 Task: Explore Airbnb accommodation in Tartu, Estonia from 10th December, 2023 to 25th December, 2023 for 3 adults, 1 child. Place can be shared room with 2 bedrooms having 3 beds and 2 bathrooms. Property type can be guest house. Amenities needed are: wifi, TV, free parkinig on premises, gym, breakfast. Booking option can be shelf check-in. Look for 3 properties as per requirement.
Action: Mouse moved to (550, 85)
Screenshot: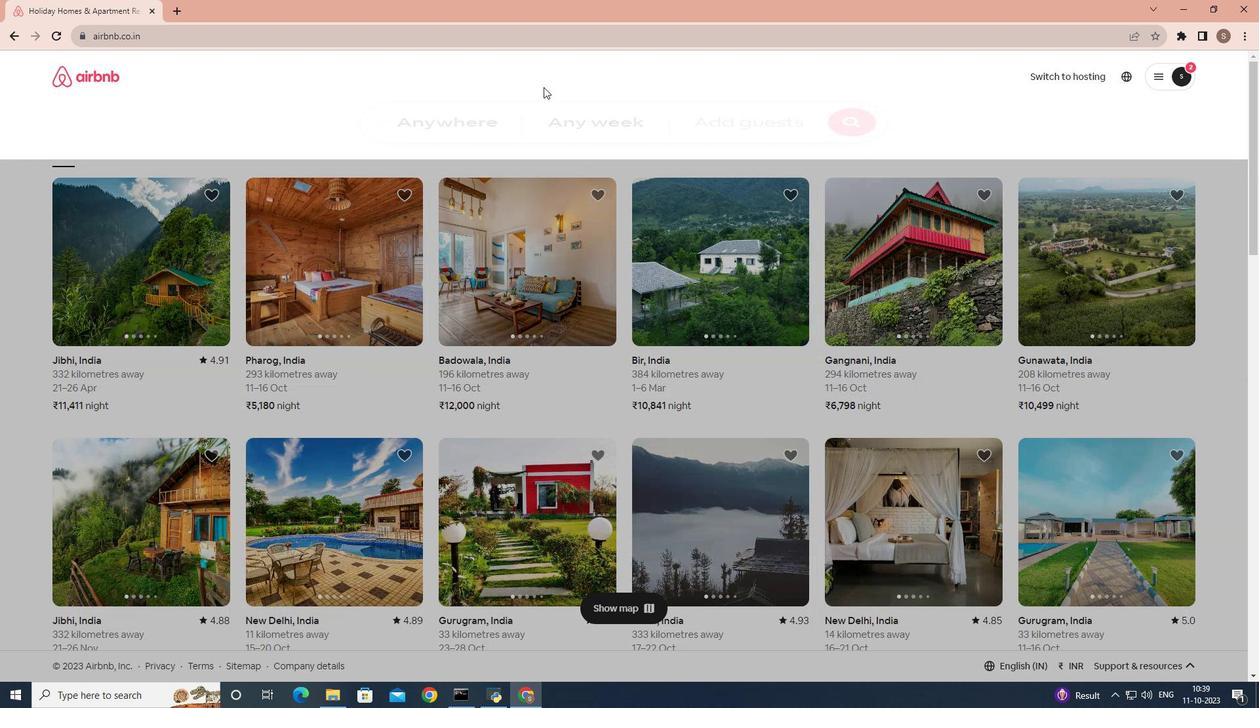 
Action: Mouse pressed left at (550, 85)
Screenshot: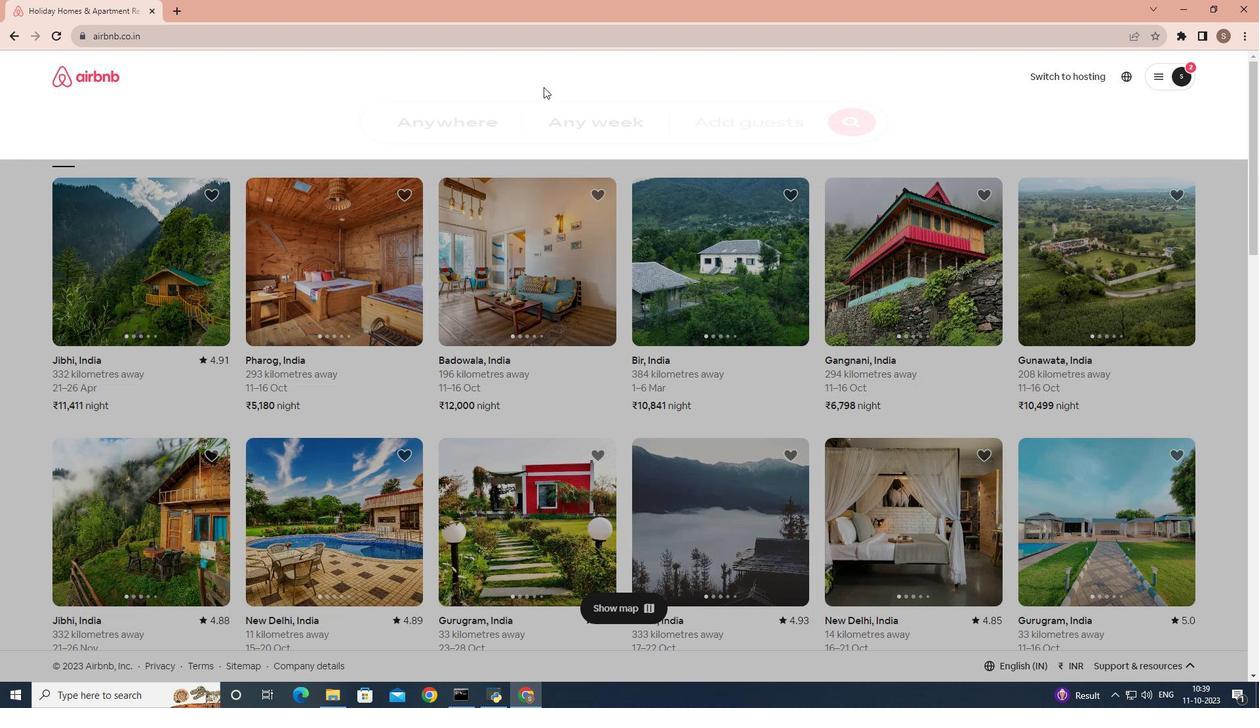 
Action: Mouse moved to (435, 139)
Screenshot: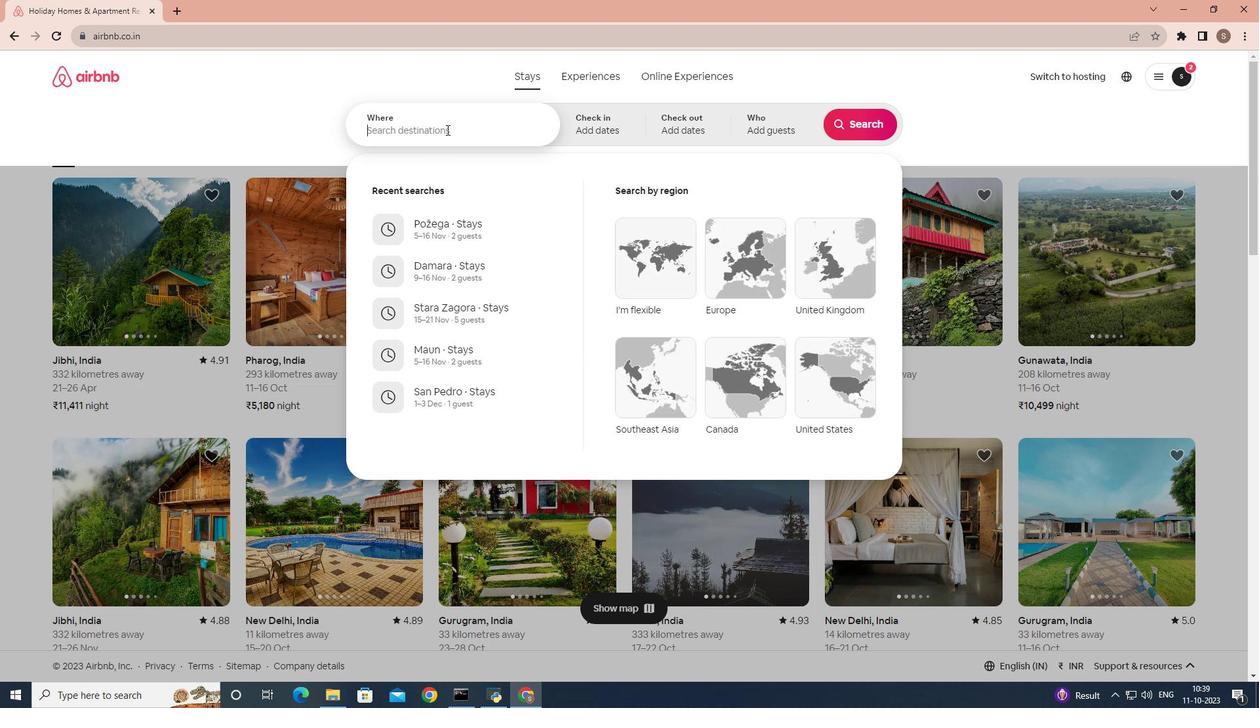 
Action: Mouse pressed left at (435, 139)
Screenshot: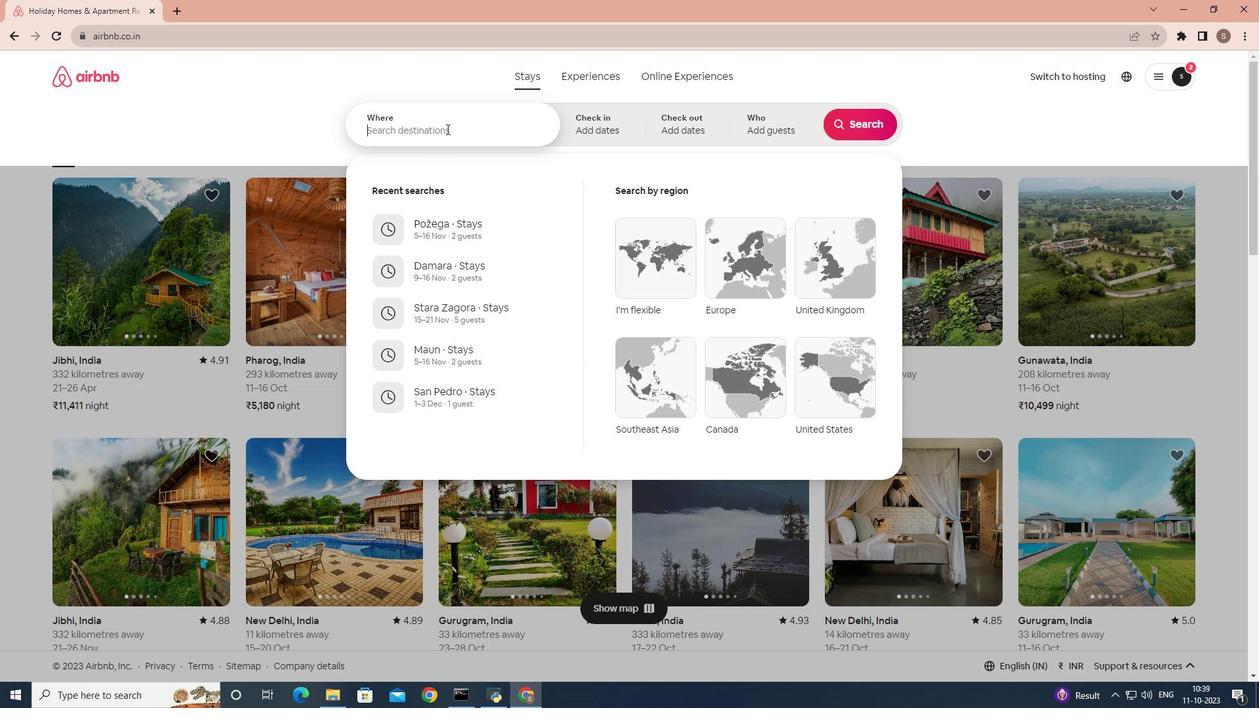
Action: Mouse moved to (446, 129)
Screenshot: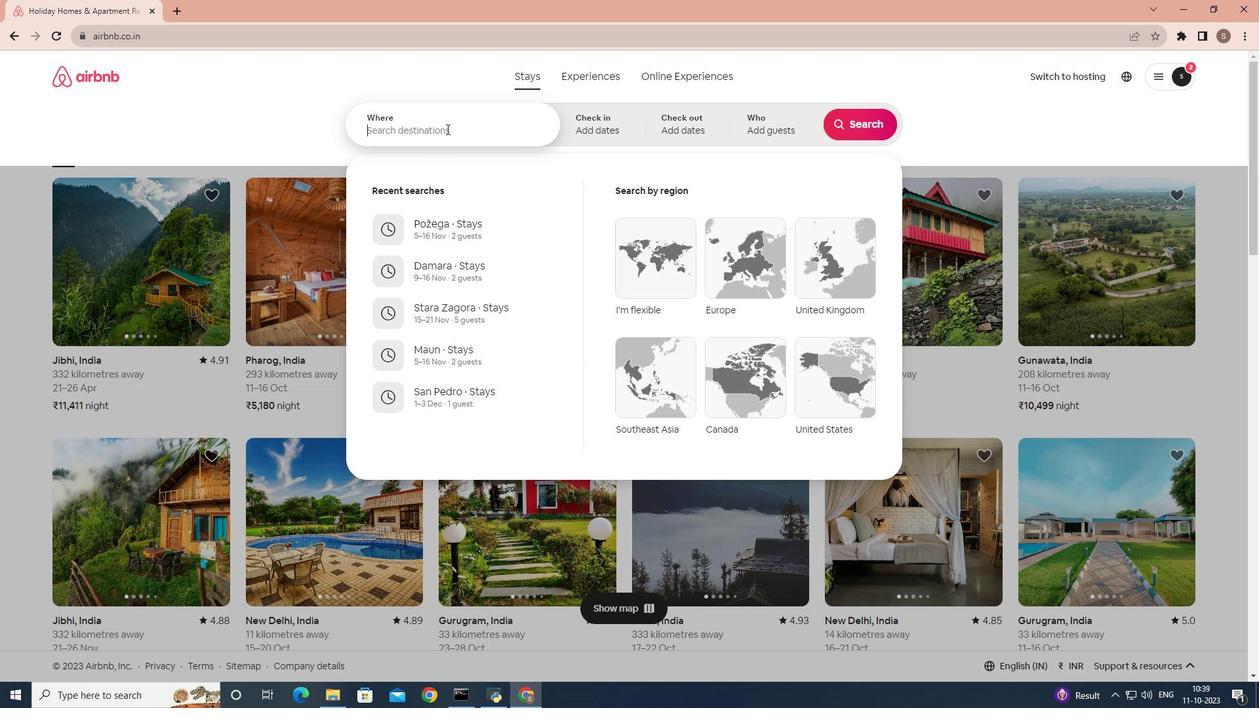 
Action: Mouse pressed left at (446, 129)
Screenshot: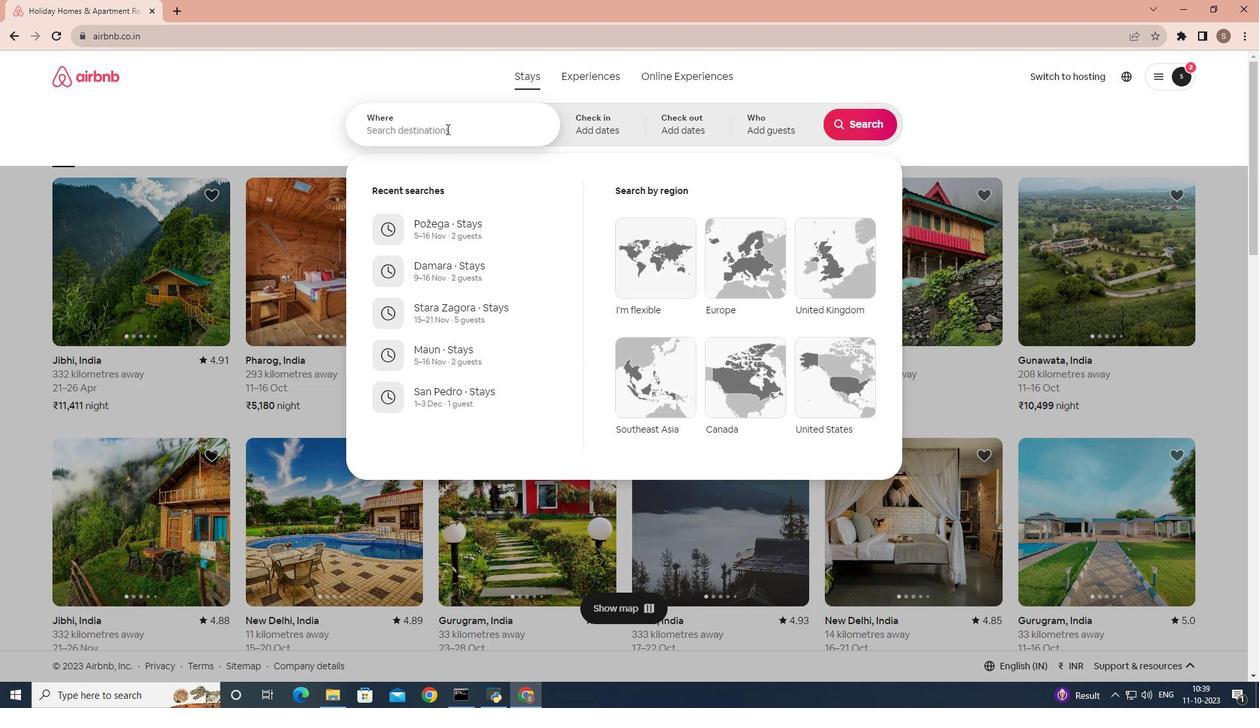 
Action: Key pressed tartu
Screenshot: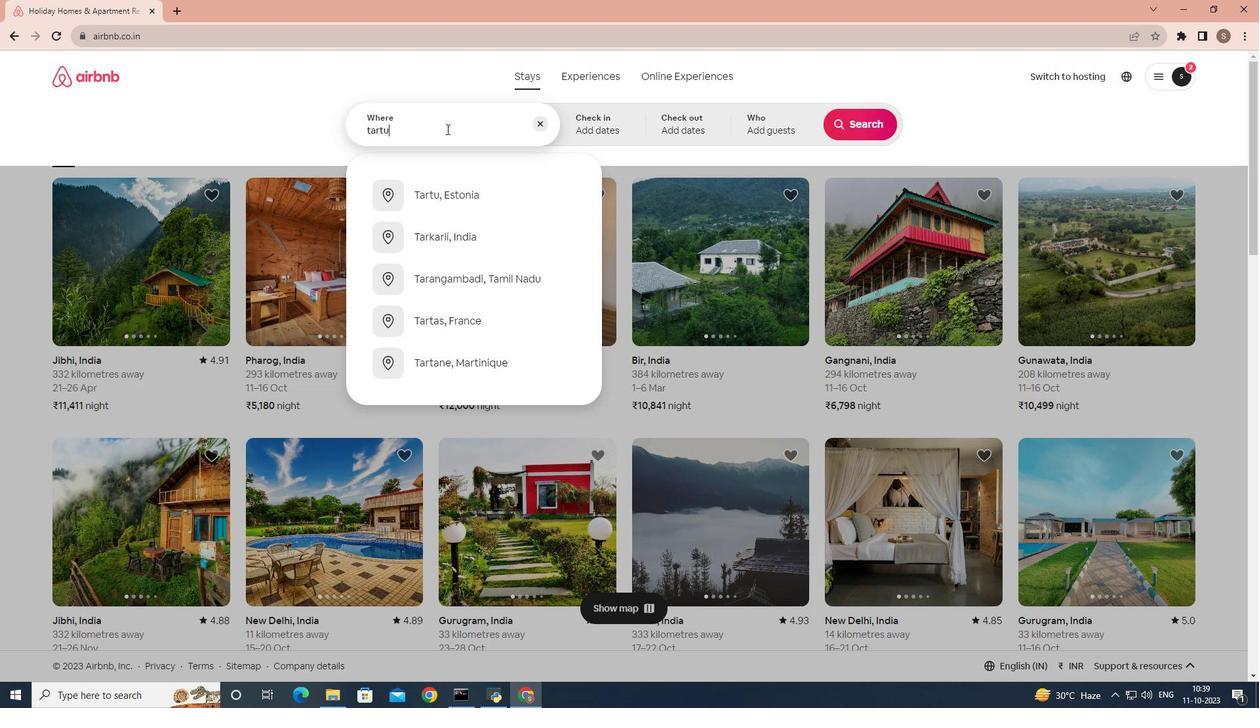 
Action: Mouse moved to (434, 209)
Screenshot: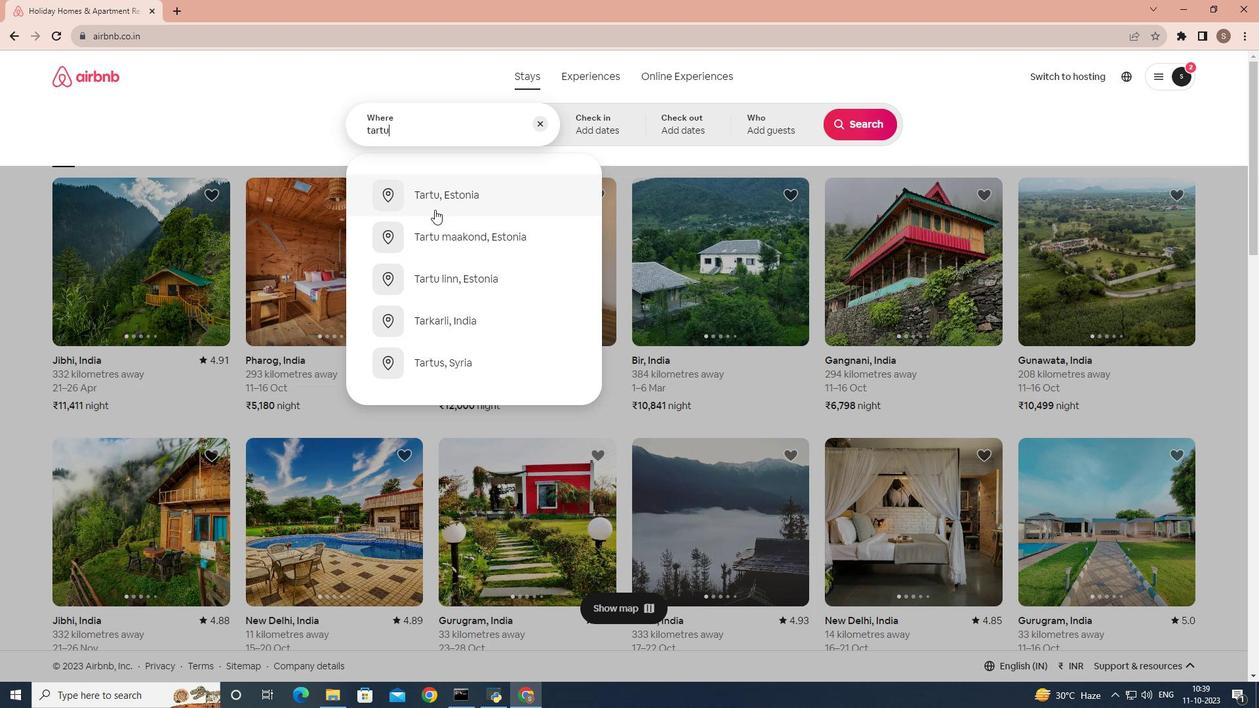 
Action: Mouse pressed left at (434, 209)
Screenshot: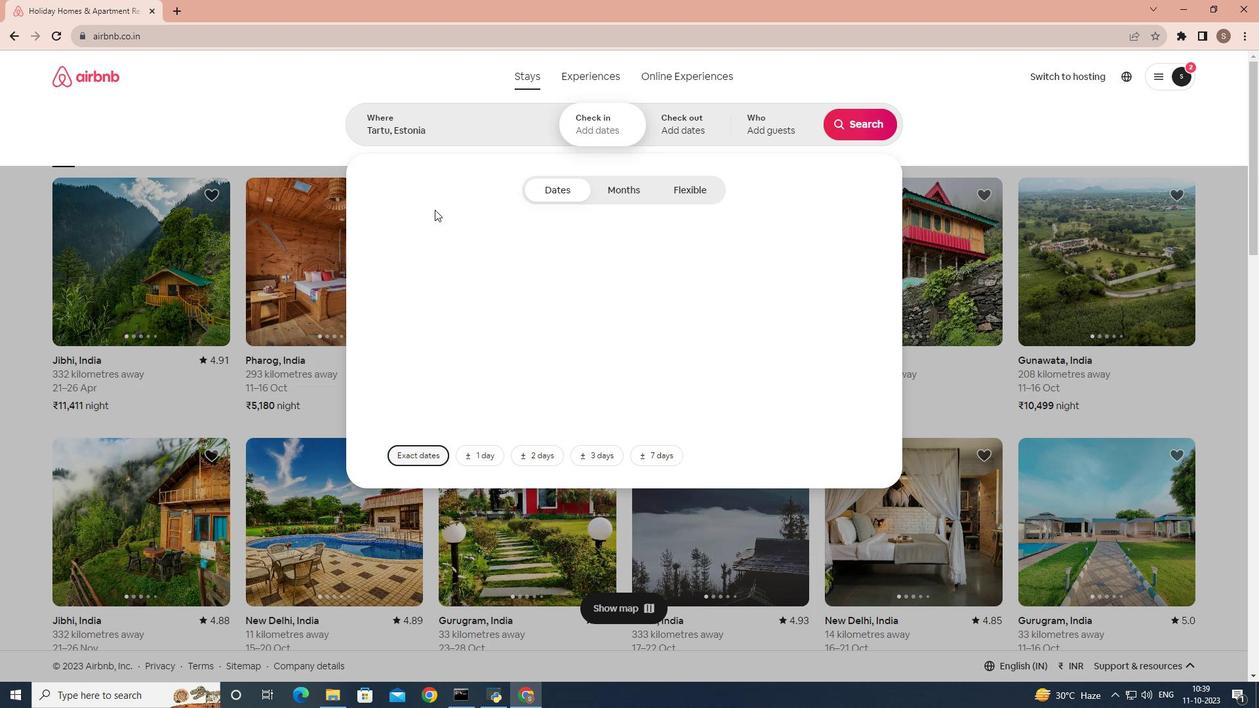 
Action: Mouse moved to (856, 238)
Screenshot: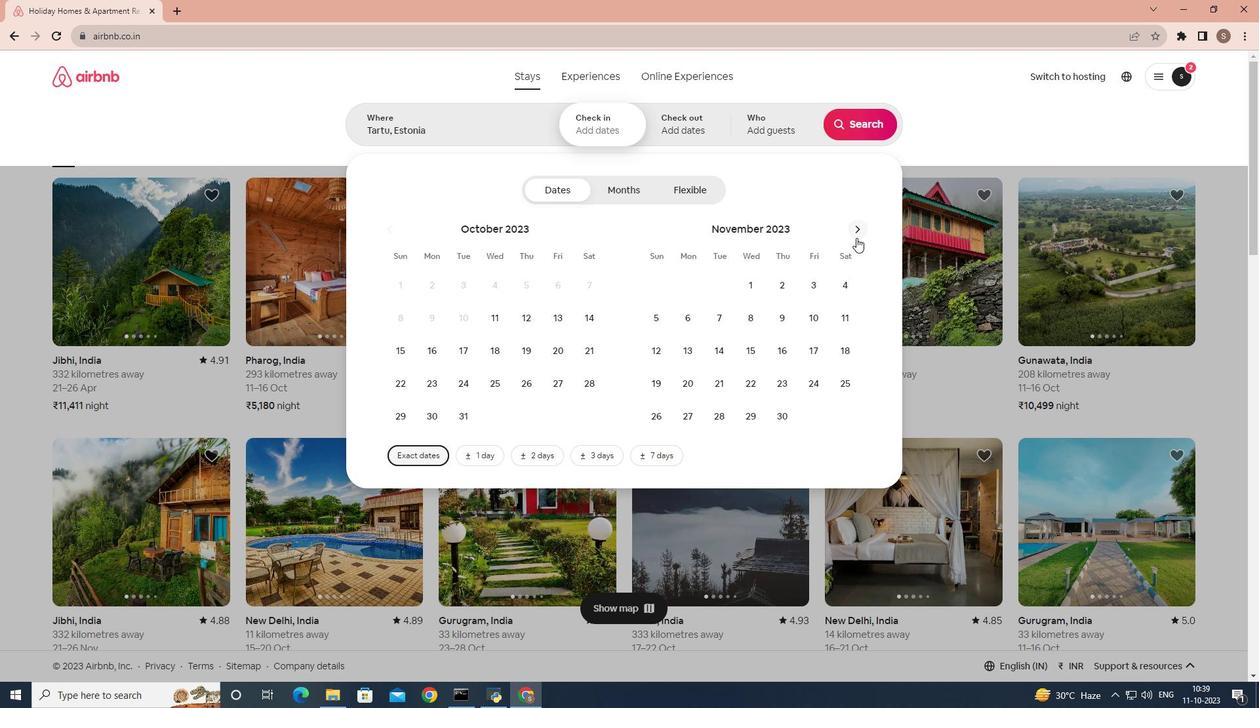 
Action: Mouse pressed left at (856, 238)
Screenshot: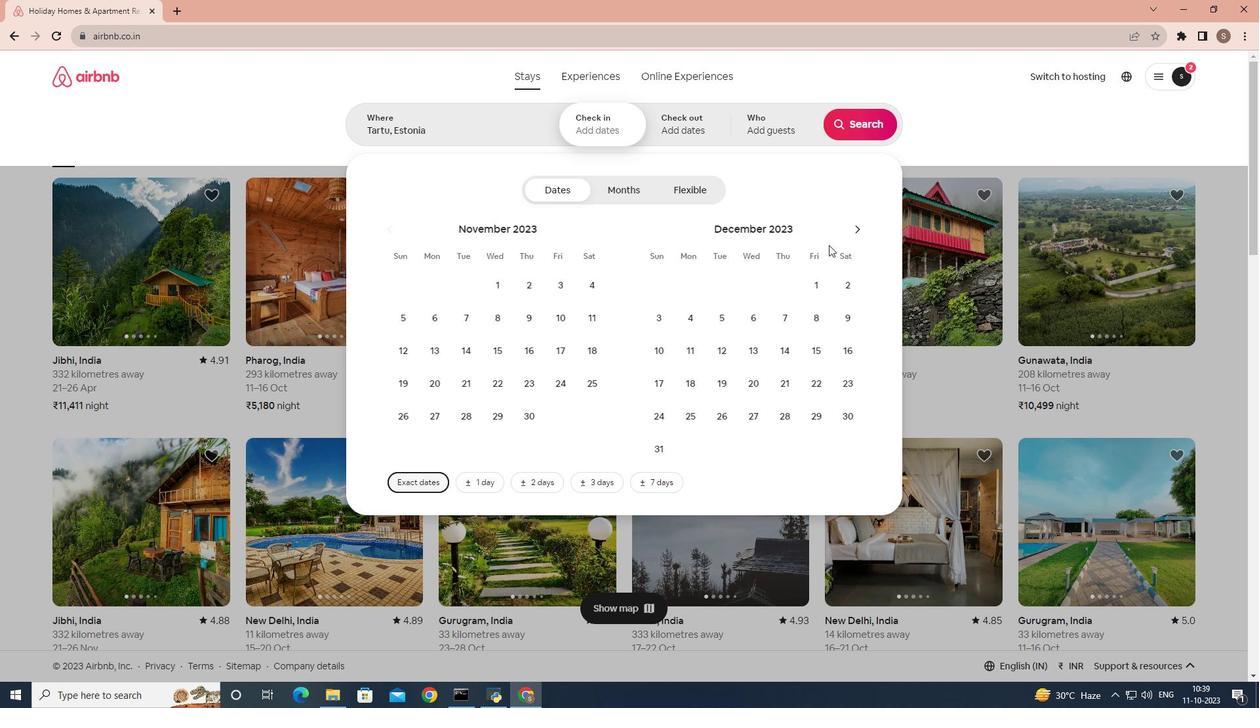 
Action: Mouse moved to (663, 348)
Screenshot: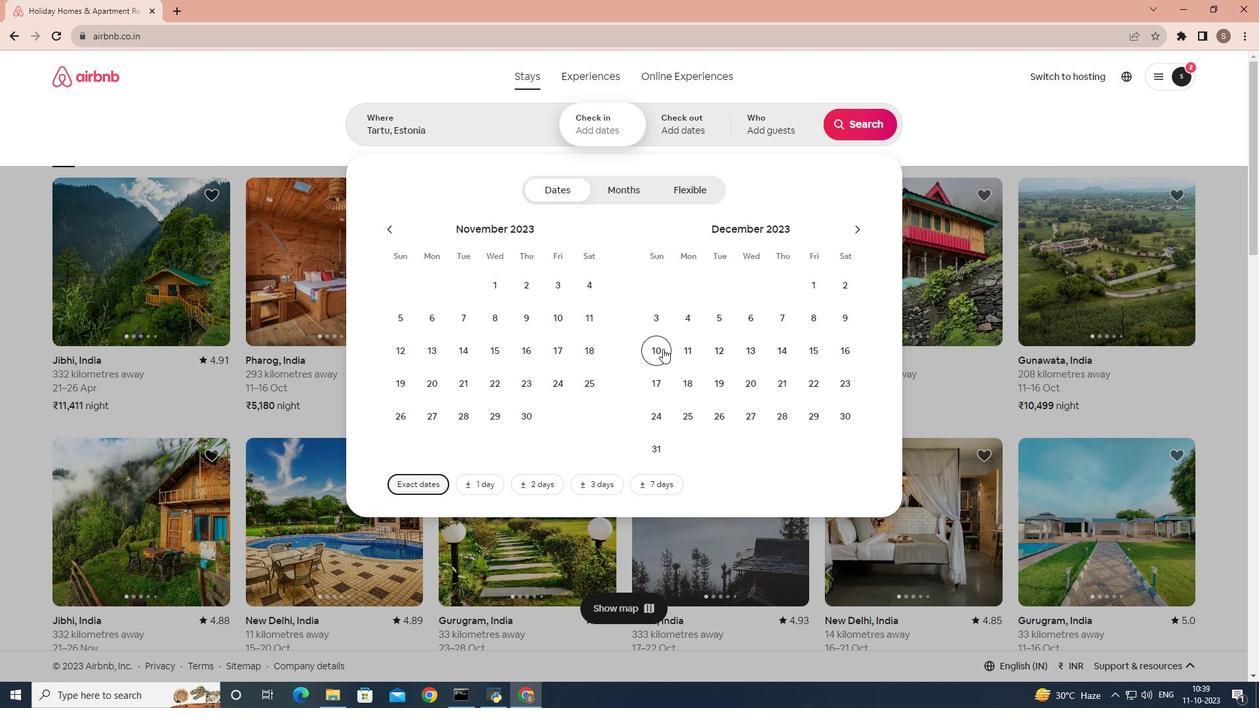 
Action: Mouse pressed left at (663, 348)
Screenshot: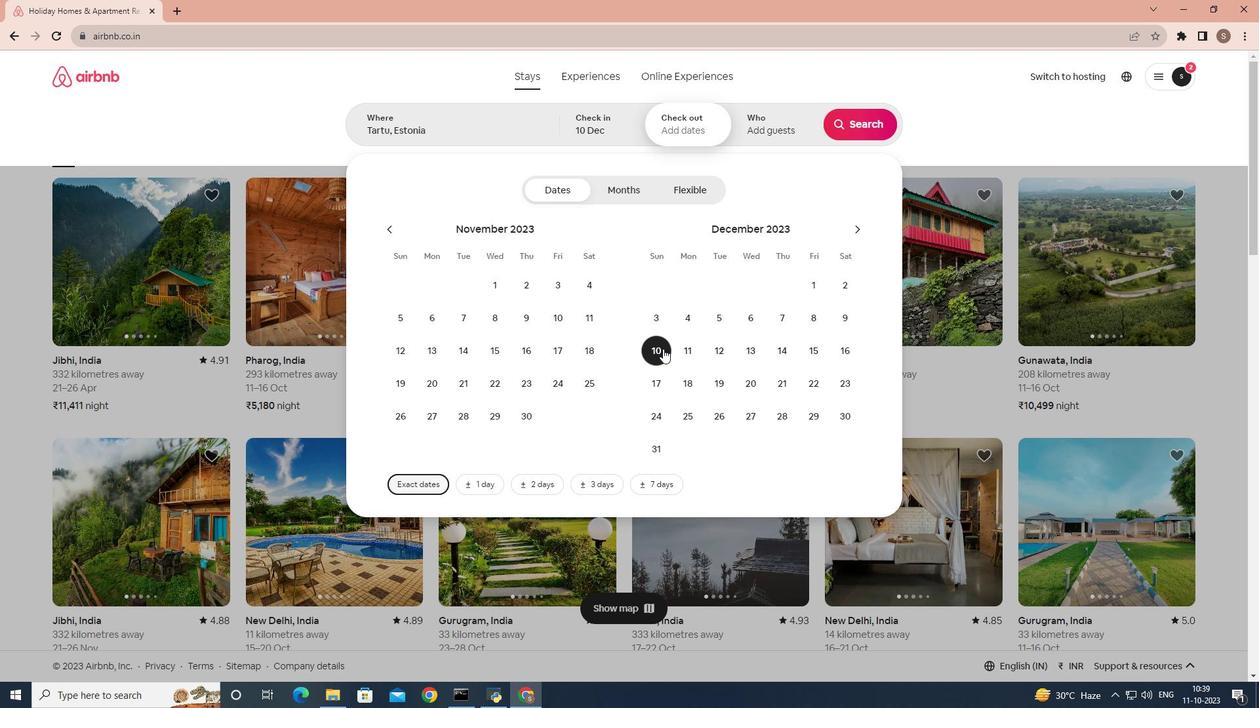 
Action: Mouse moved to (680, 423)
Screenshot: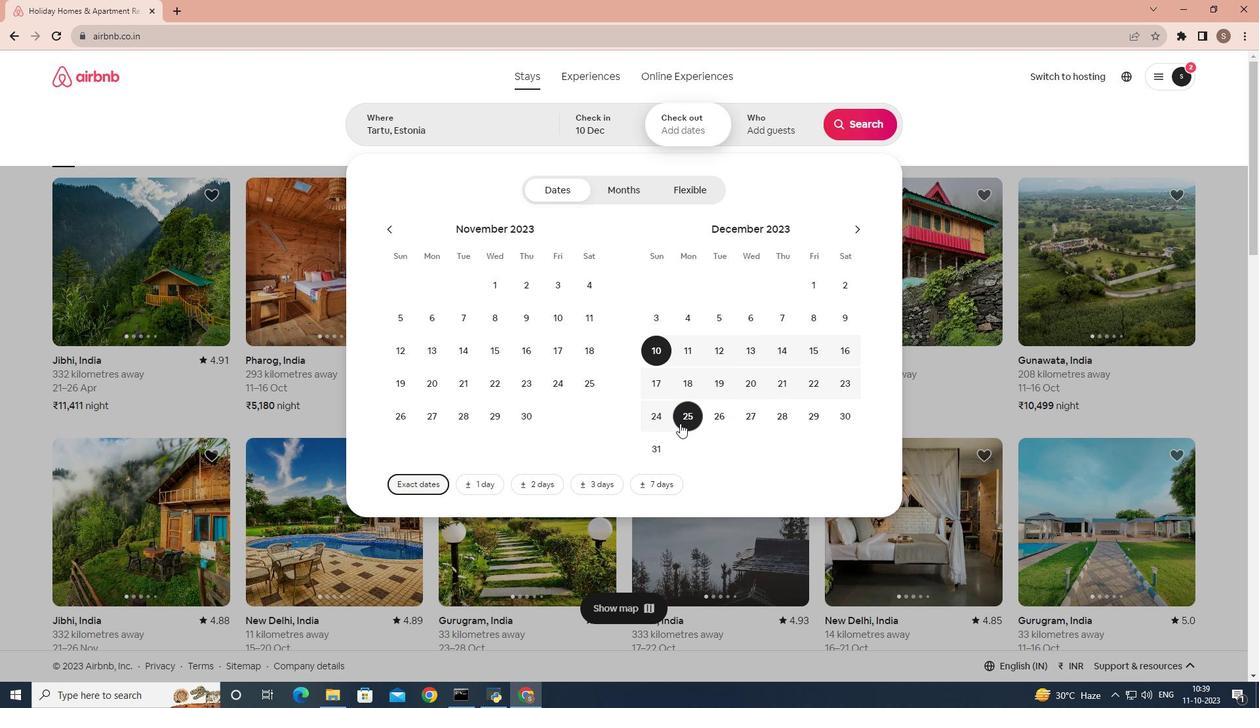 
Action: Mouse pressed left at (680, 423)
Screenshot: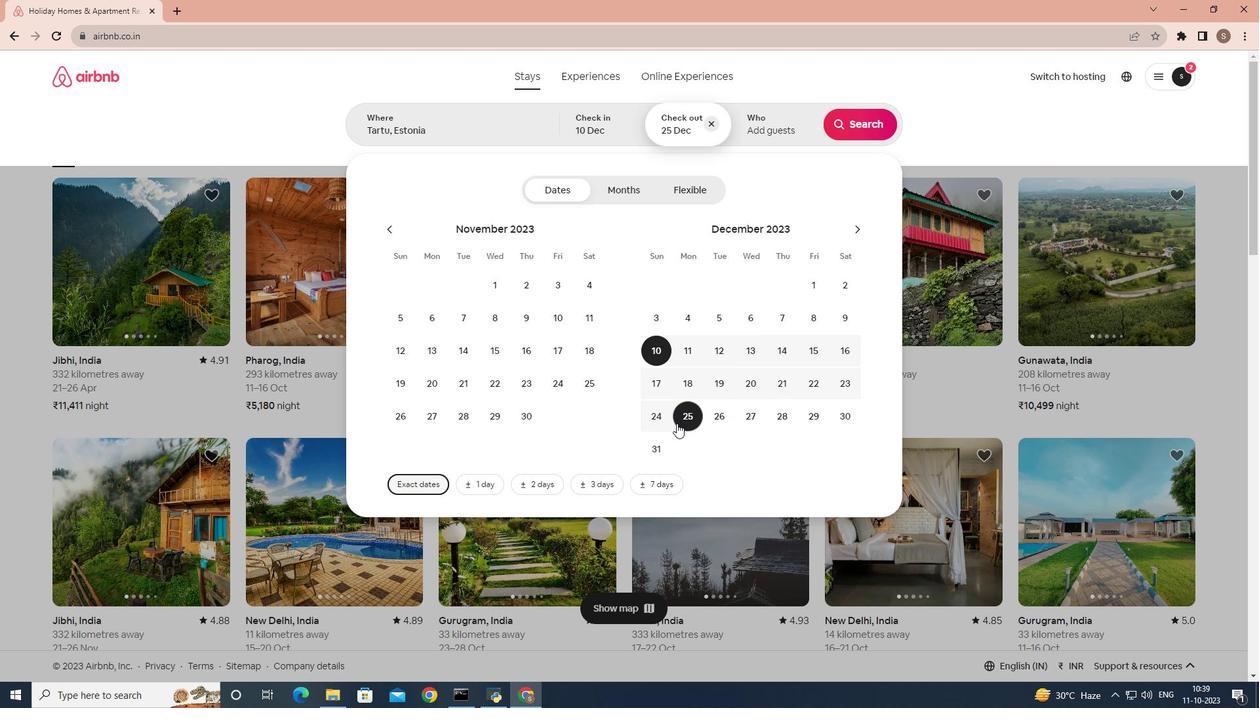 
Action: Mouse moved to (795, 135)
Screenshot: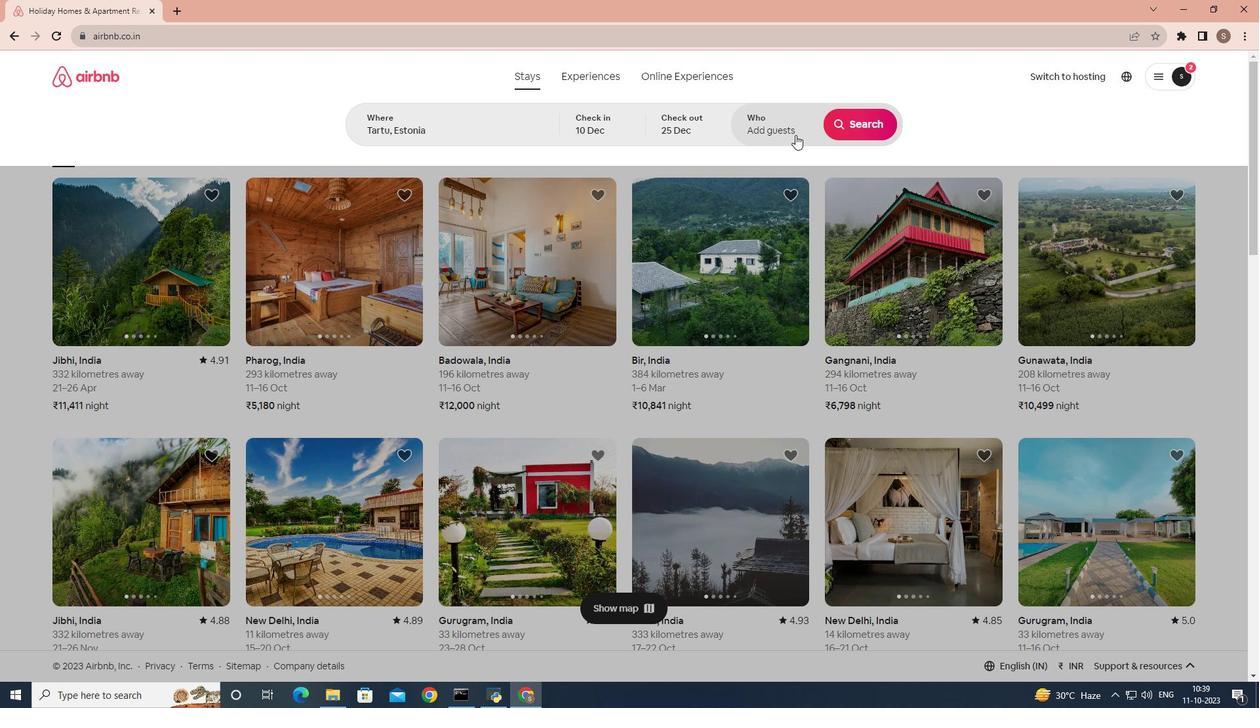 
Action: Mouse pressed left at (795, 135)
Screenshot: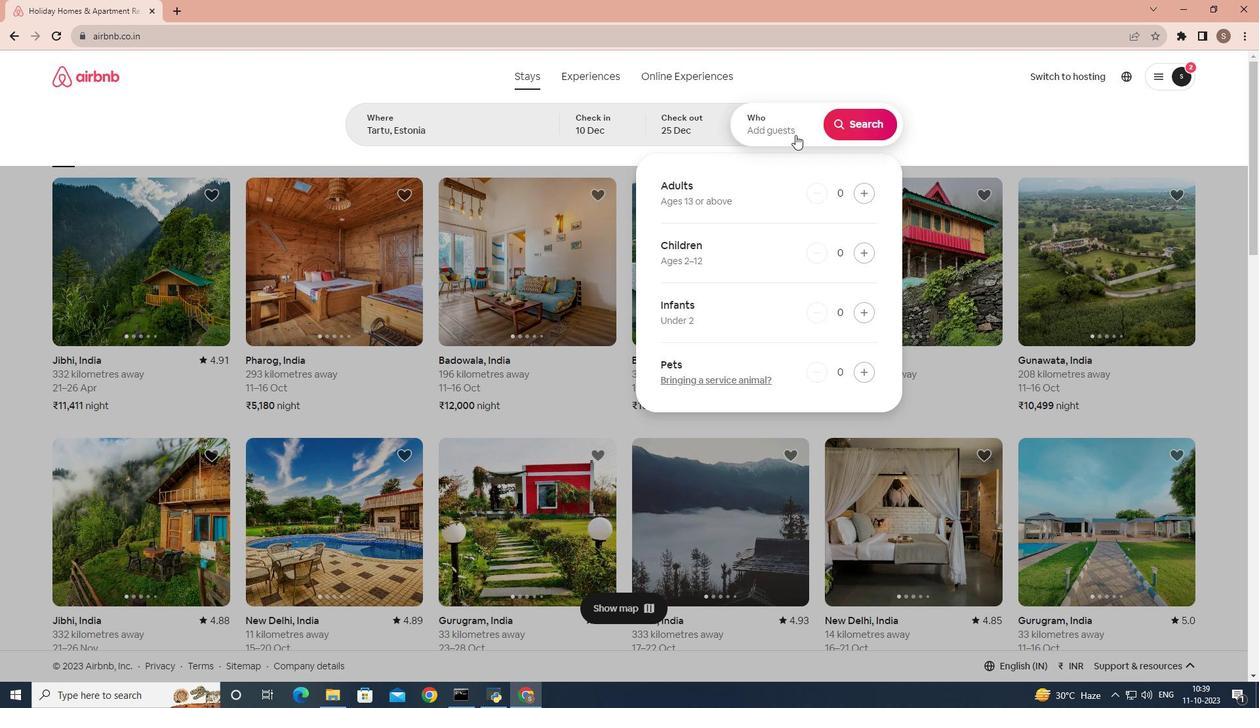 
Action: Mouse moved to (868, 201)
Screenshot: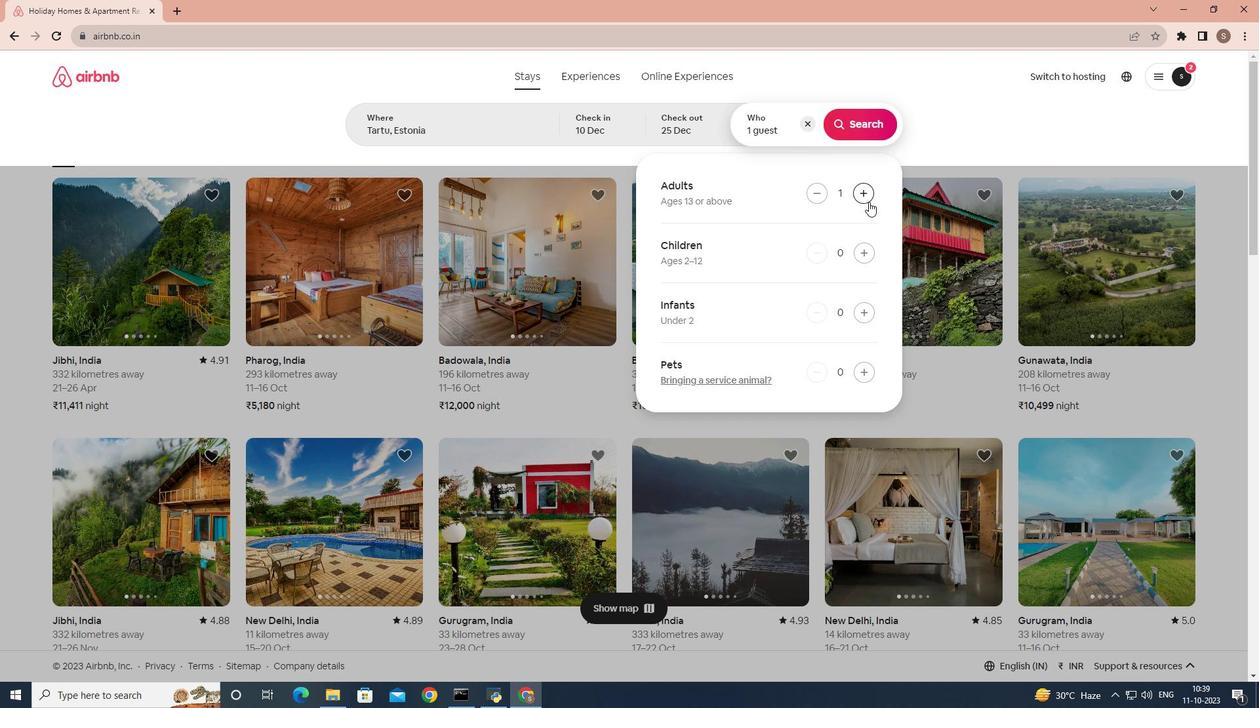 
Action: Mouse pressed left at (868, 201)
Screenshot: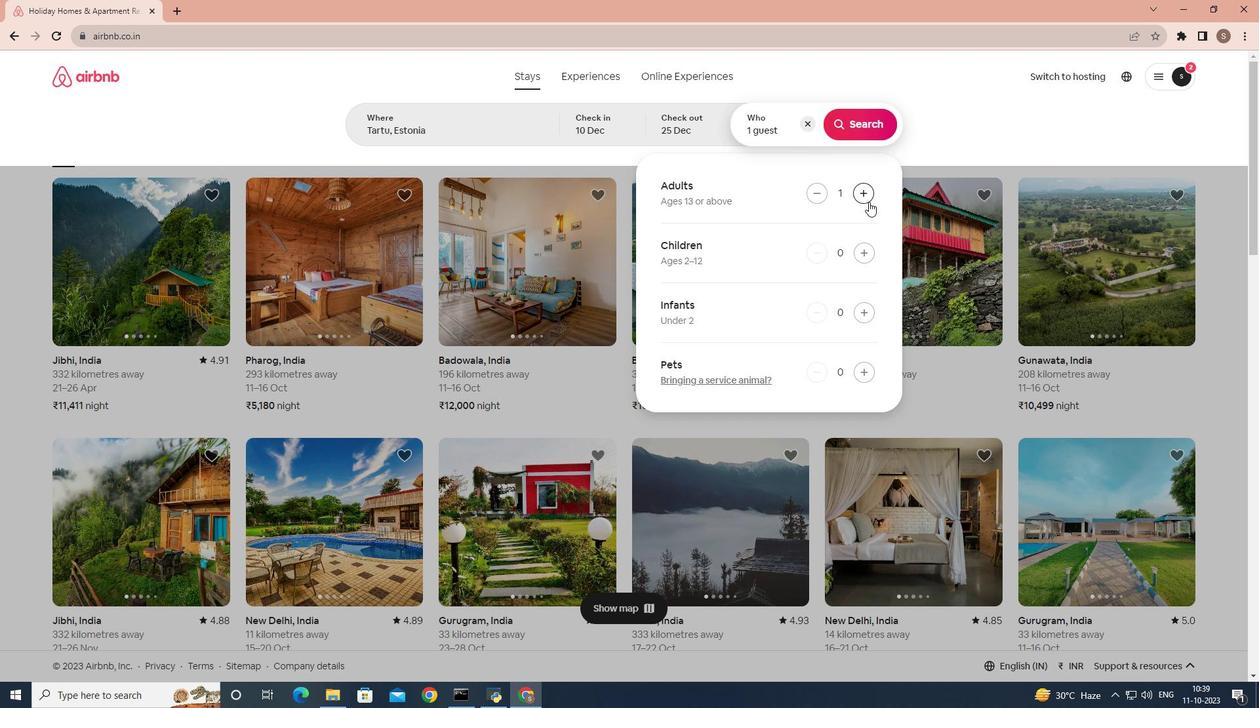 
Action: Mouse pressed left at (868, 201)
Screenshot: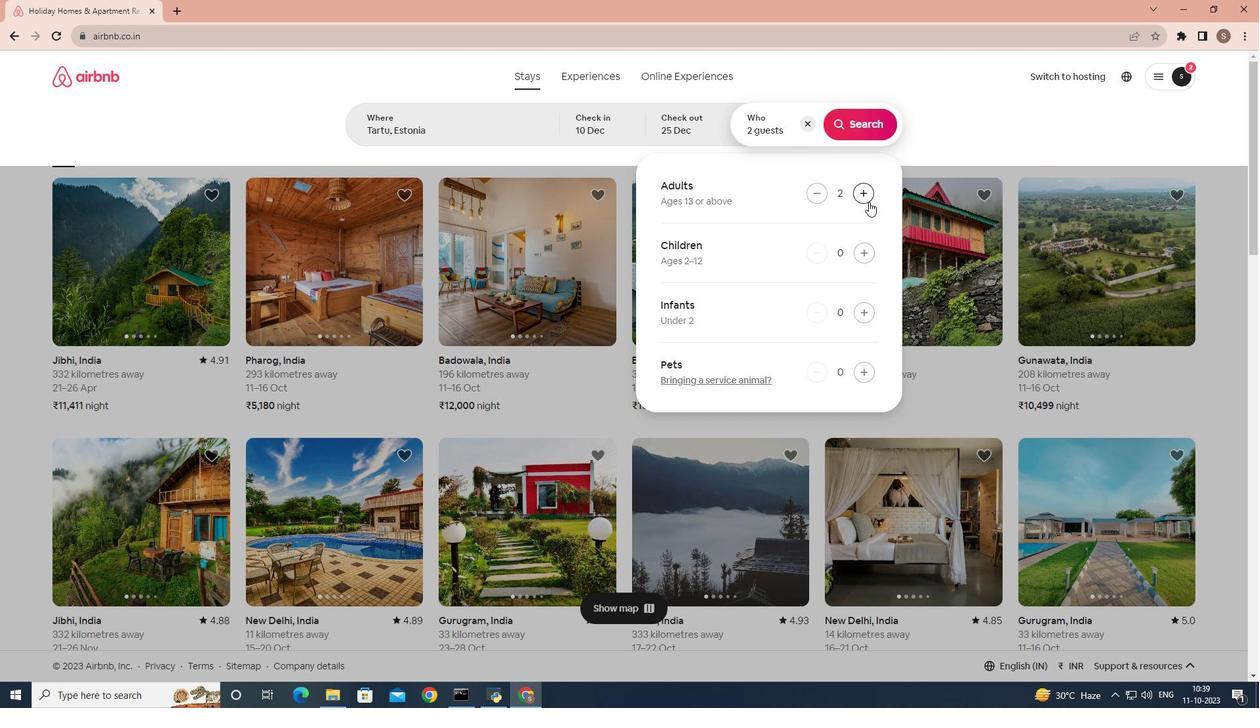
Action: Mouse pressed left at (868, 201)
Screenshot: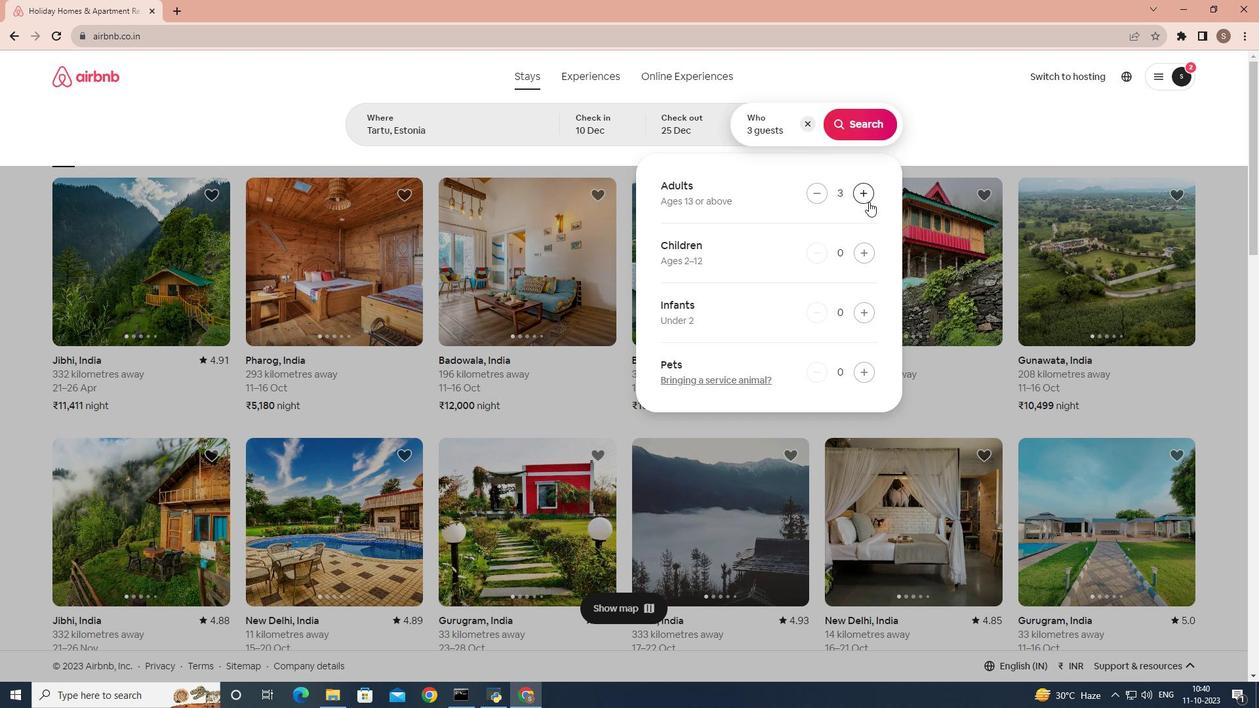 
Action: Mouse pressed left at (868, 201)
Screenshot: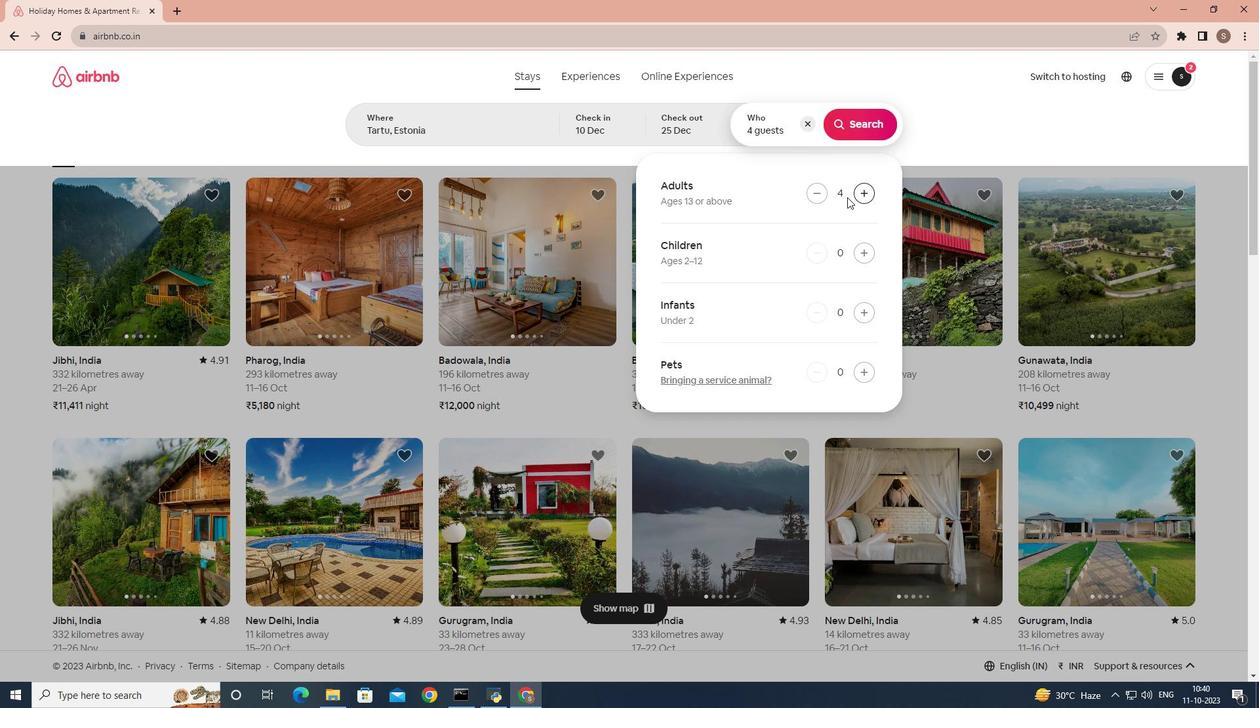 
Action: Mouse moved to (823, 192)
Screenshot: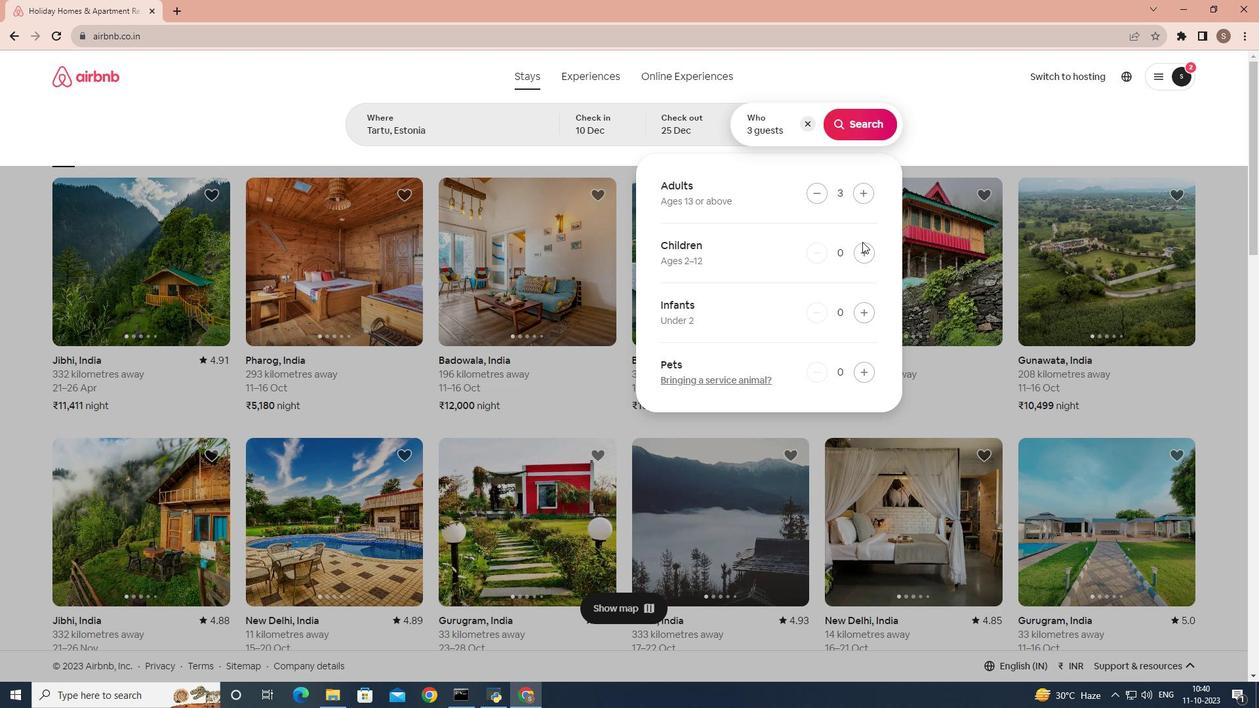 
Action: Mouse pressed left at (823, 192)
Screenshot: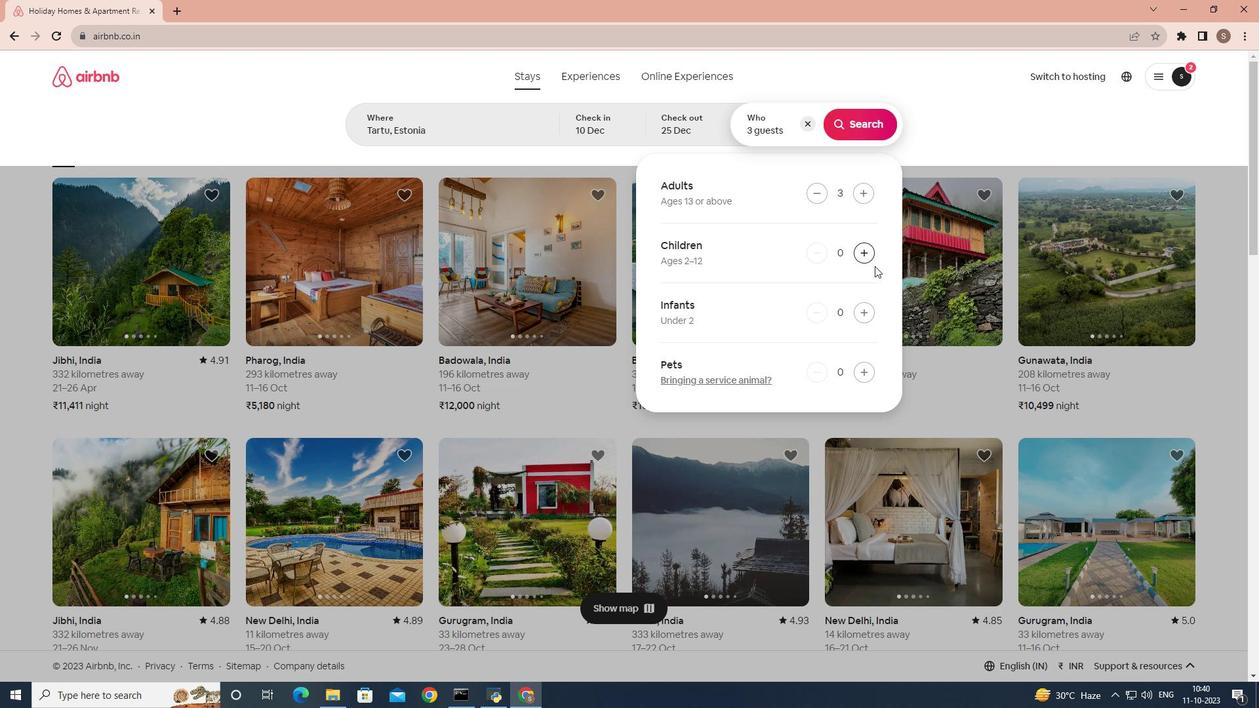 
Action: Mouse moved to (868, 253)
Screenshot: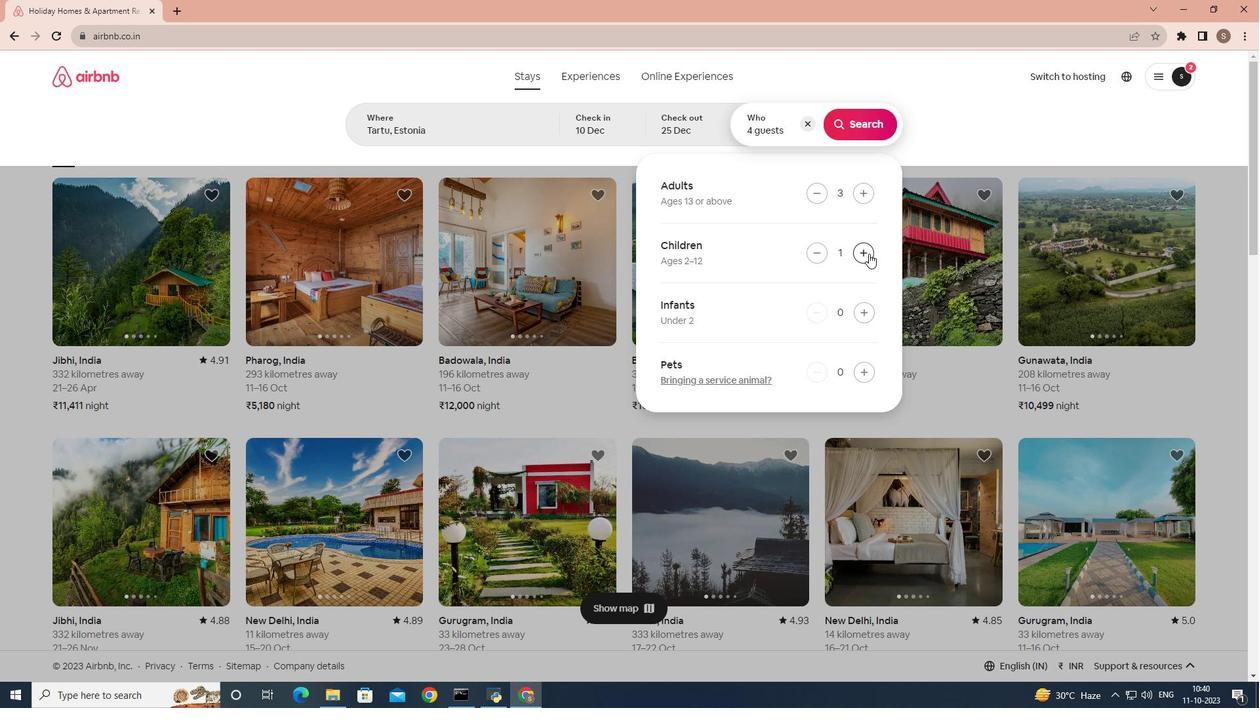 
Action: Mouse pressed left at (868, 253)
Screenshot: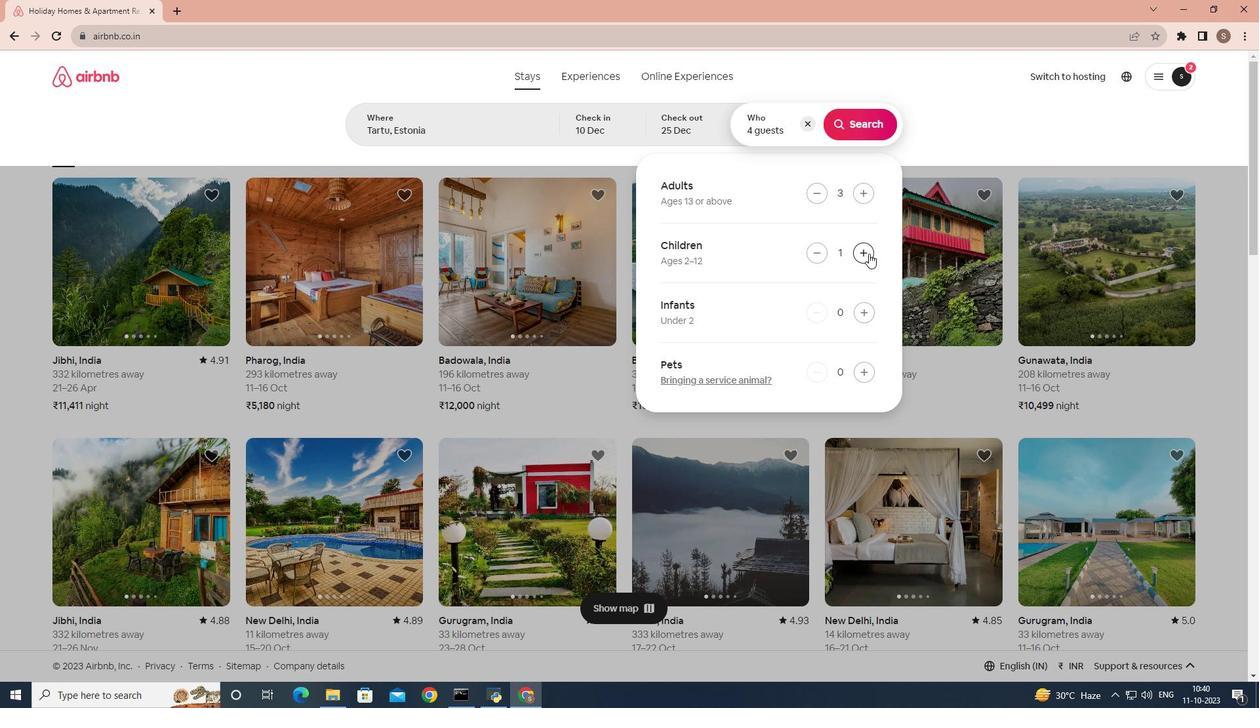 
Action: Mouse moved to (880, 142)
Screenshot: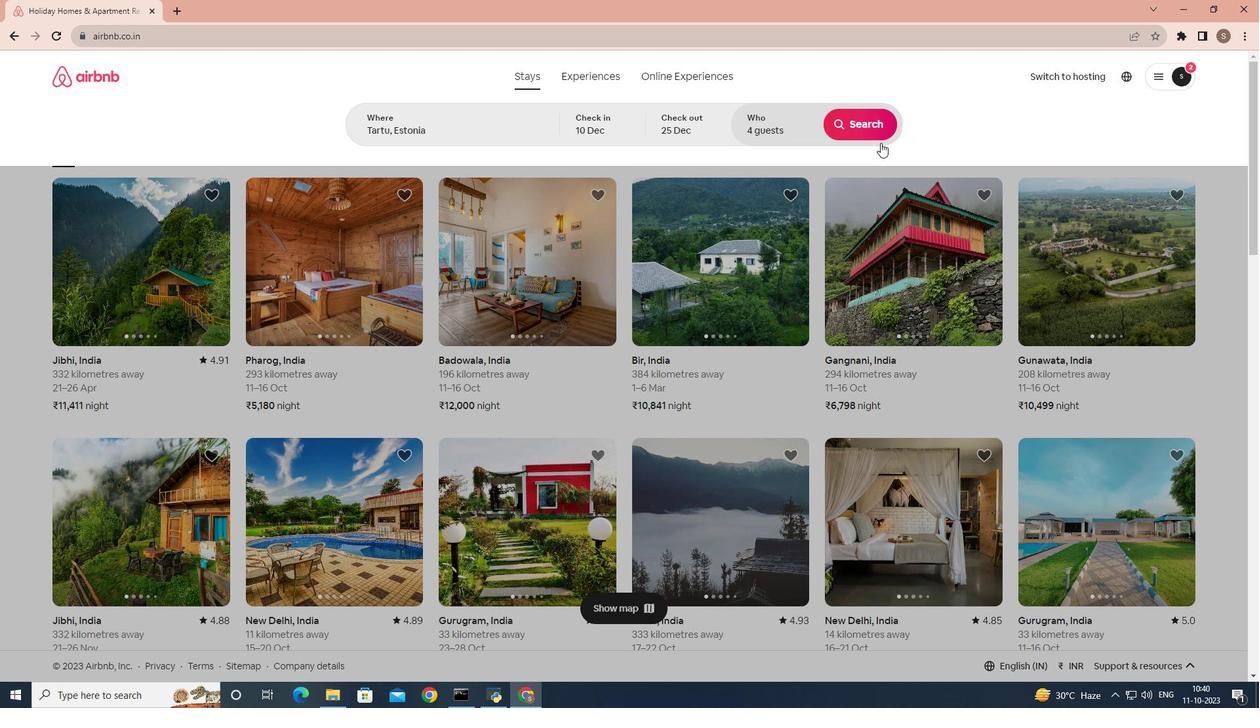 
Action: Mouse pressed left at (880, 142)
Screenshot: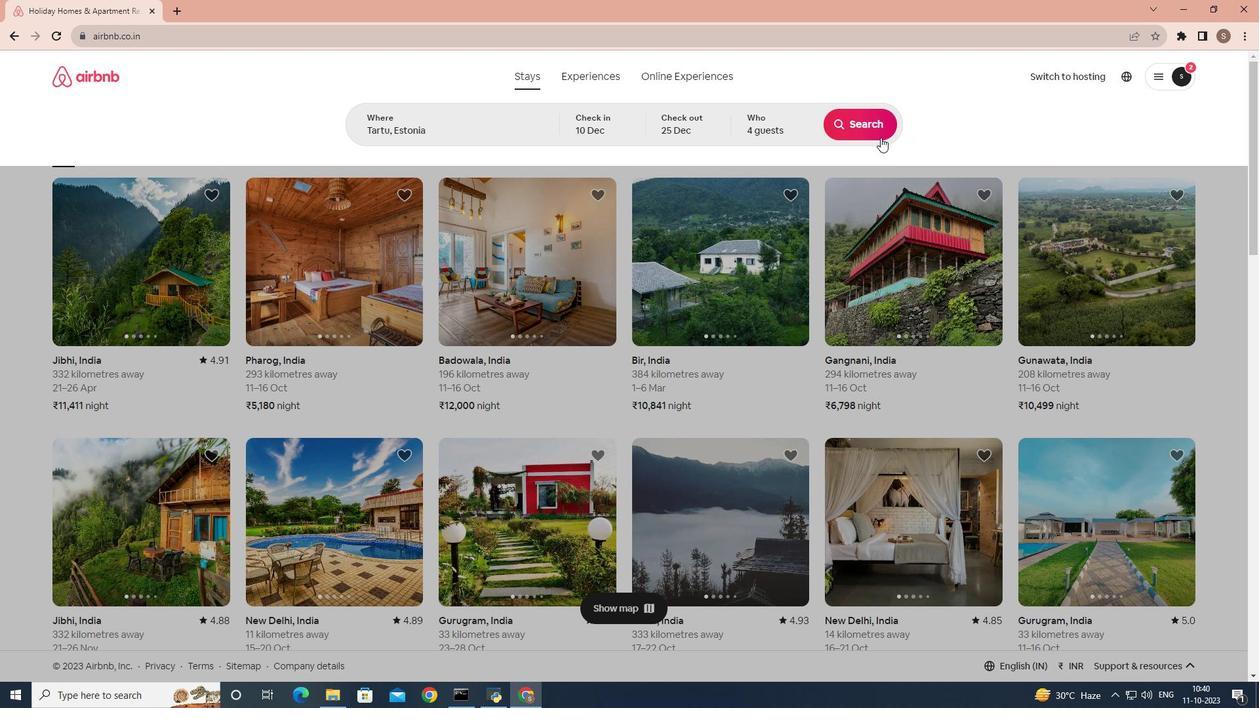 
Action: Mouse moved to (880, 133)
Screenshot: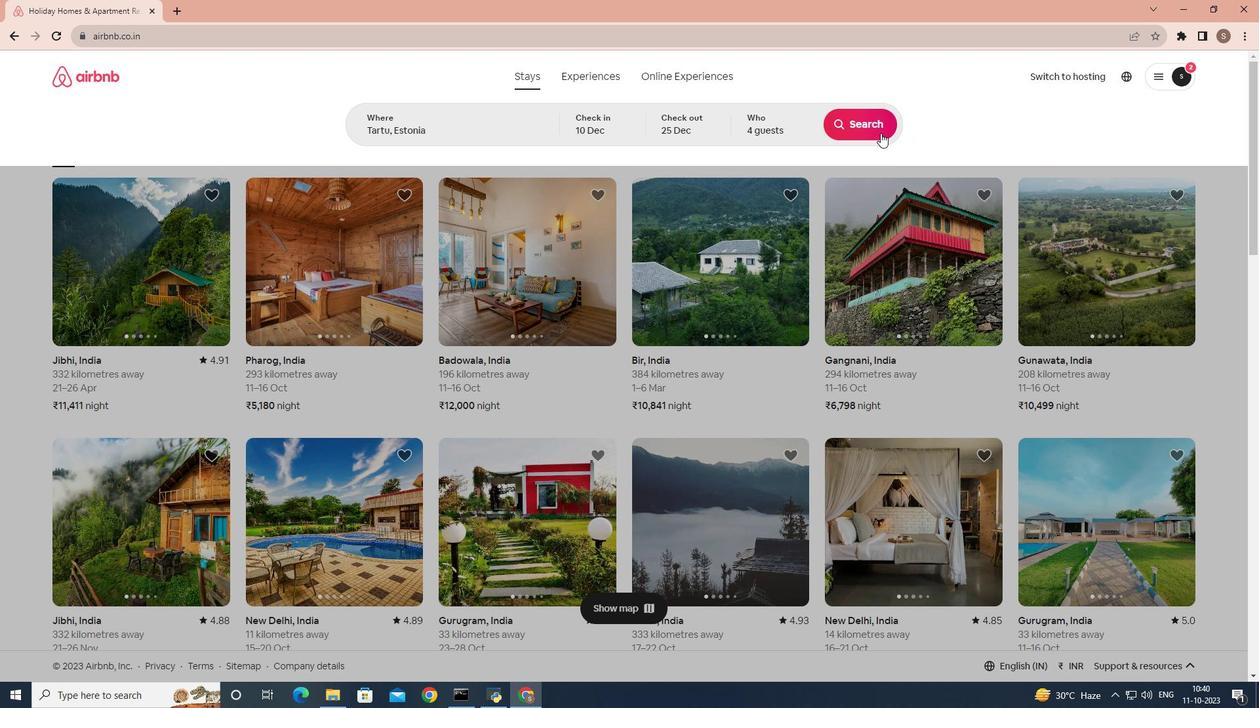 
Action: Mouse pressed left at (880, 133)
Screenshot: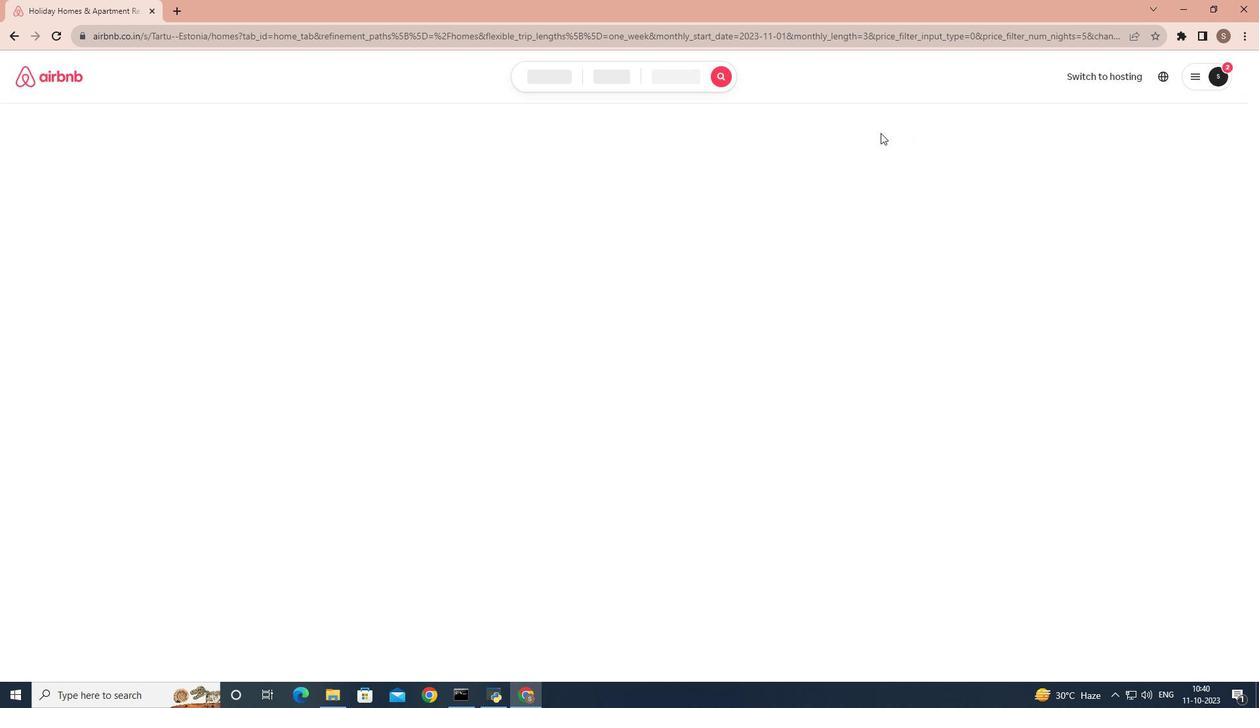 
Action: Mouse moved to (1042, 132)
Screenshot: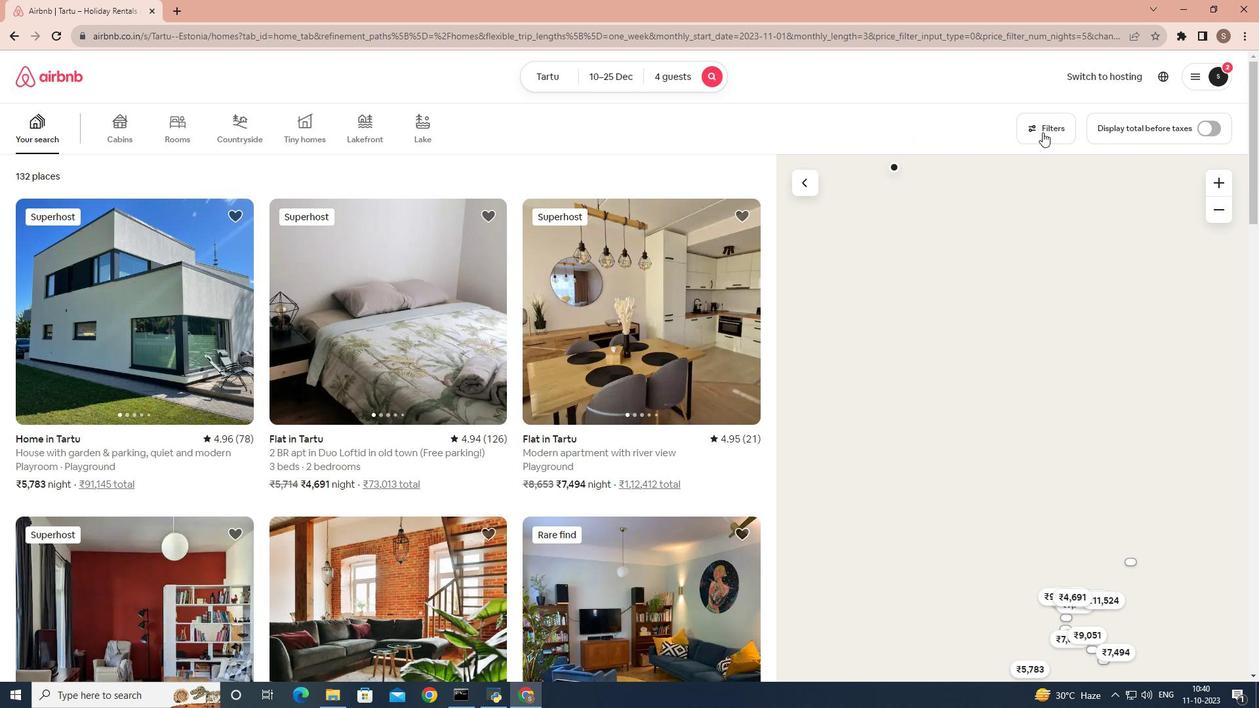 
Action: Mouse pressed left at (1042, 132)
Screenshot: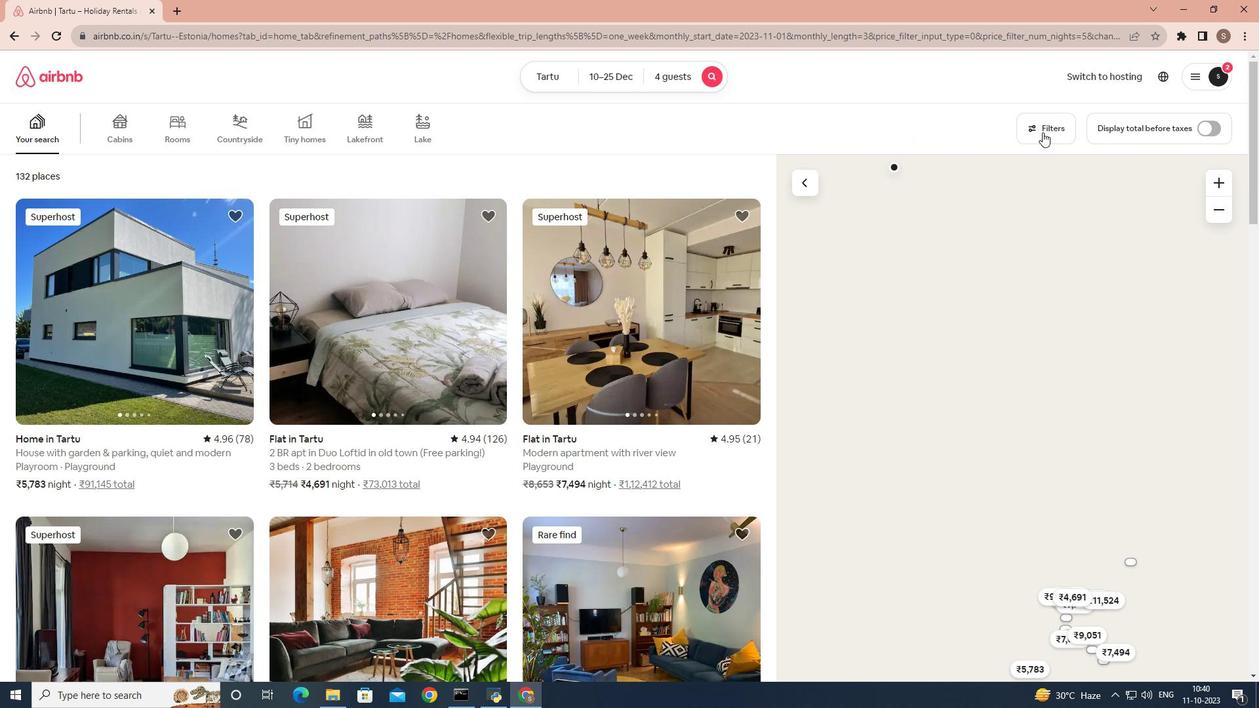
Action: Mouse moved to (599, 357)
Screenshot: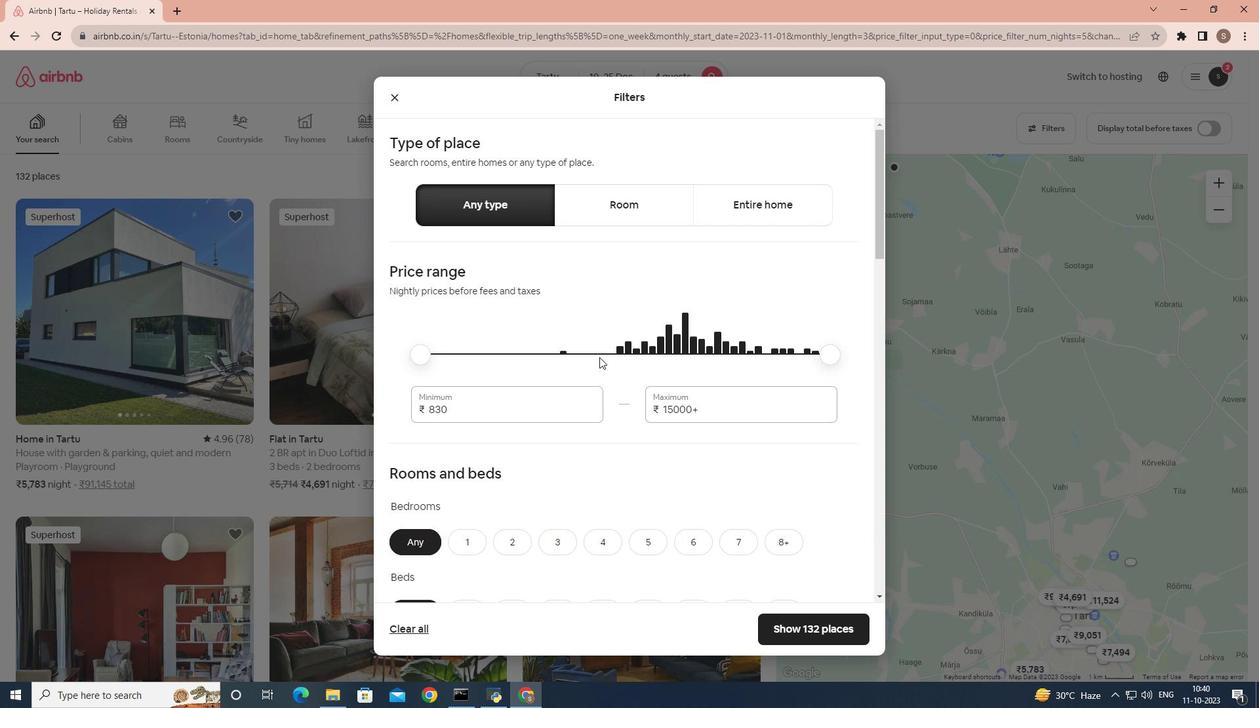 
Action: Mouse scrolled (599, 356) with delta (0, 0)
Screenshot: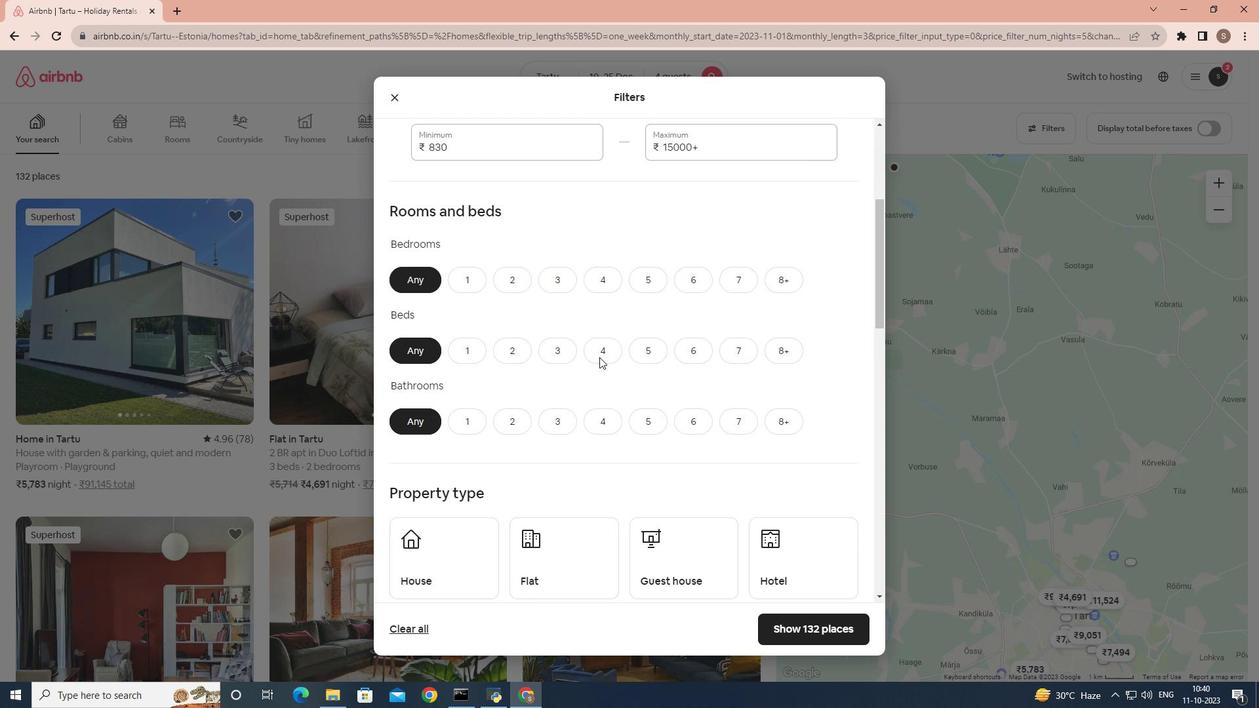 
Action: Mouse scrolled (599, 356) with delta (0, 0)
Screenshot: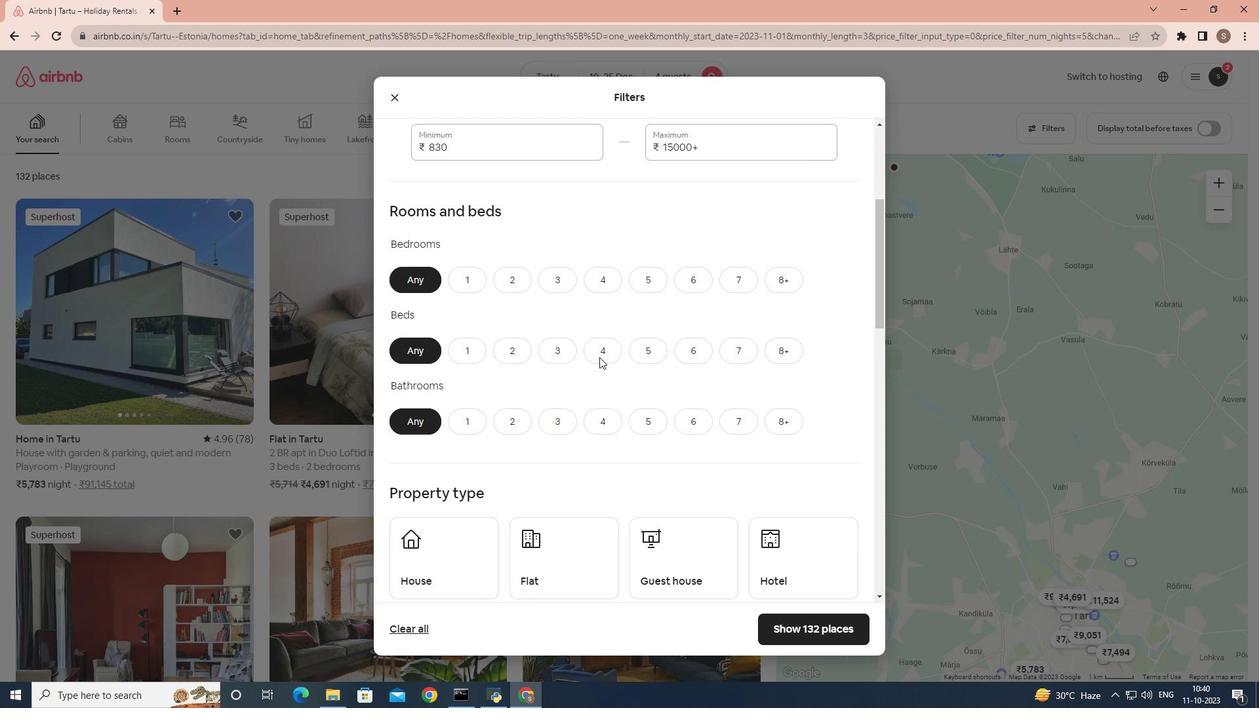 
Action: Mouse scrolled (599, 356) with delta (0, 0)
Screenshot: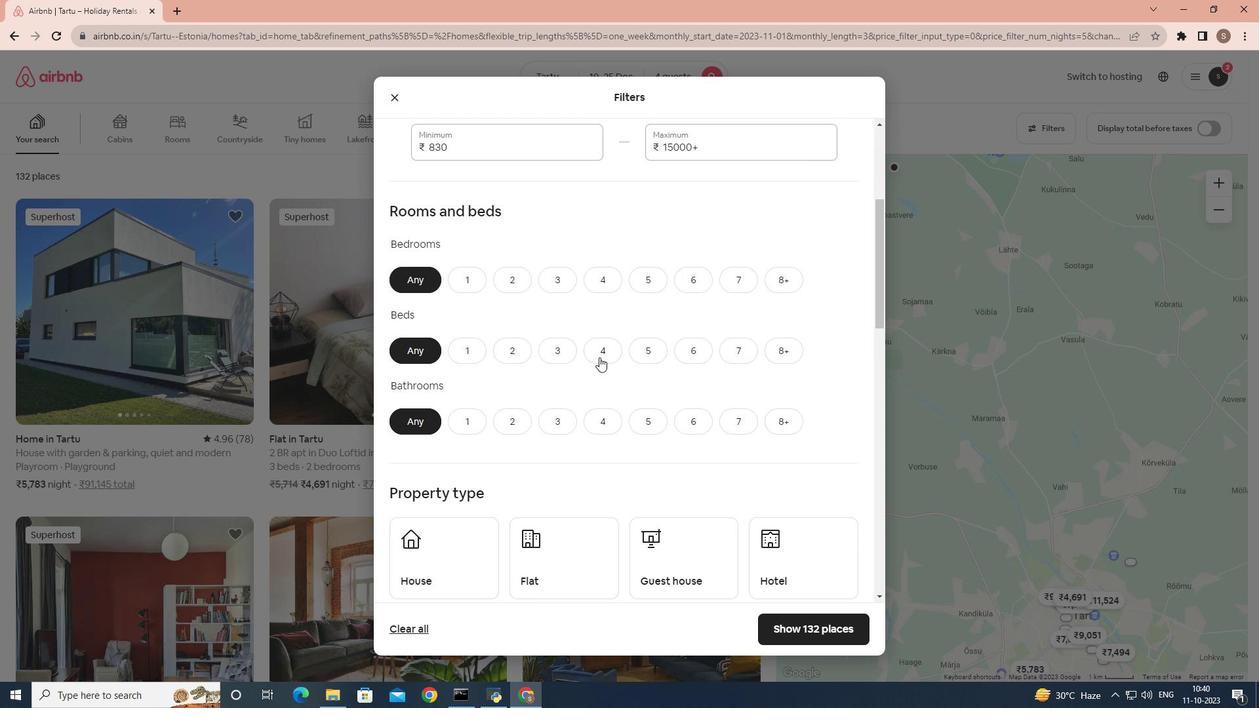 
Action: Mouse scrolled (599, 356) with delta (0, 0)
Screenshot: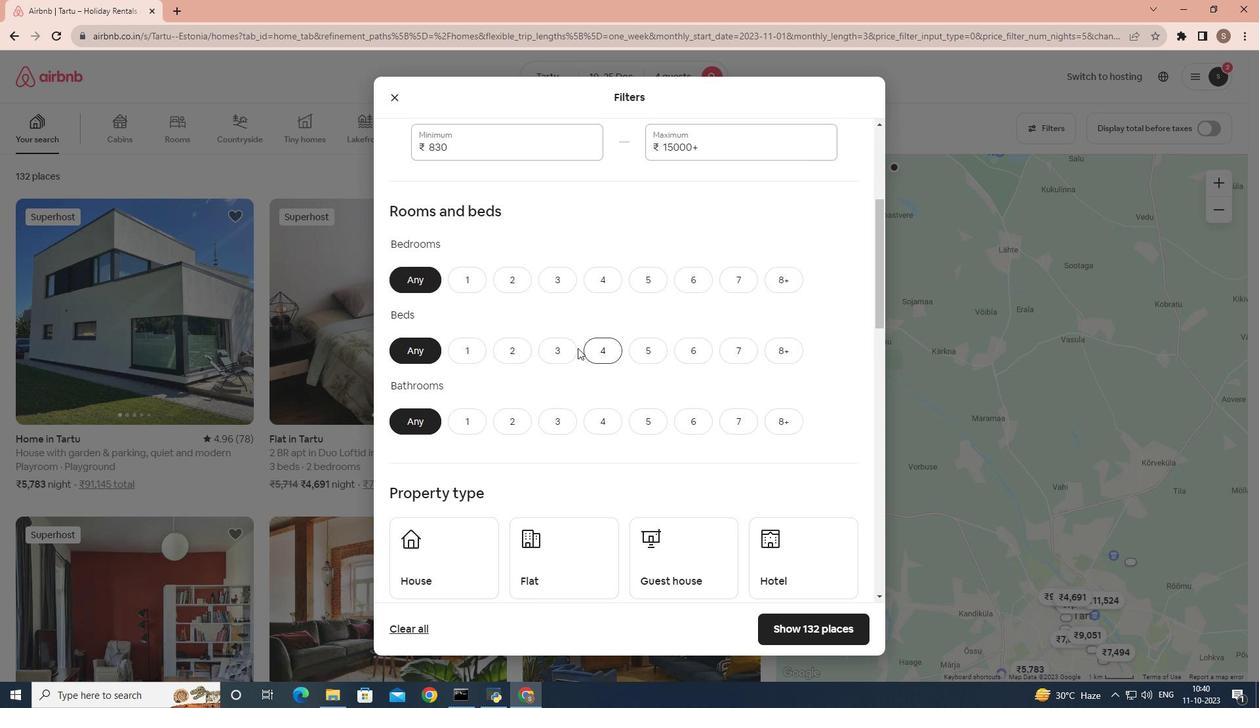 
Action: Mouse moved to (523, 279)
Screenshot: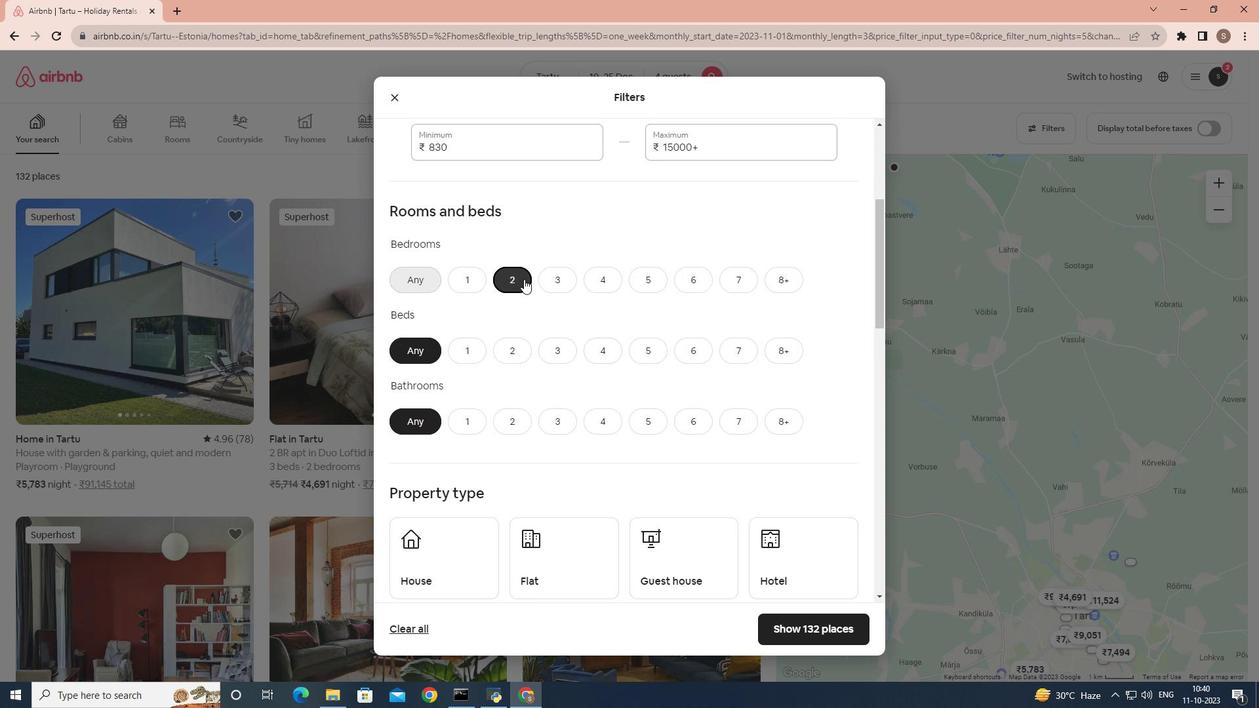 
Action: Mouse pressed left at (523, 279)
Screenshot: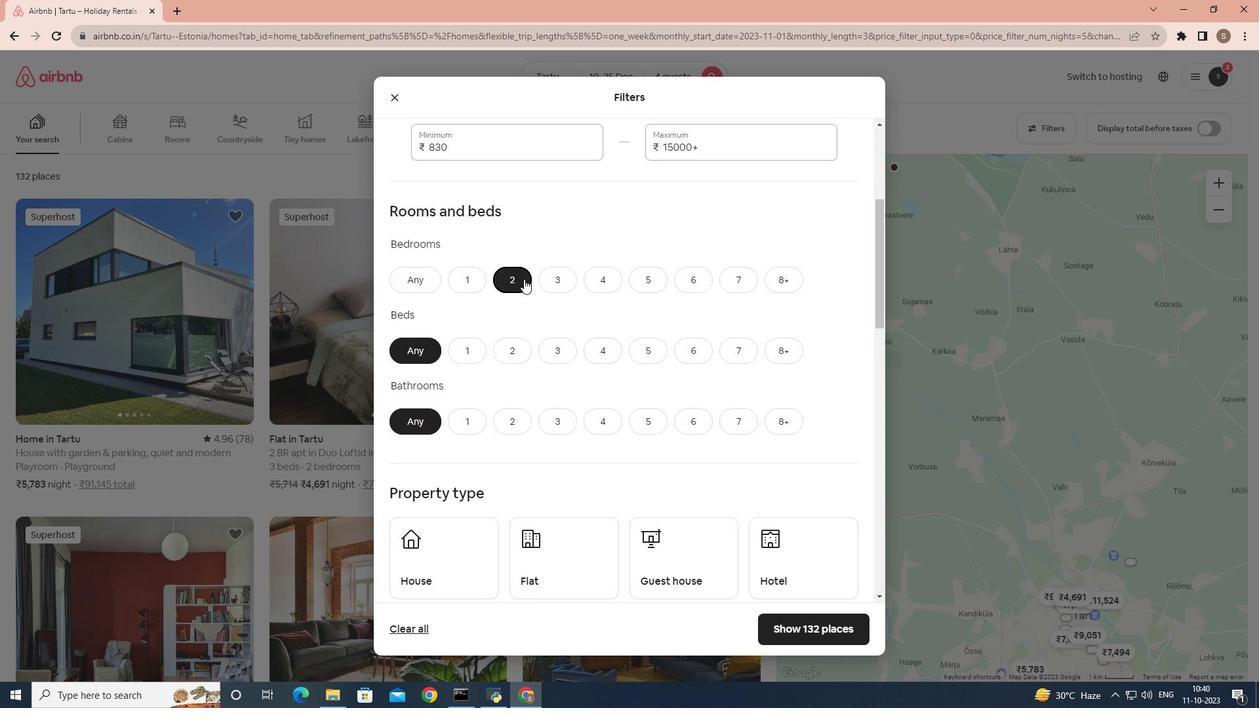 
Action: Mouse scrolled (523, 280) with delta (0, 0)
Screenshot: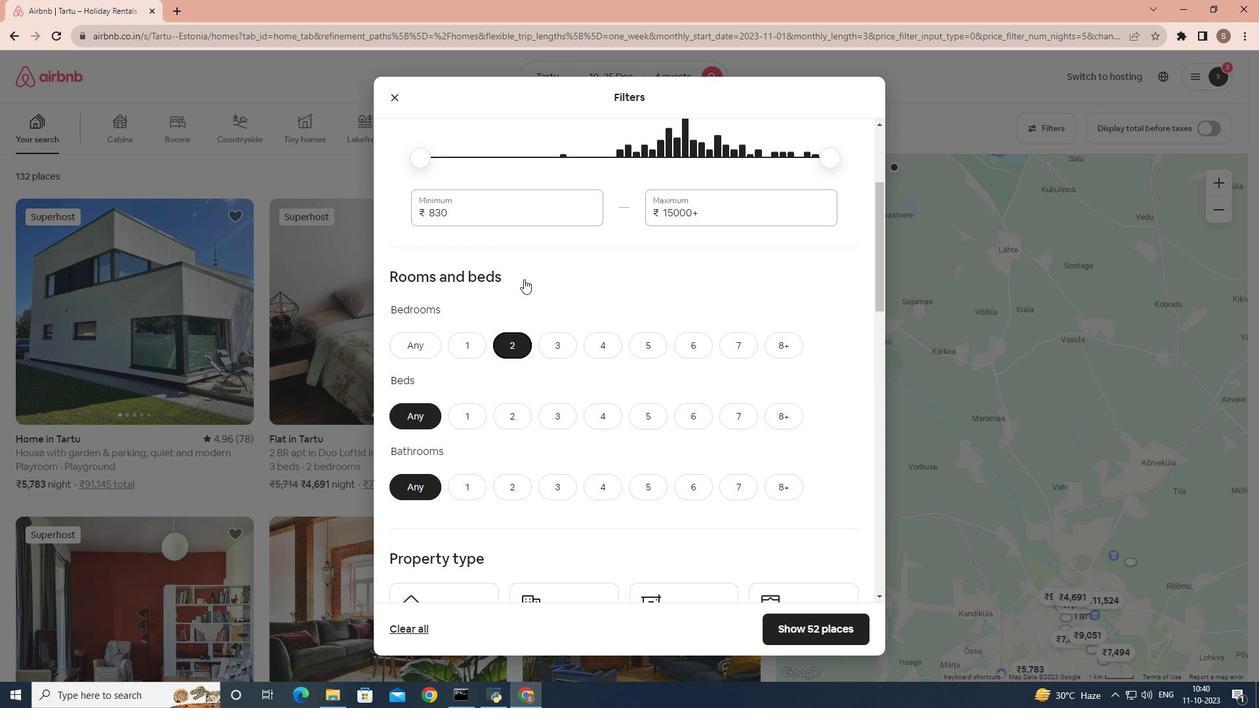 
Action: Mouse scrolled (523, 280) with delta (0, 0)
Screenshot: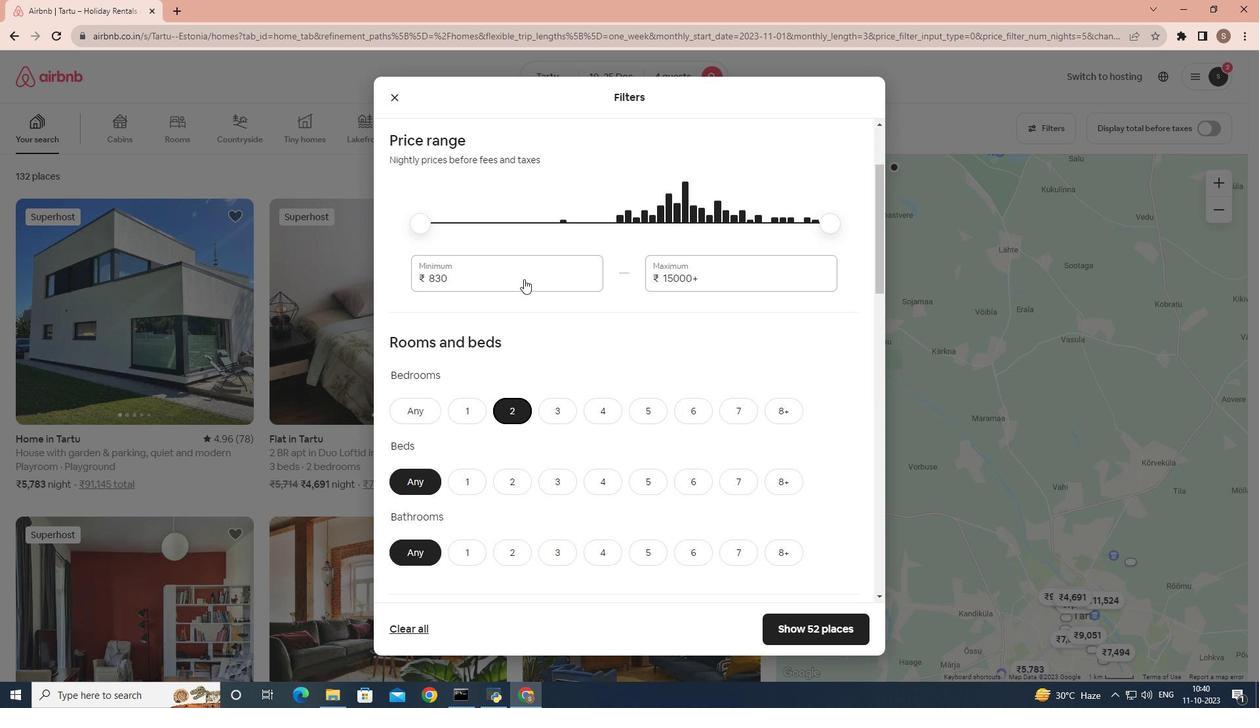 
Action: Mouse scrolled (523, 278) with delta (0, 0)
Screenshot: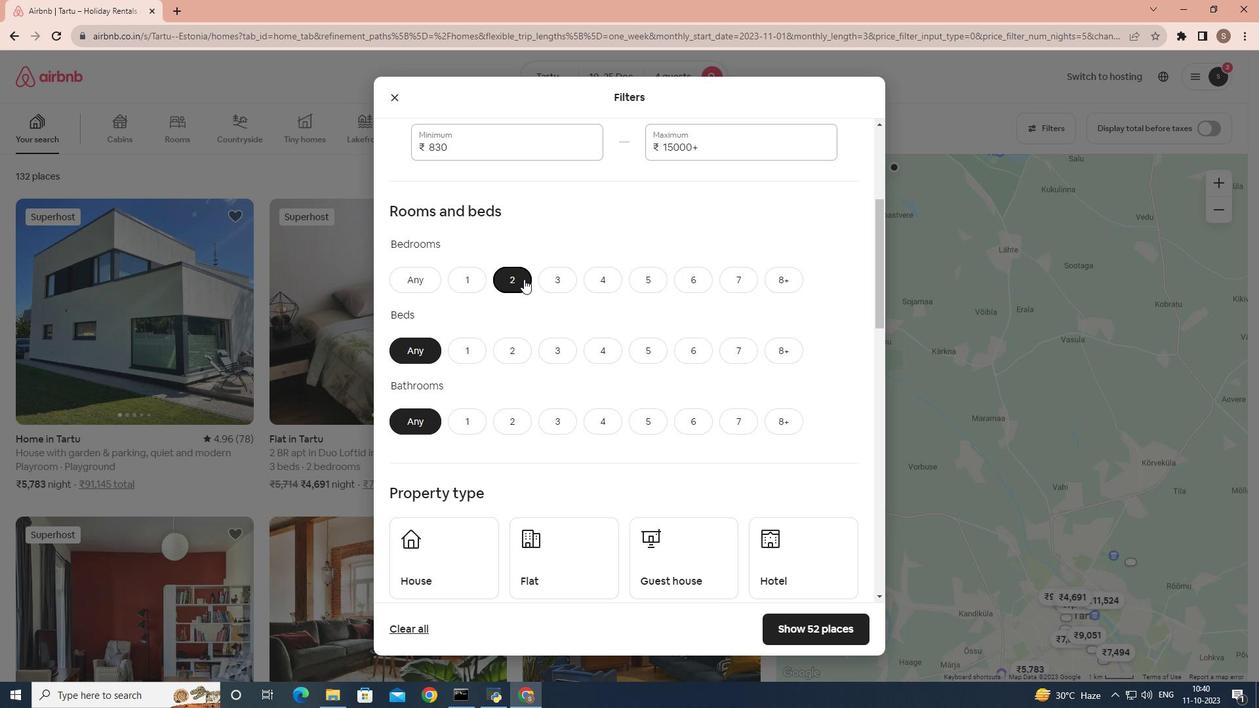 
Action: Mouse scrolled (523, 278) with delta (0, 0)
Screenshot: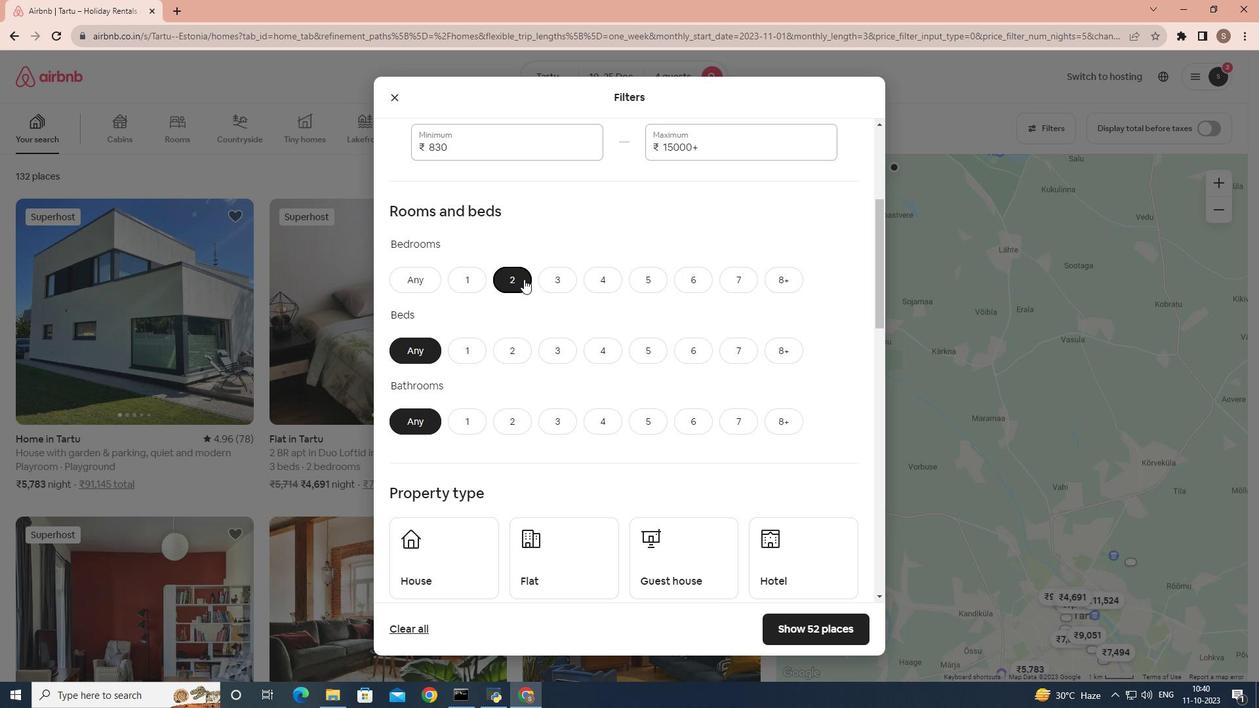 
Action: Mouse moved to (541, 352)
Screenshot: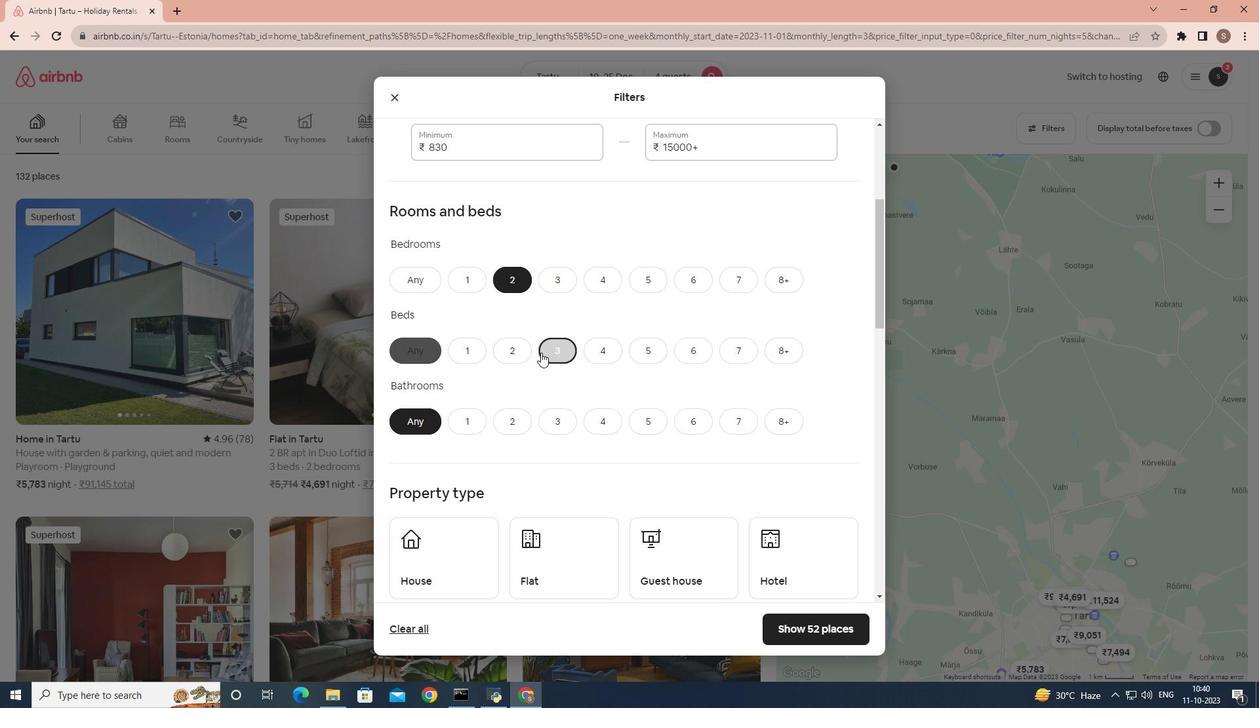 
Action: Mouse pressed left at (541, 352)
Screenshot: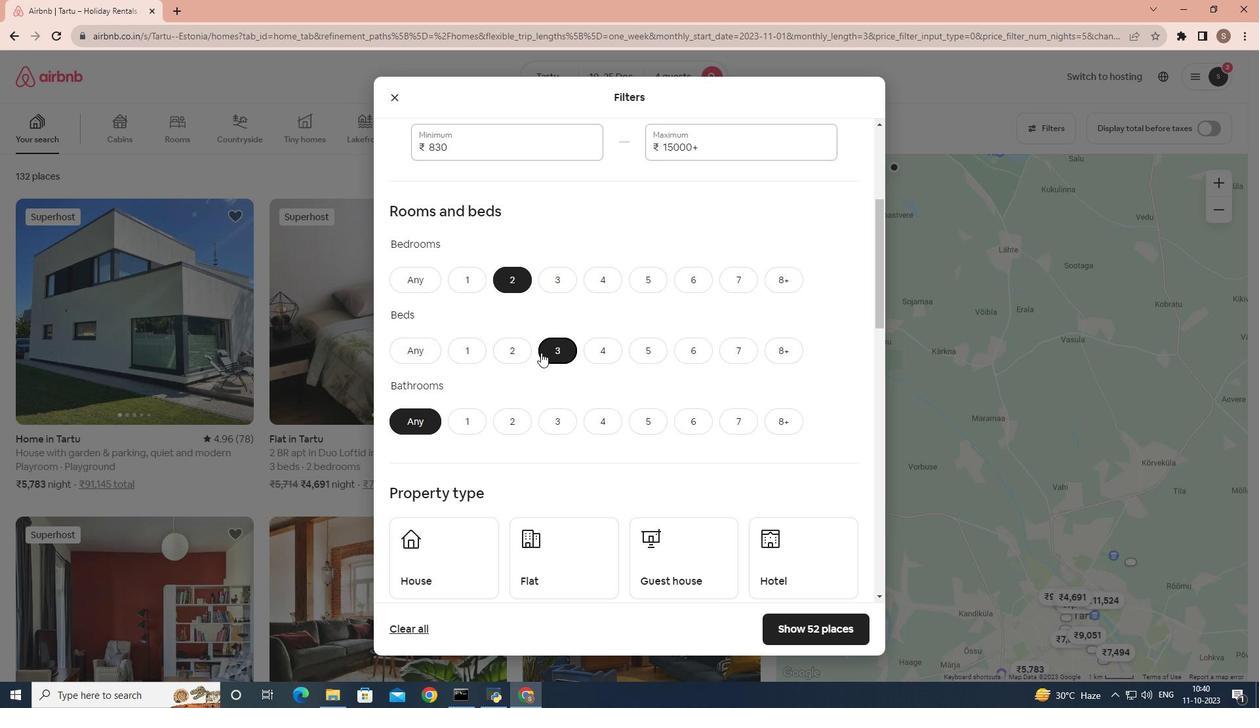 
Action: Mouse moved to (524, 427)
Screenshot: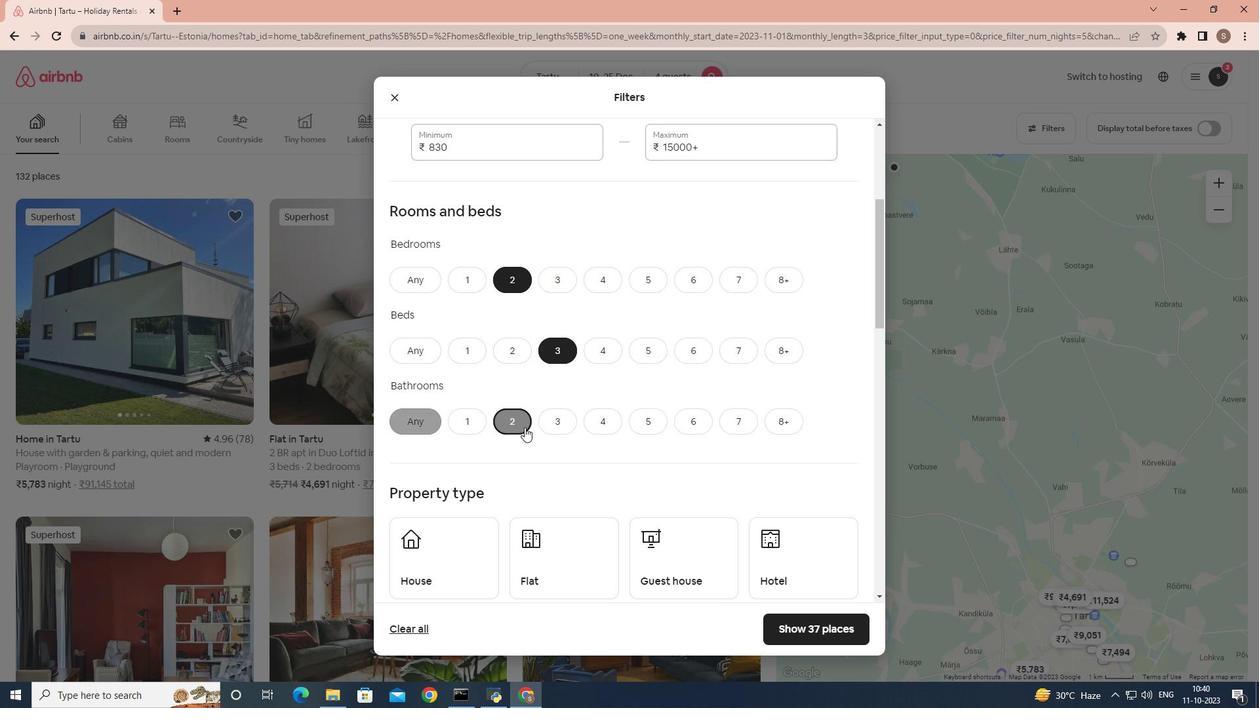 
Action: Mouse pressed left at (524, 427)
Screenshot: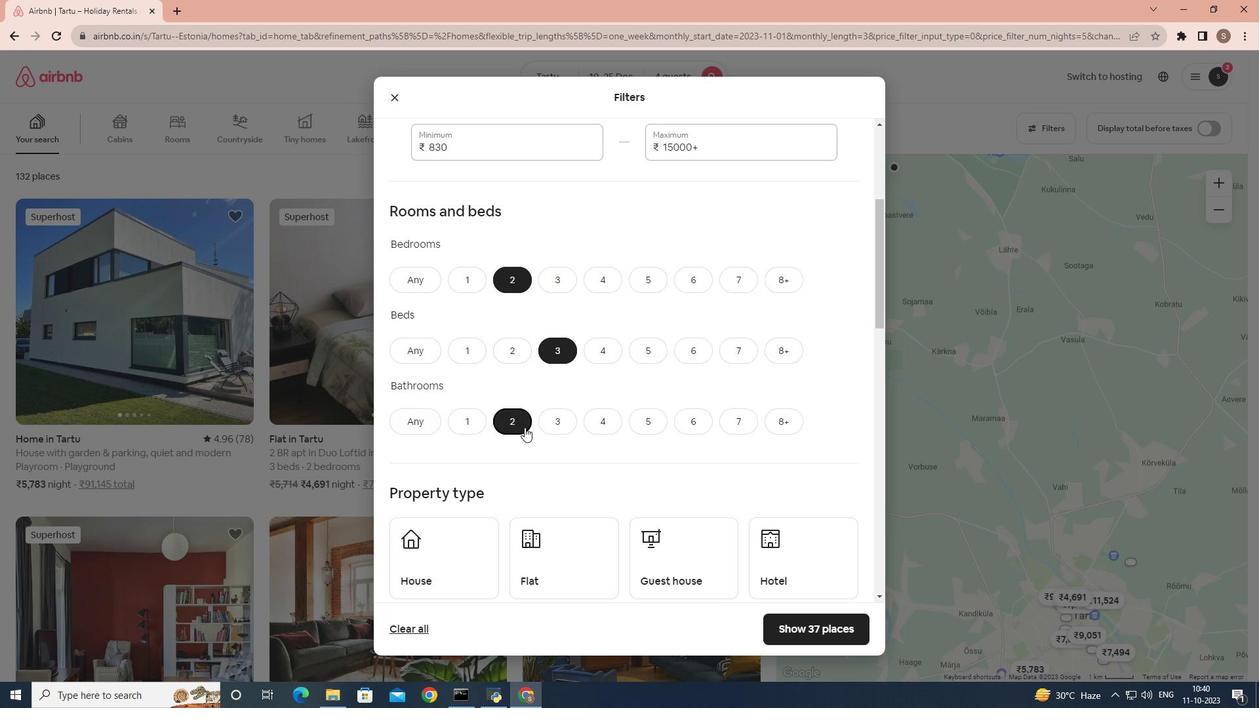 
Action: Mouse moved to (524, 422)
Screenshot: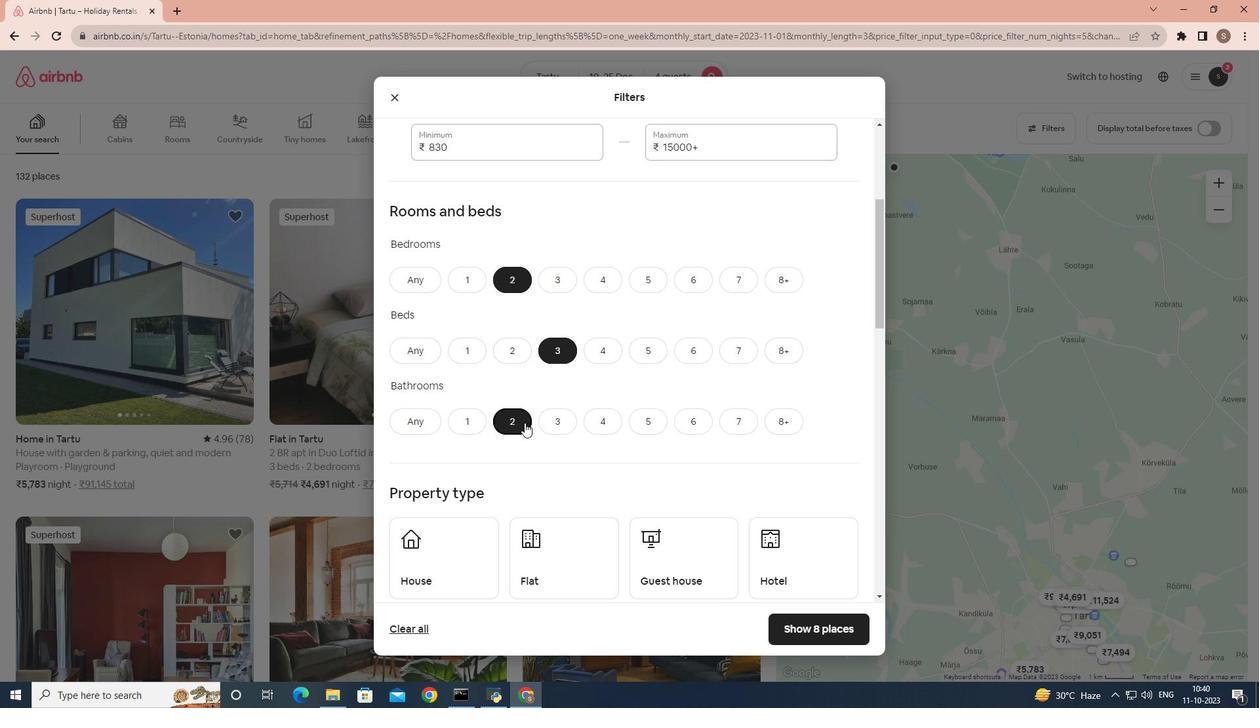 
Action: Mouse scrolled (524, 422) with delta (0, 0)
Screenshot: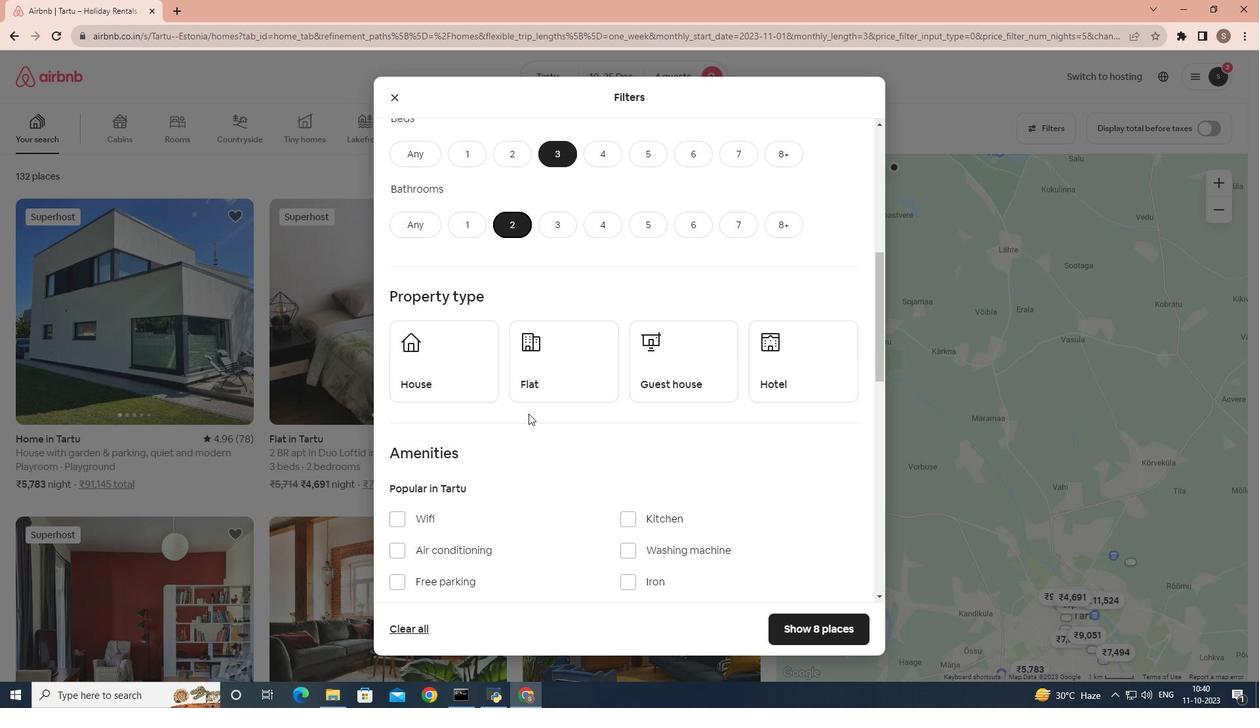 
Action: Mouse scrolled (524, 422) with delta (0, 0)
Screenshot: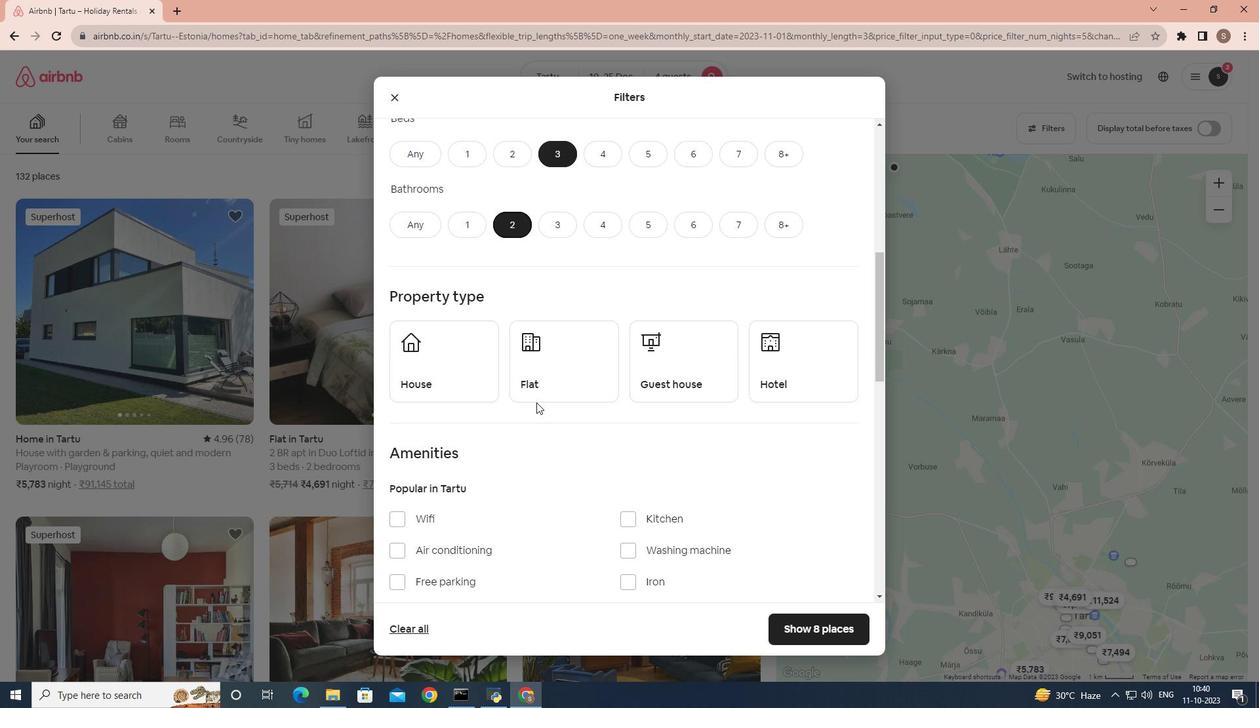 
Action: Mouse scrolled (524, 422) with delta (0, 0)
Screenshot: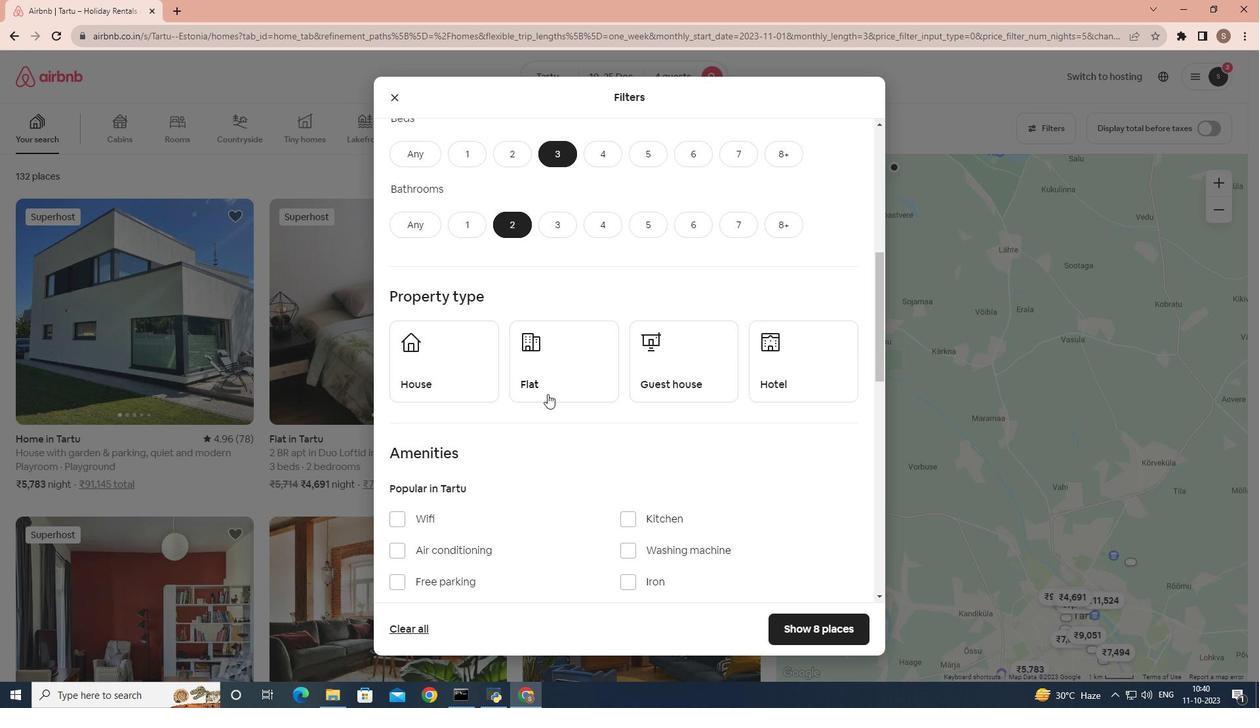 
Action: Mouse moved to (662, 352)
Screenshot: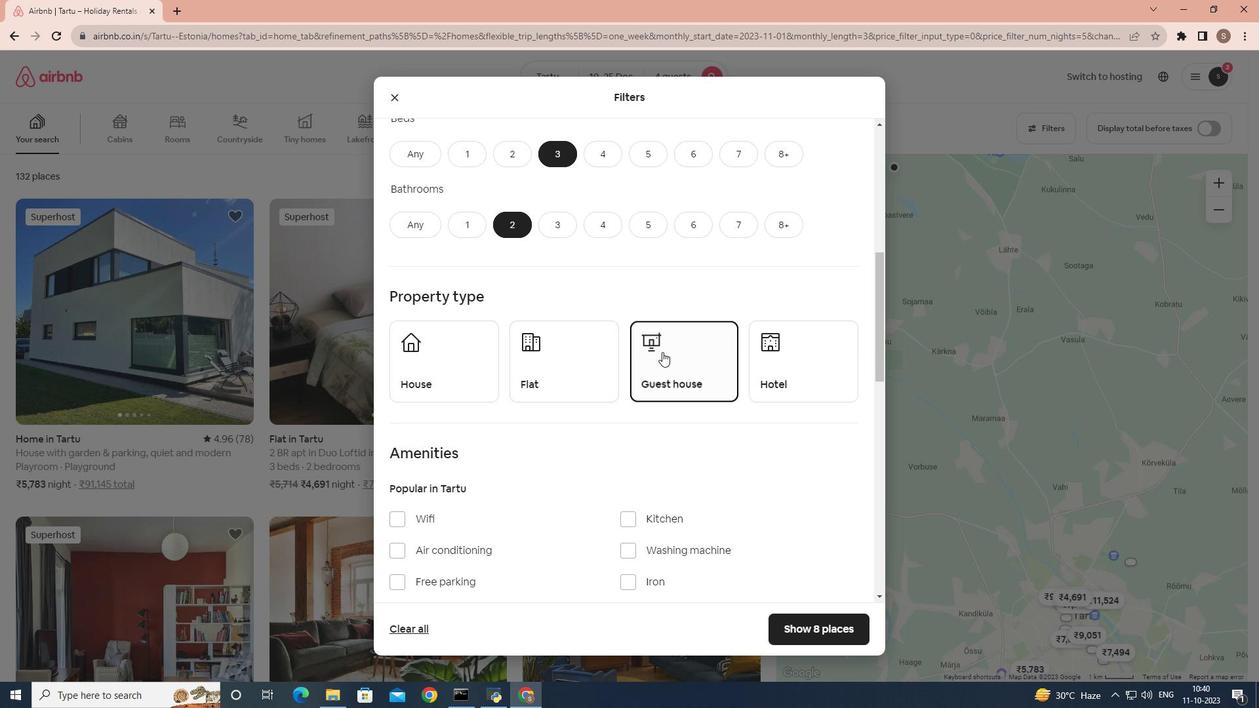 
Action: Mouse pressed left at (662, 352)
Screenshot: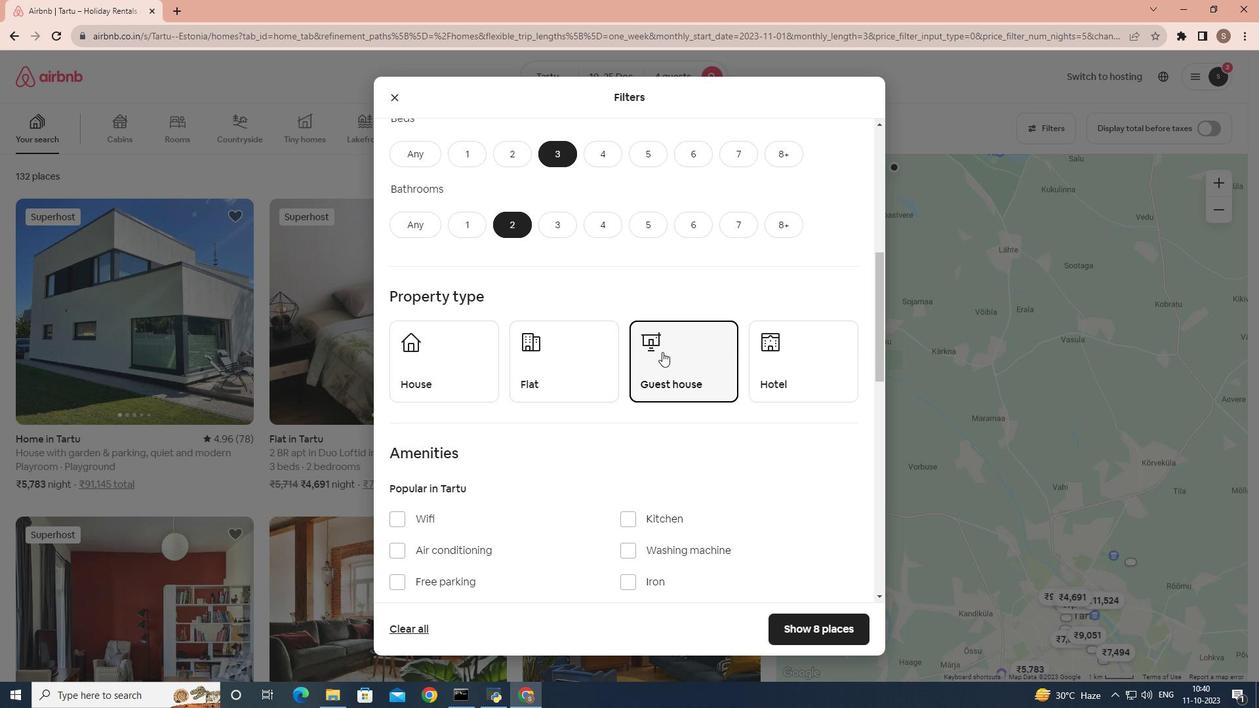 
Action: Mouse moved to (593, 438)
Screenshot: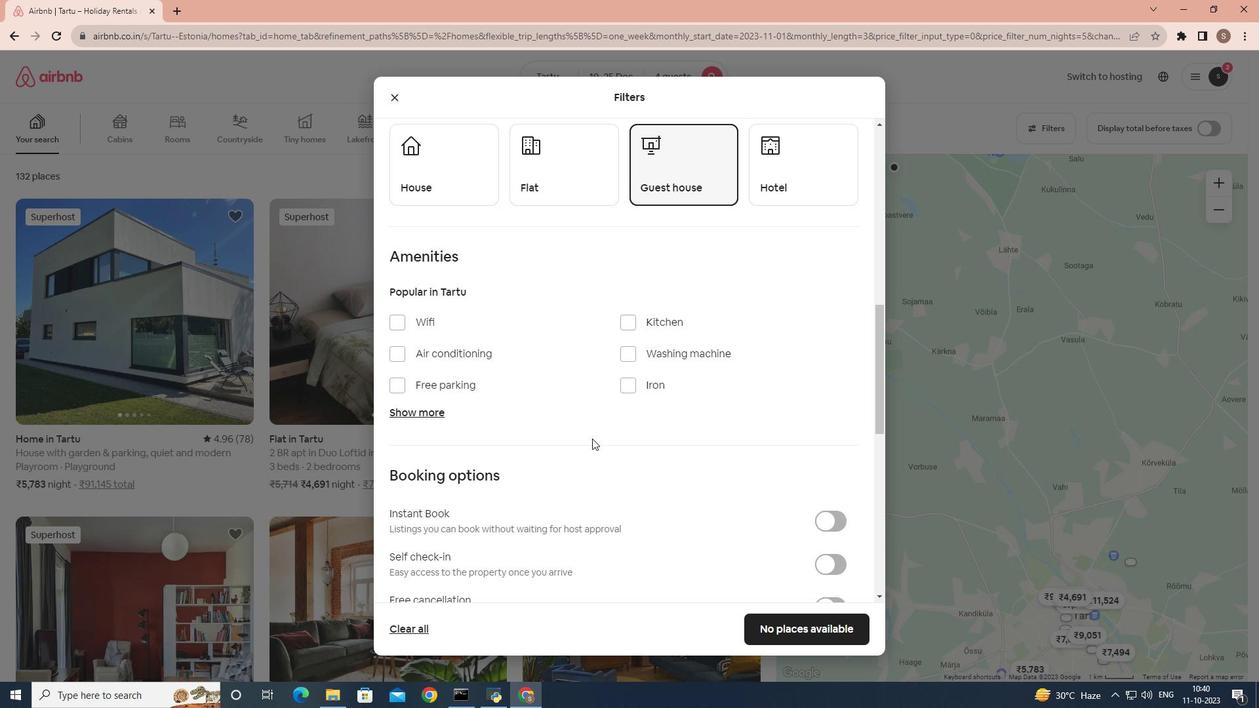
Action: Mouse scrolled (593, 437) with delta (0, 0)
Screenshot: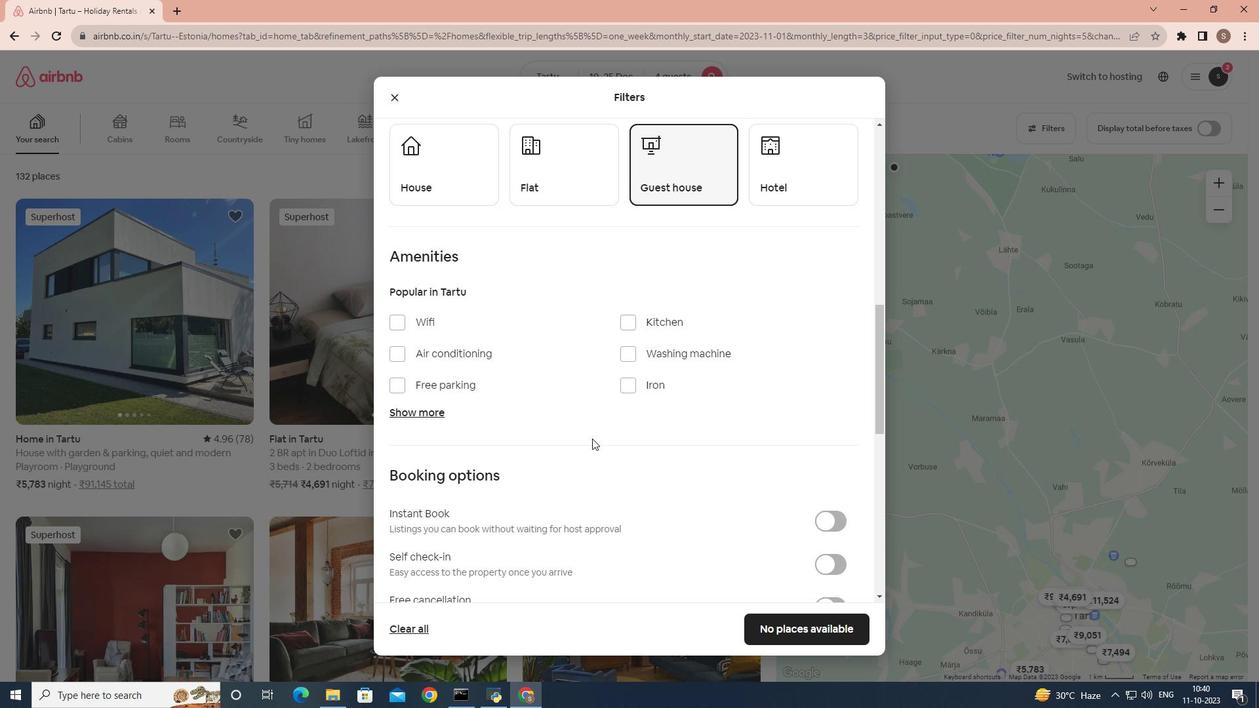 
Action: Mouse moved to (592, 438)
Screenshot: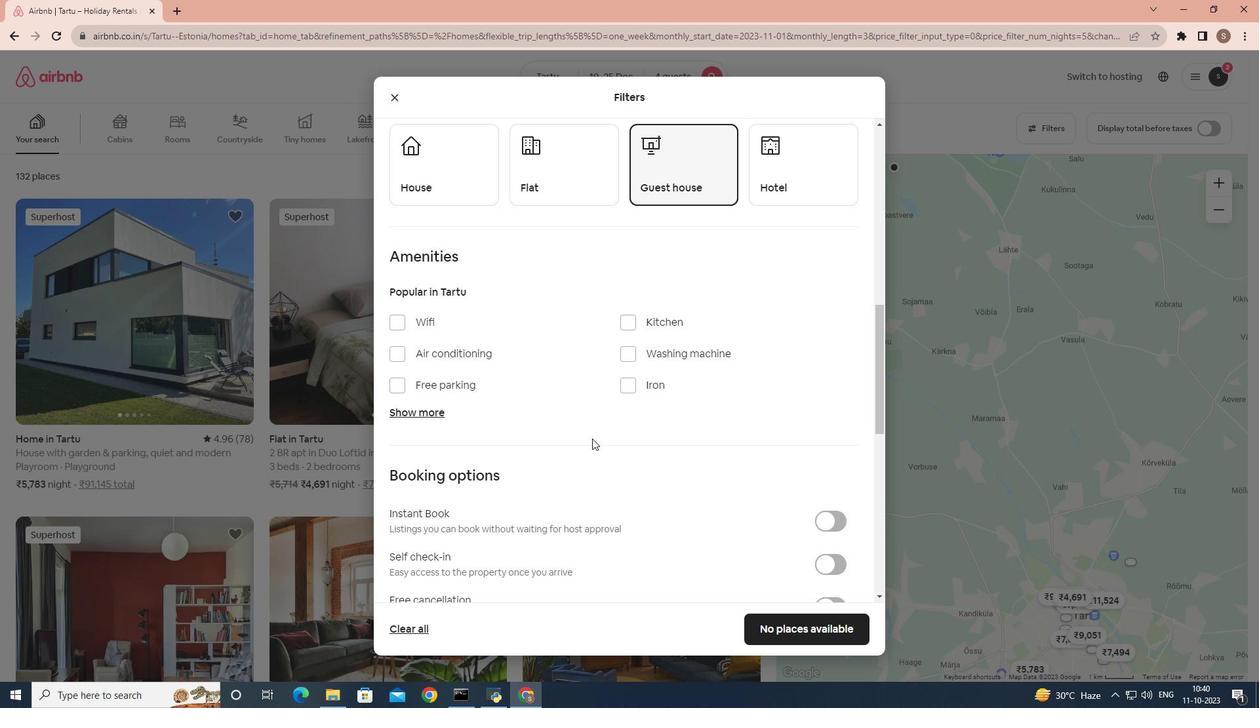 
Action: Mouse scrolled (592, 438) with delta (0, 0)
Screenshot: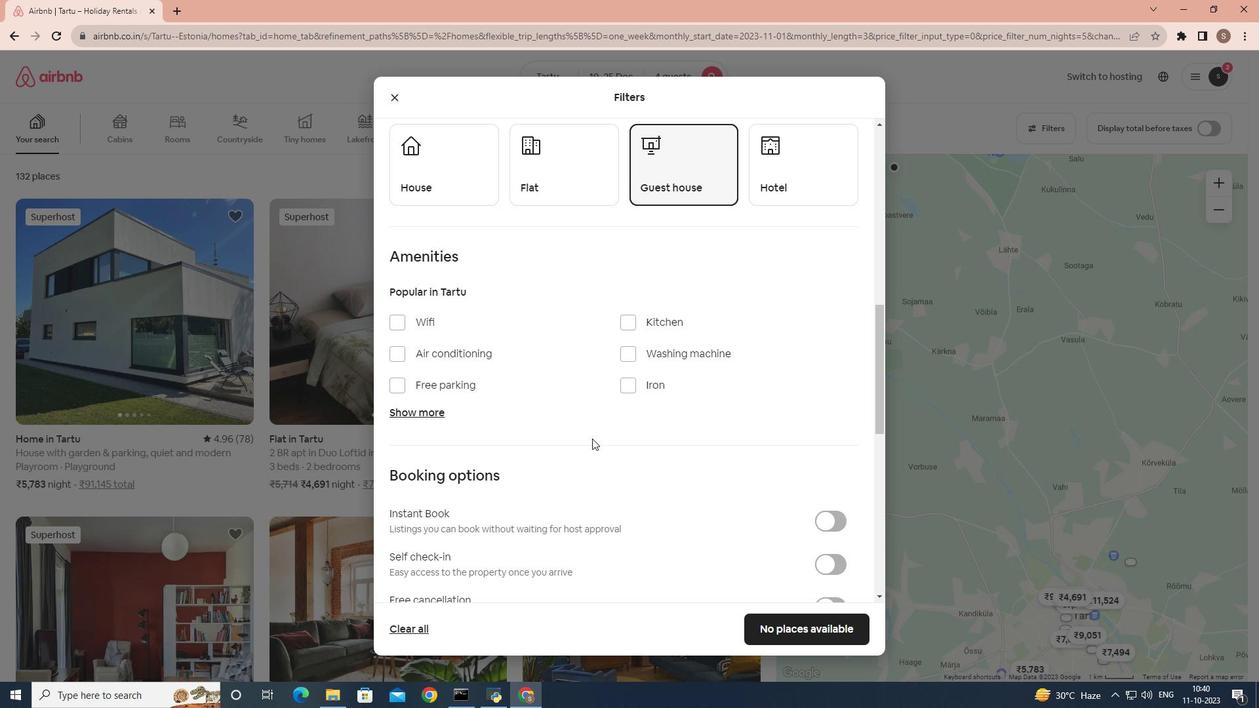 
Action: Mouse scrolled (592, 438) with delta (0, 0)
Screenshot: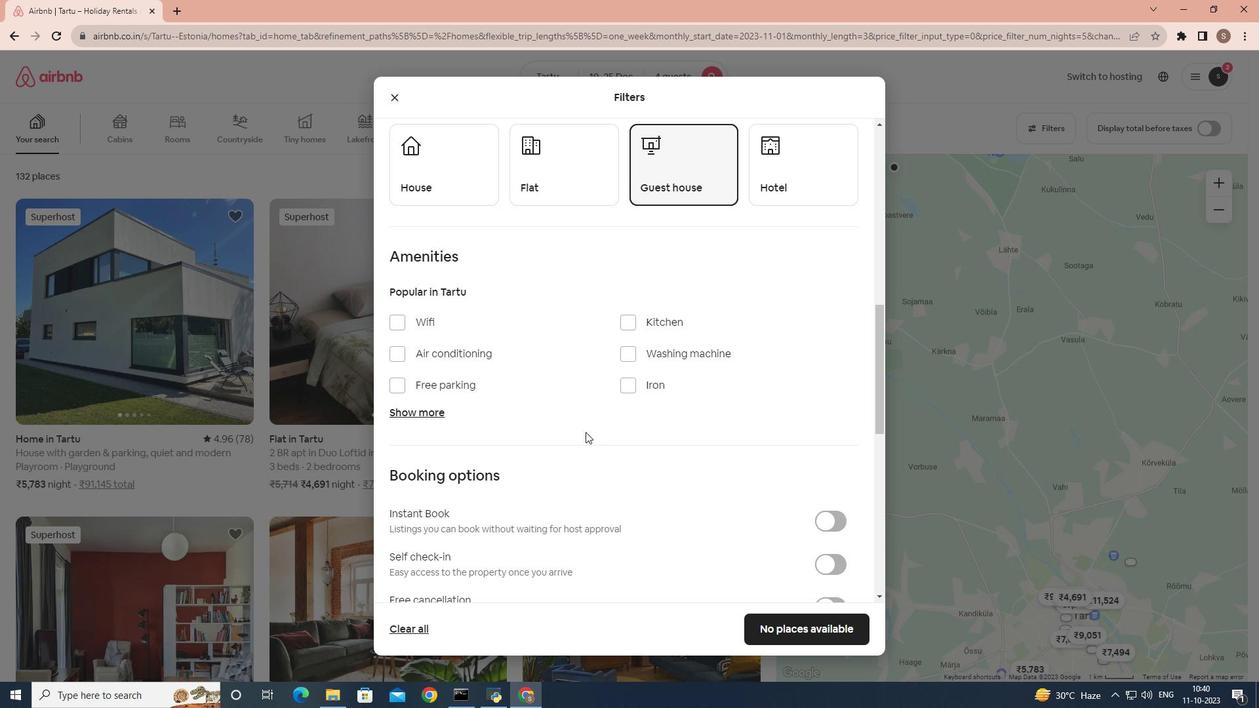 
Action: Mouse moved to (414, 315)
Screenshot: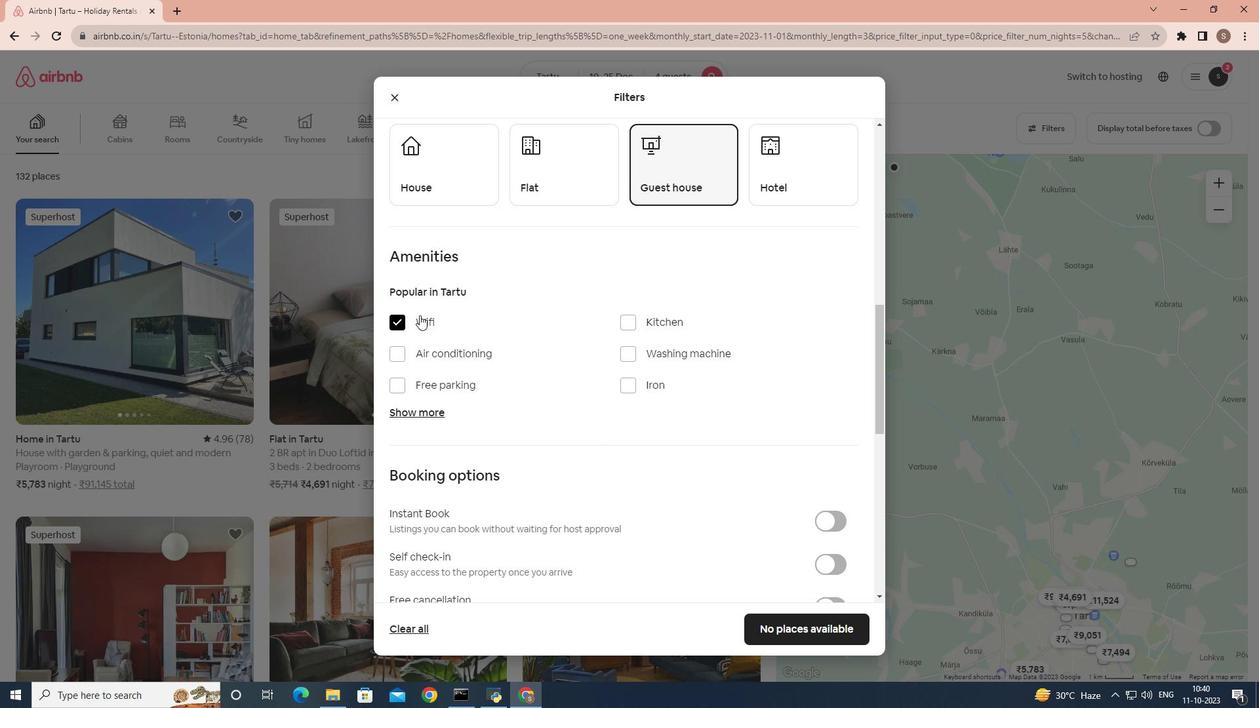 
Action: Mouse pressed left at (414, 315)
Screenshot: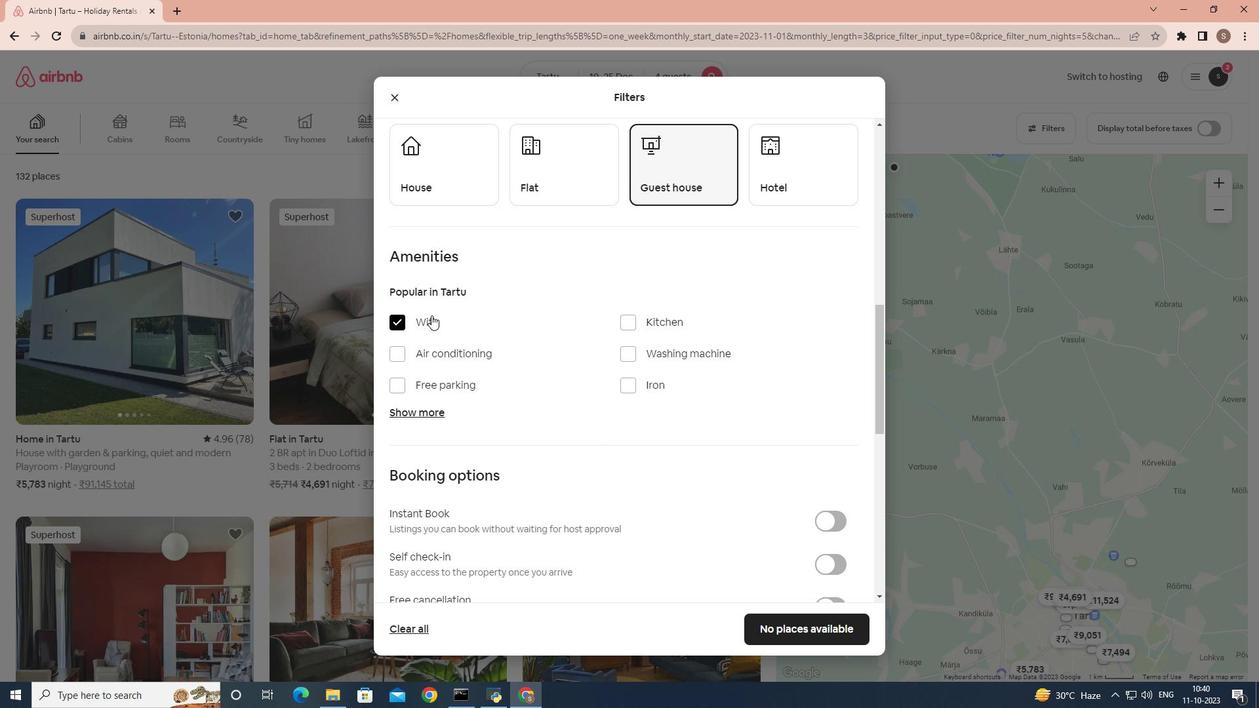
Action: Mouse moved to (416, 407)
Screenshot: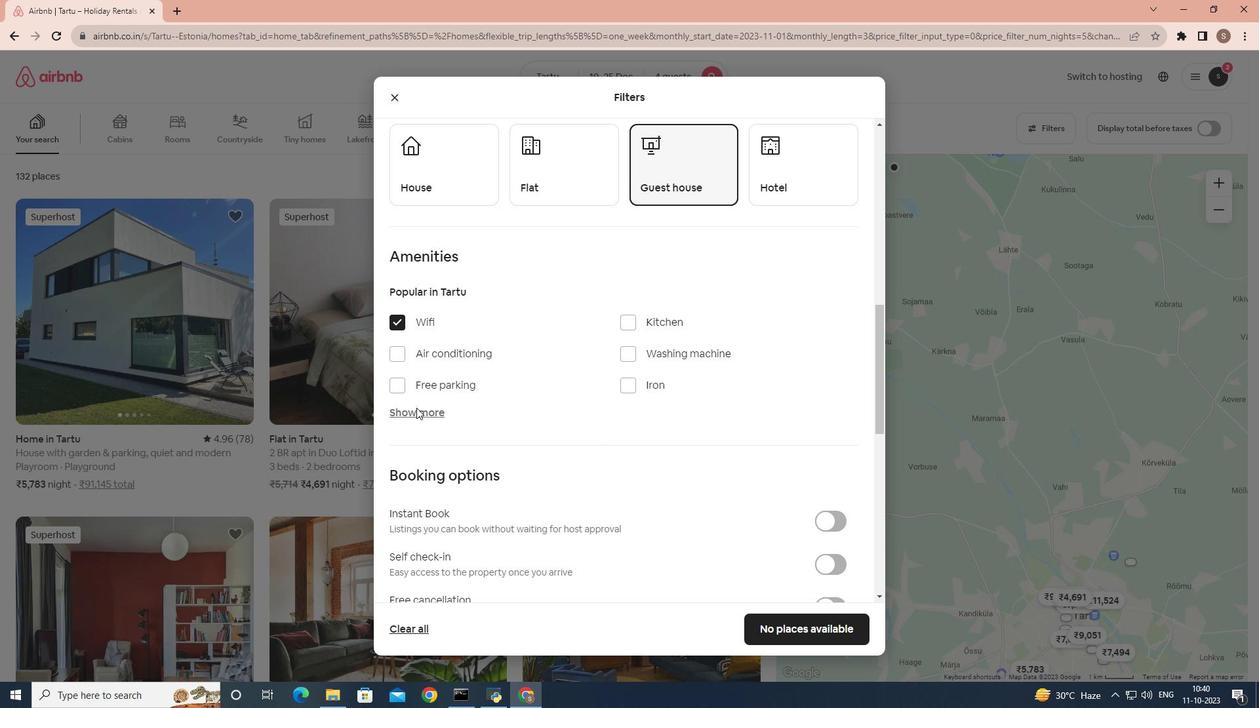 
Action: Mouse pressed left at (416, 407)
Screenshot: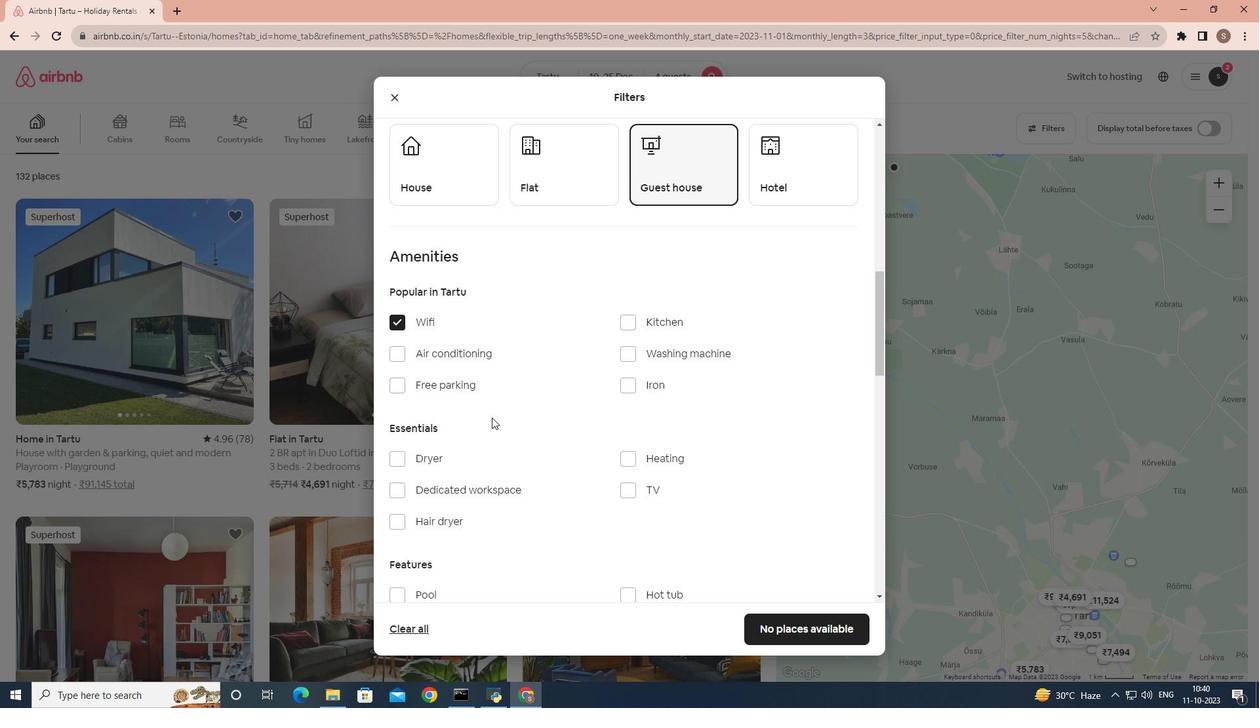 
Action: Mouse moved to (636, 499)
Screenshot: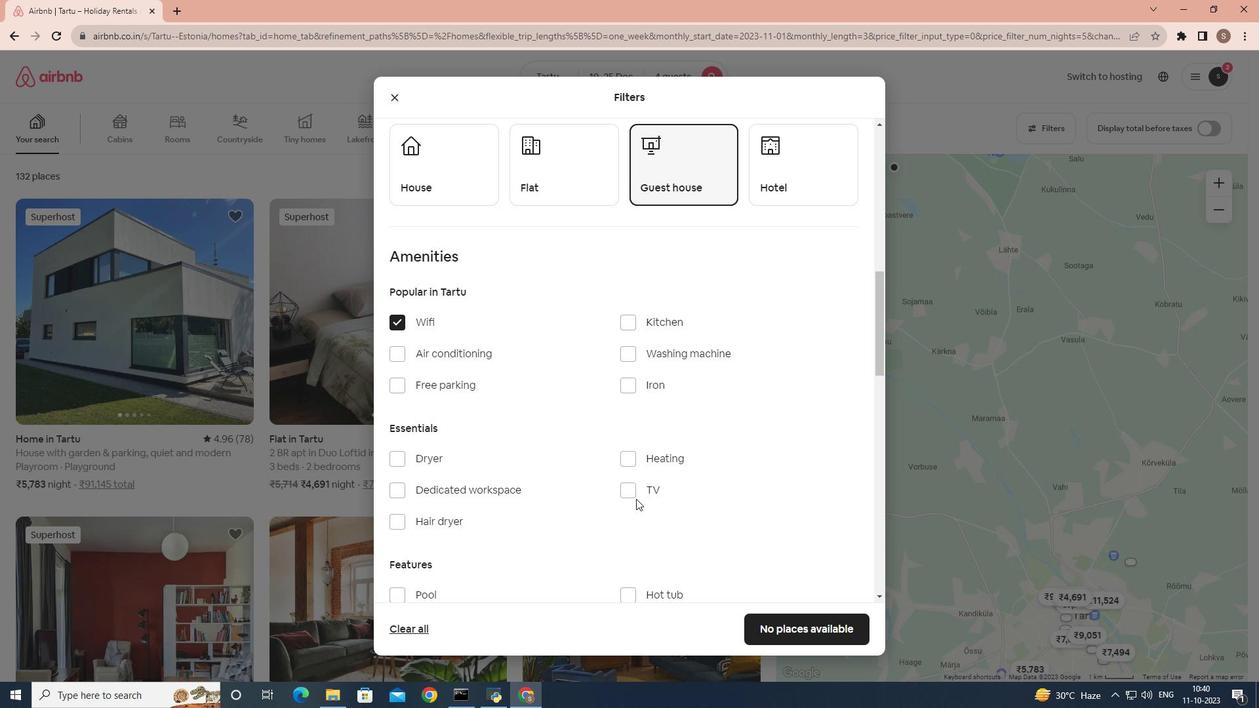 
Action: Mouse pressed left at (636, 499)
Screenshot: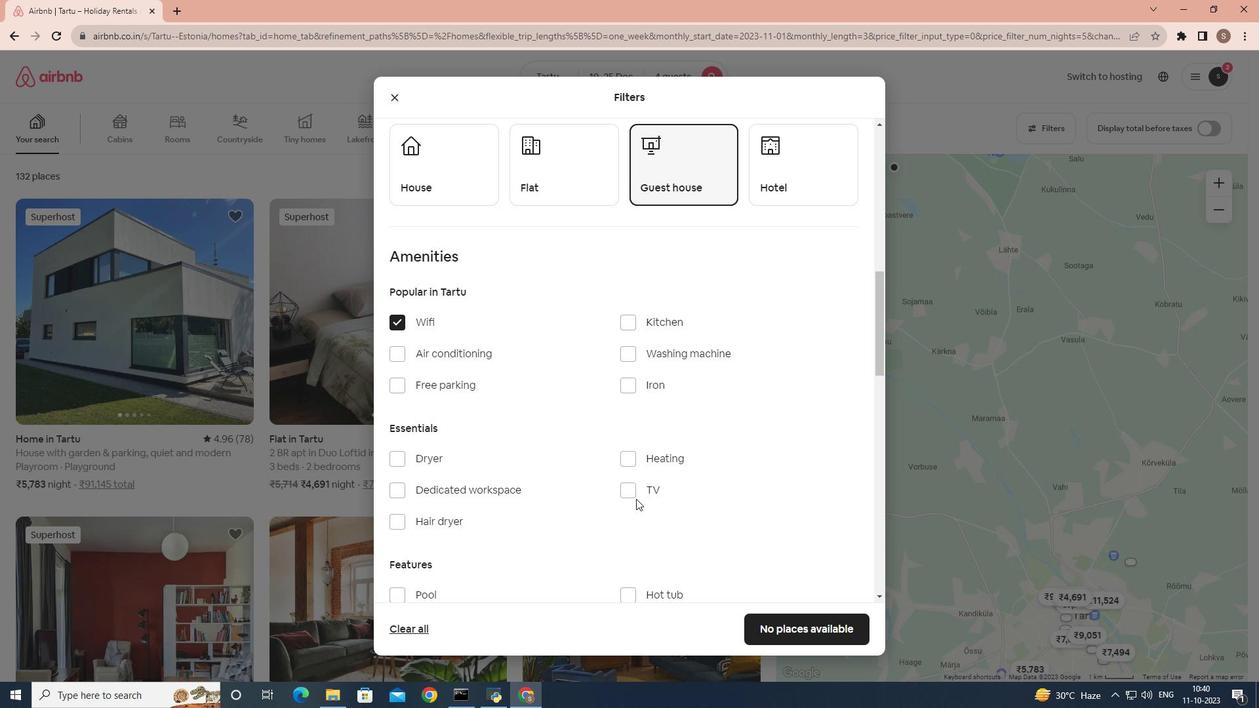 
Action: Mouse moved to (603, 478)
Screenshot: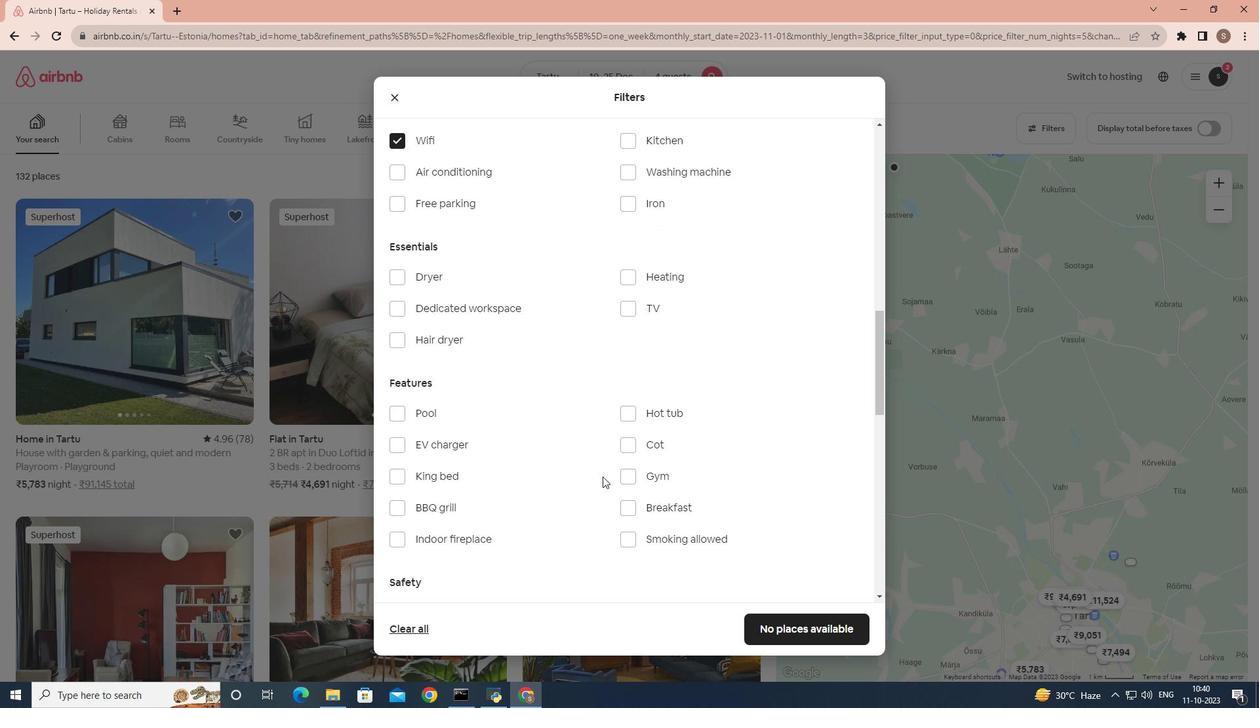 
Action: Mouse scrolled (603, 477) with delta (0, 0)
Screenshot: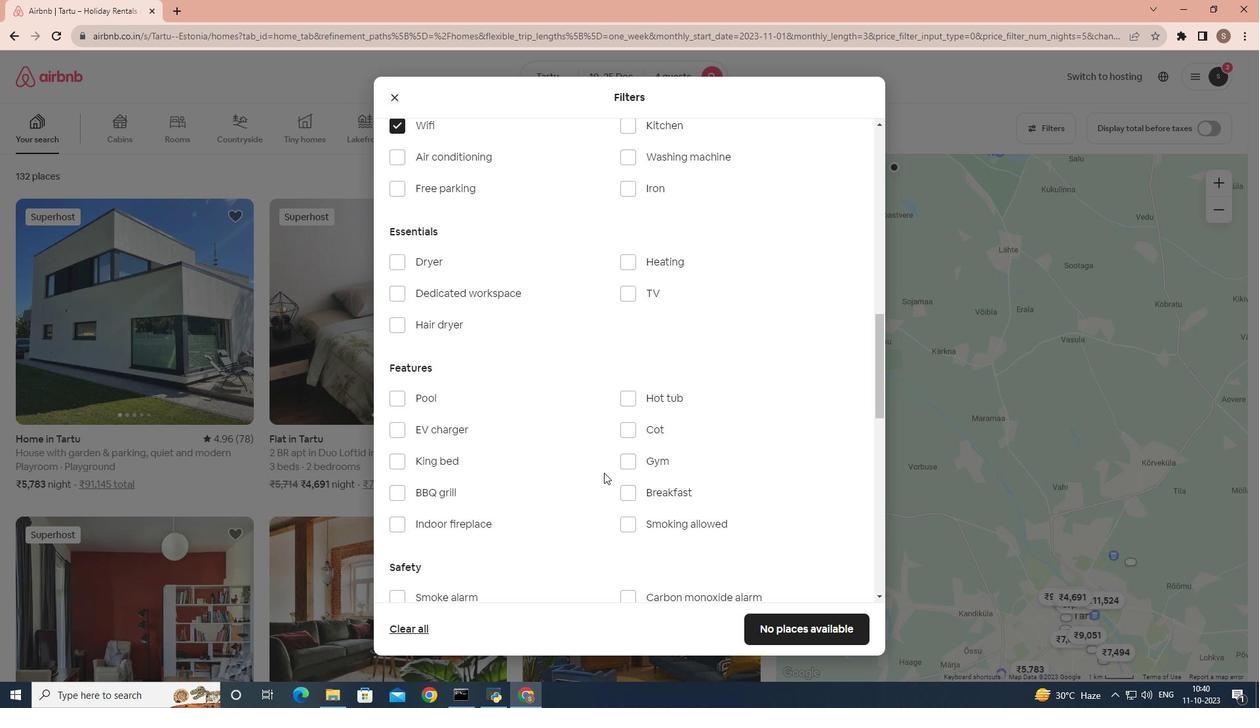 
Action: Mouse scrolled (603, 477) with delta (0, 0)
Screenshot: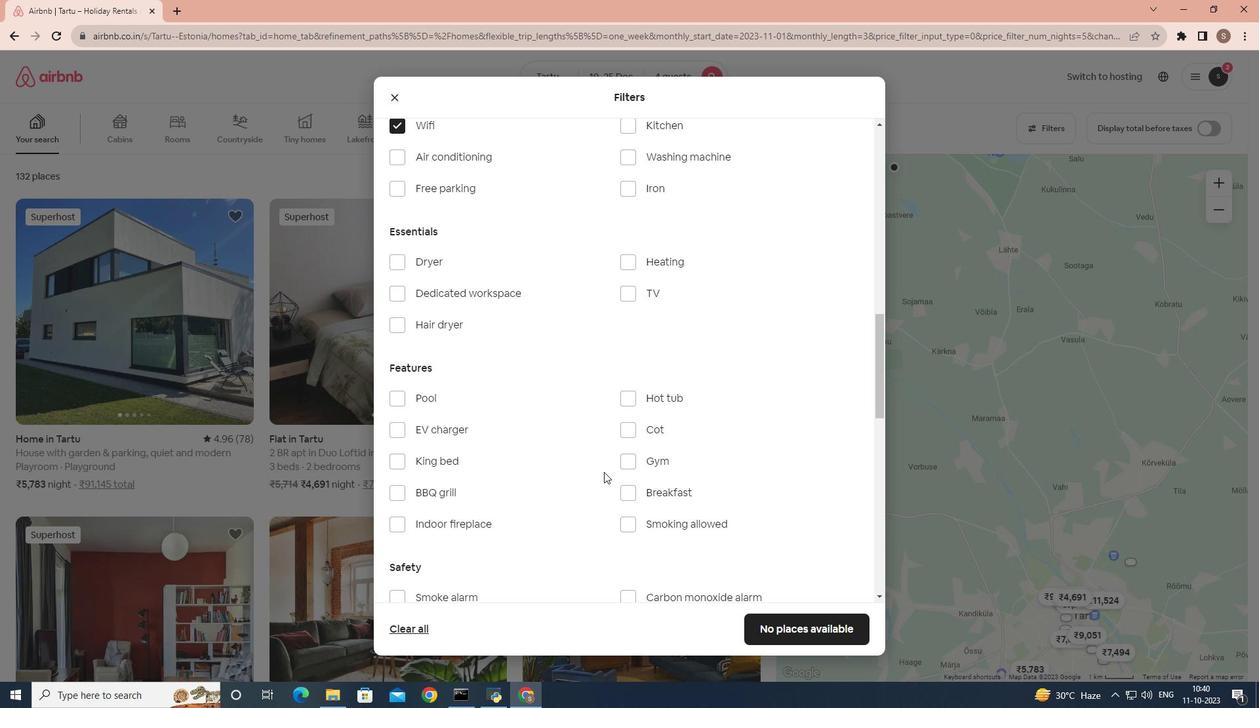 
Action: Mouse scrolled (603, 477) with delta (0, 0)
Screenshot: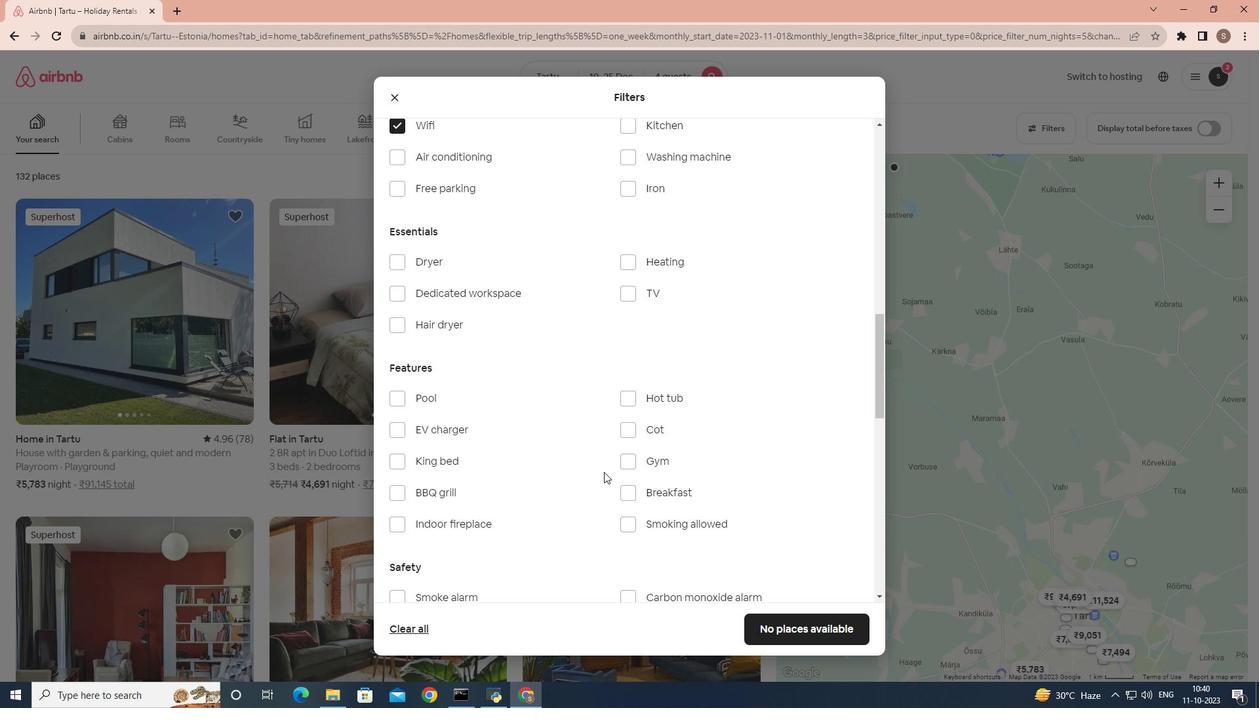 
Action: Mouse moved to (604, 472)
Screenshot: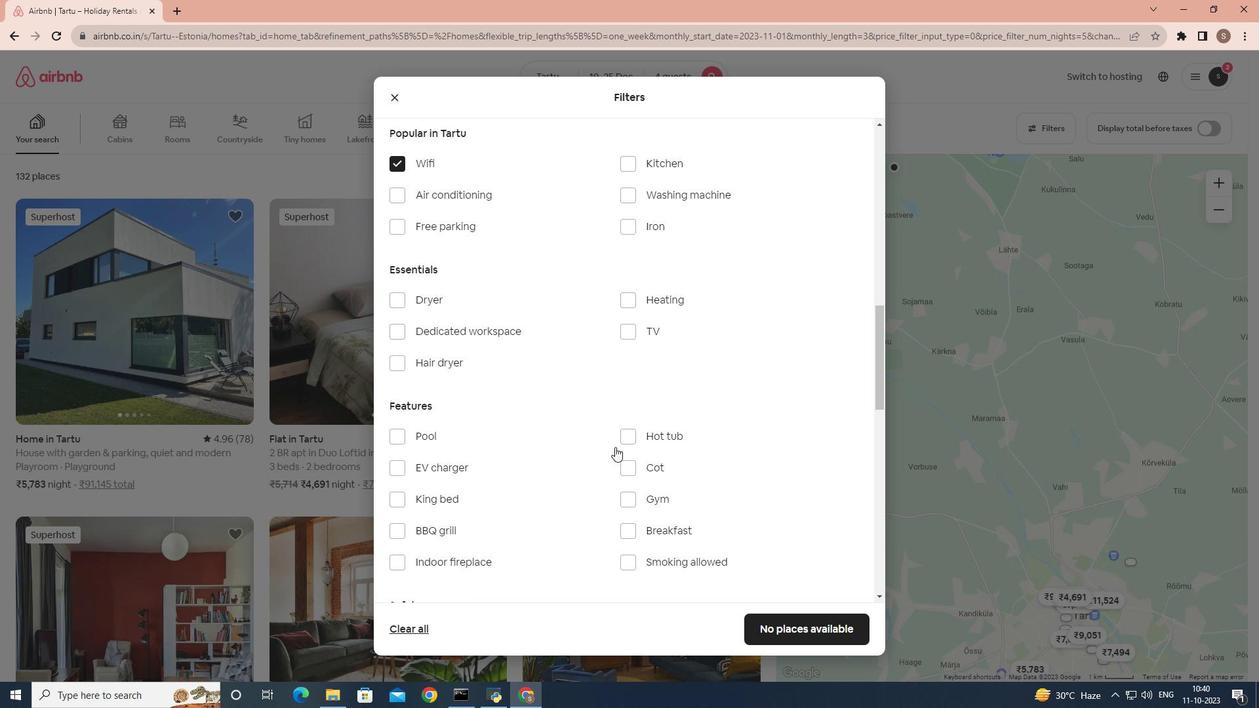 
Action: Mouse scrolled (604, 472) with delta (0, 0)
Screenshot: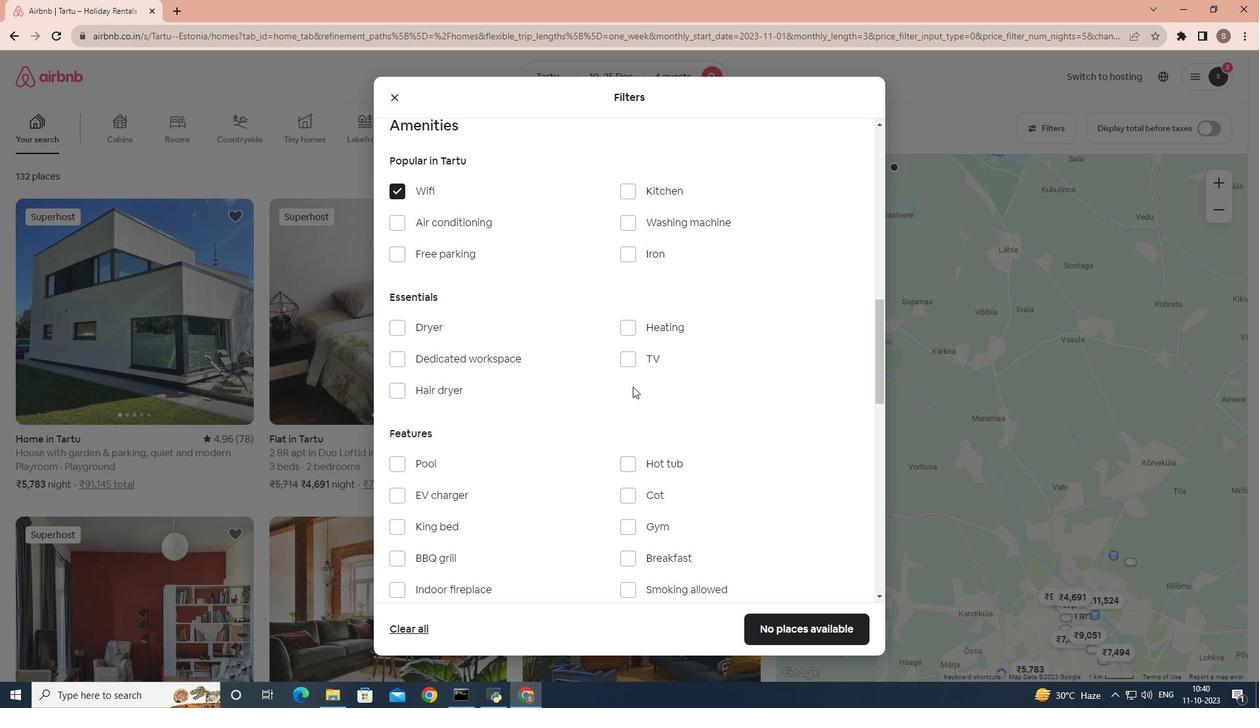 
Action: Mouse moved to (634, 360)
Screenshot: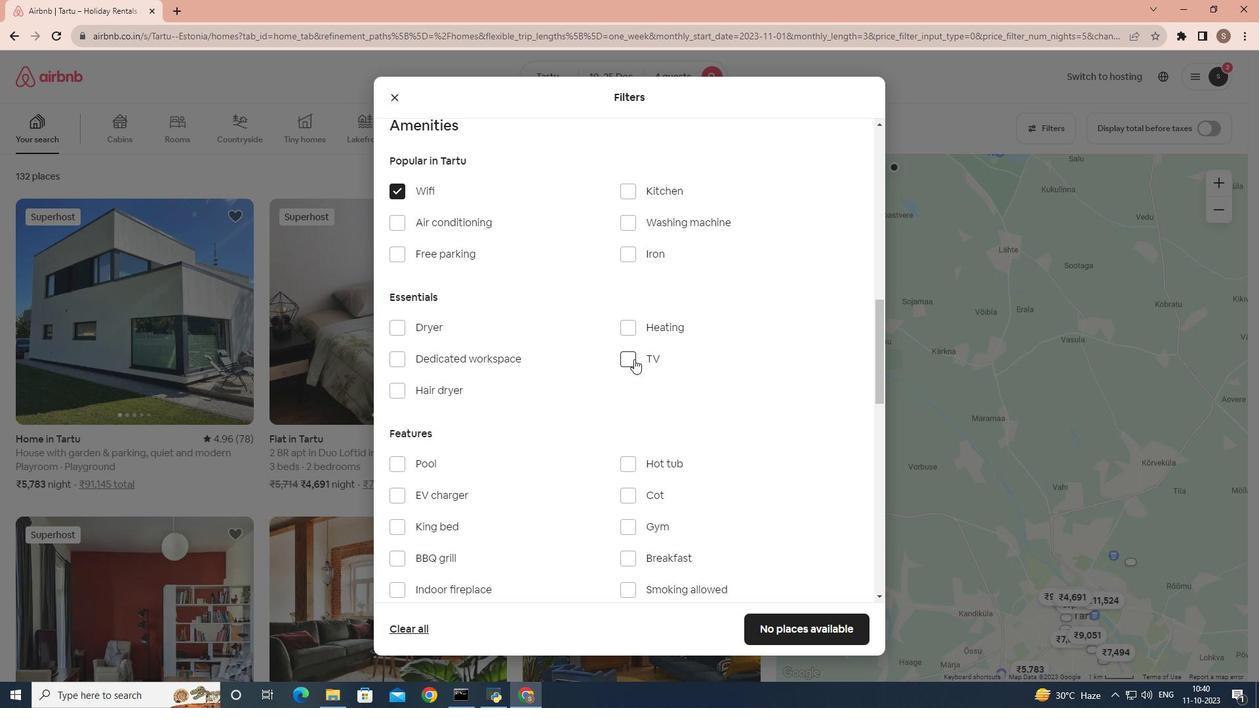 
Action: Mouse pressed left at (634, 360)
Screenshot: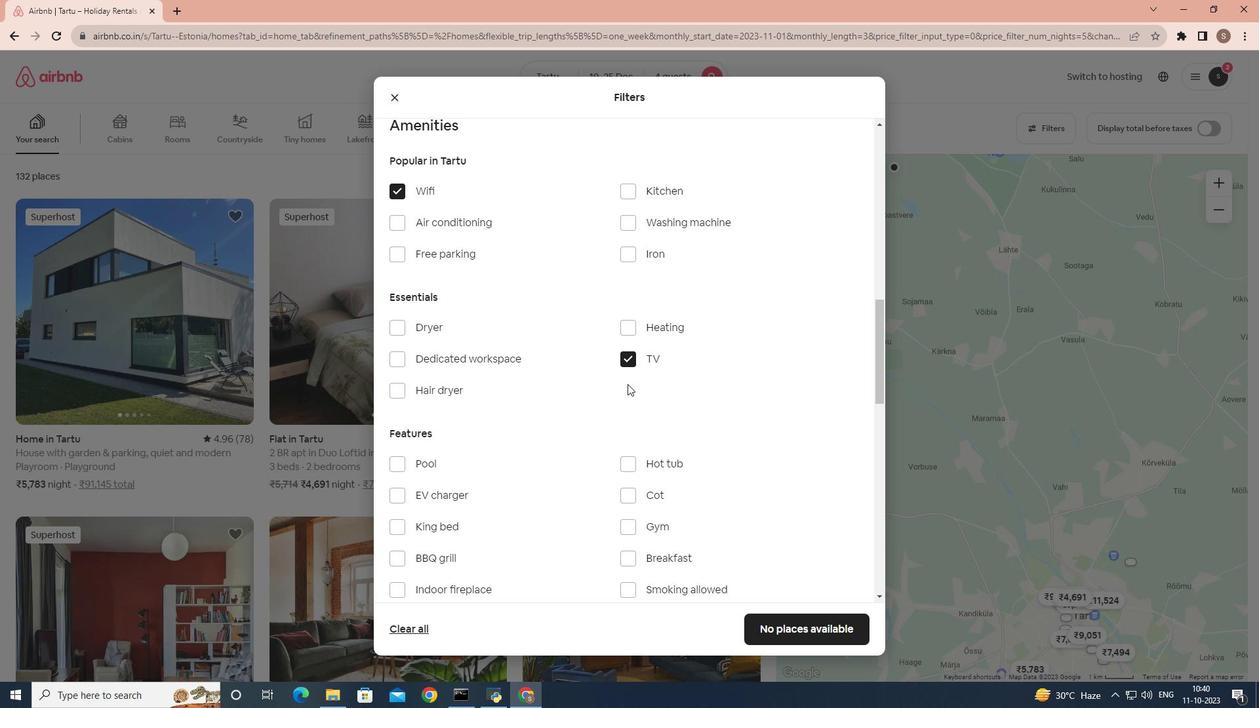 
Action: Mouse moved to (609, 412)
Screenshot: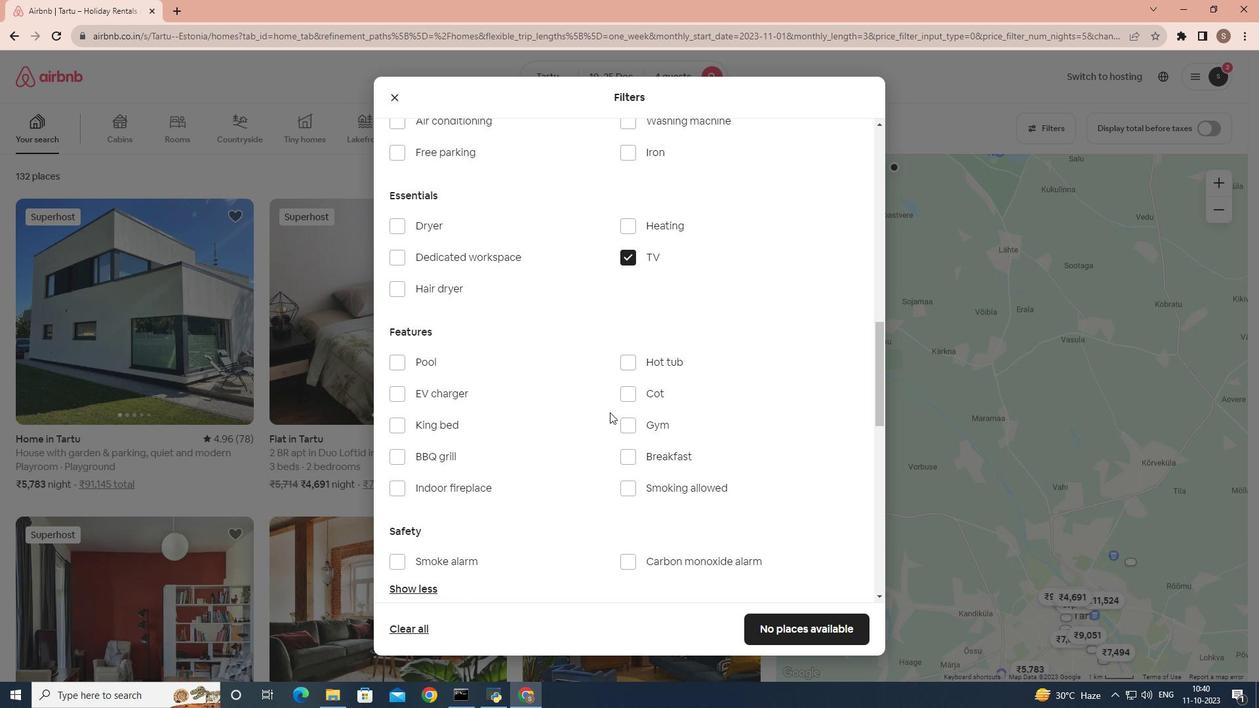 
Action: Mouse scrolled (609, 411) with delta (0, 0)
Screenshot: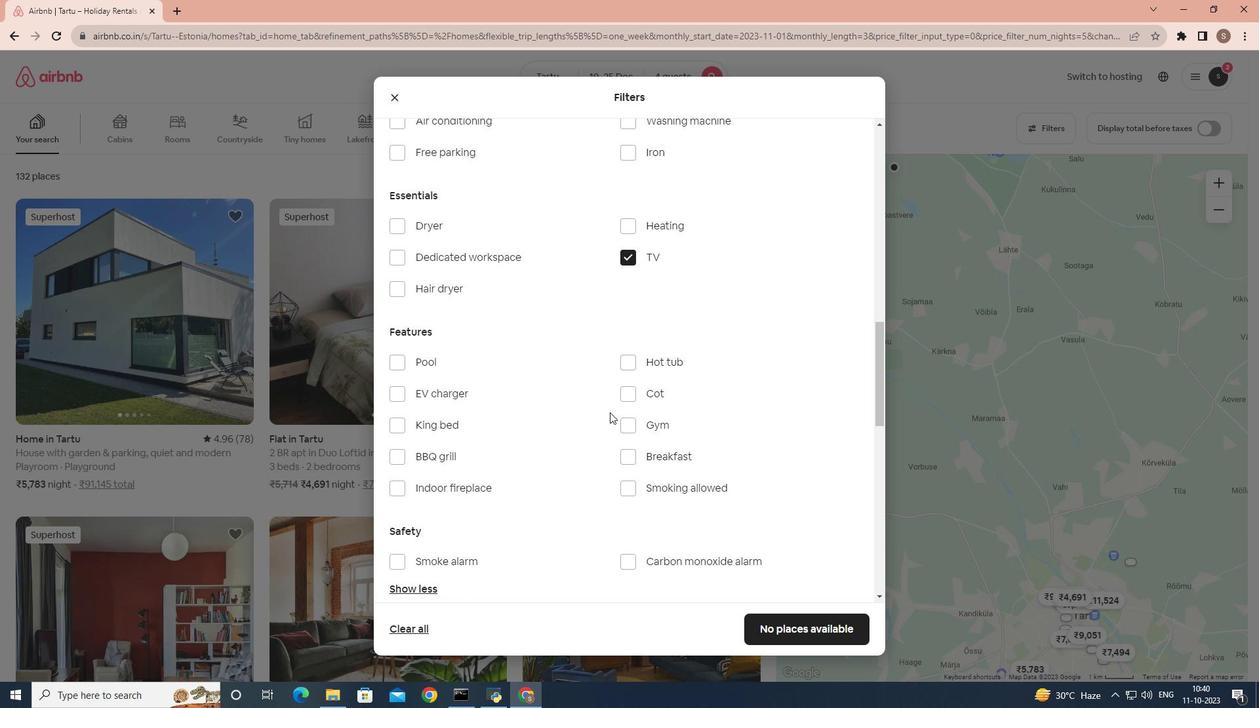 
Action: Mouse scrolled (609, 411) with delta (0, 0)
Screenshot: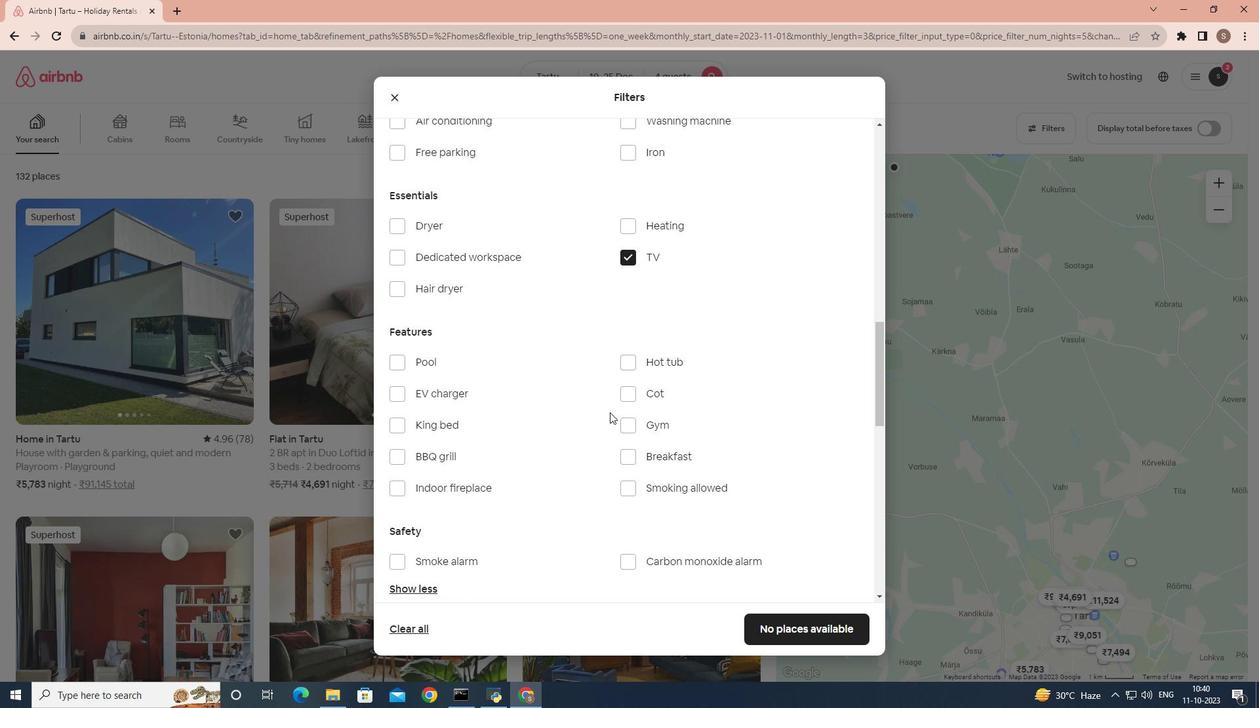 
Action: Mouse scrolled (609, 411) with delta (0, 0)
Screenshot: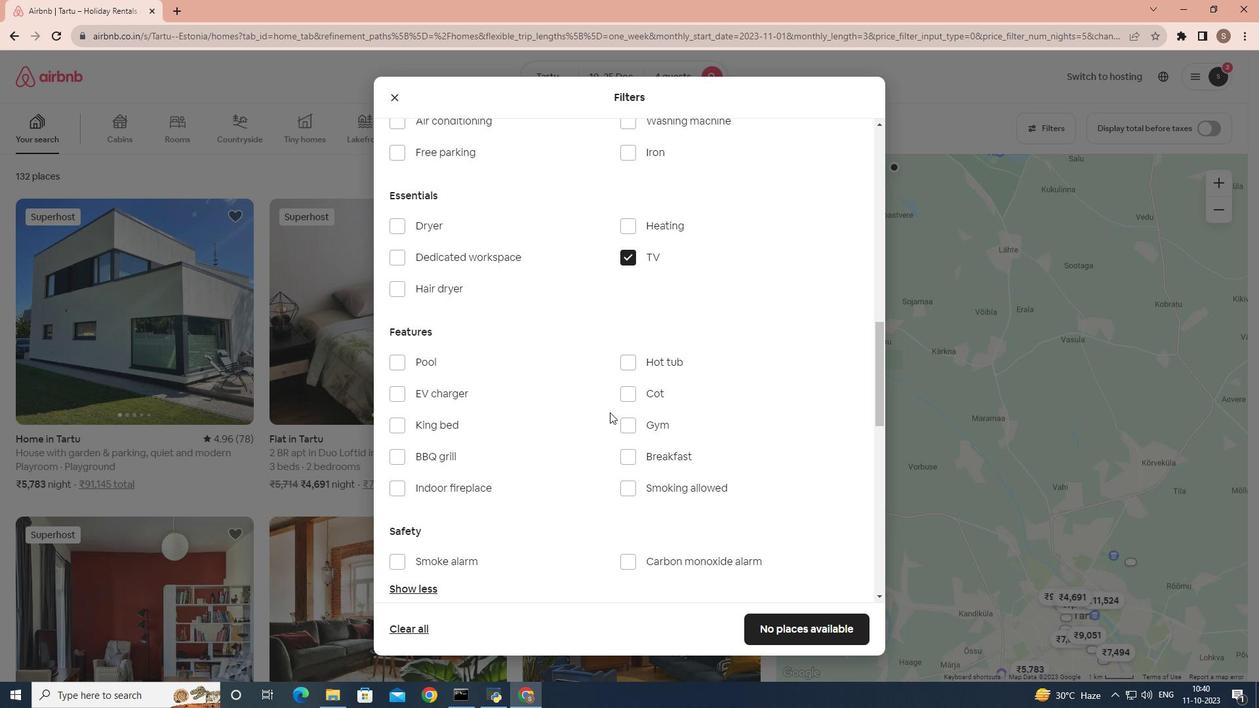 
Action: Mouse scrolled (609, 411) with delta (0, 0)
Screenshot: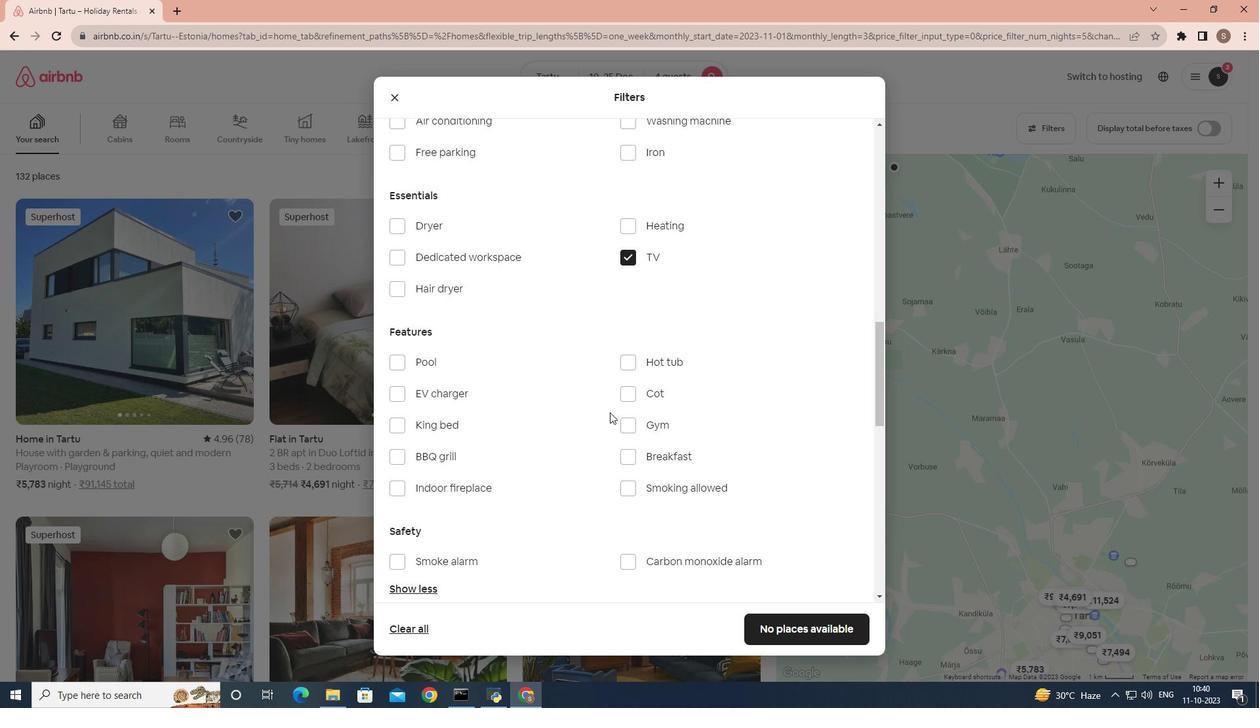 
Action: Mouse moved to (577, 444)
Screenshot: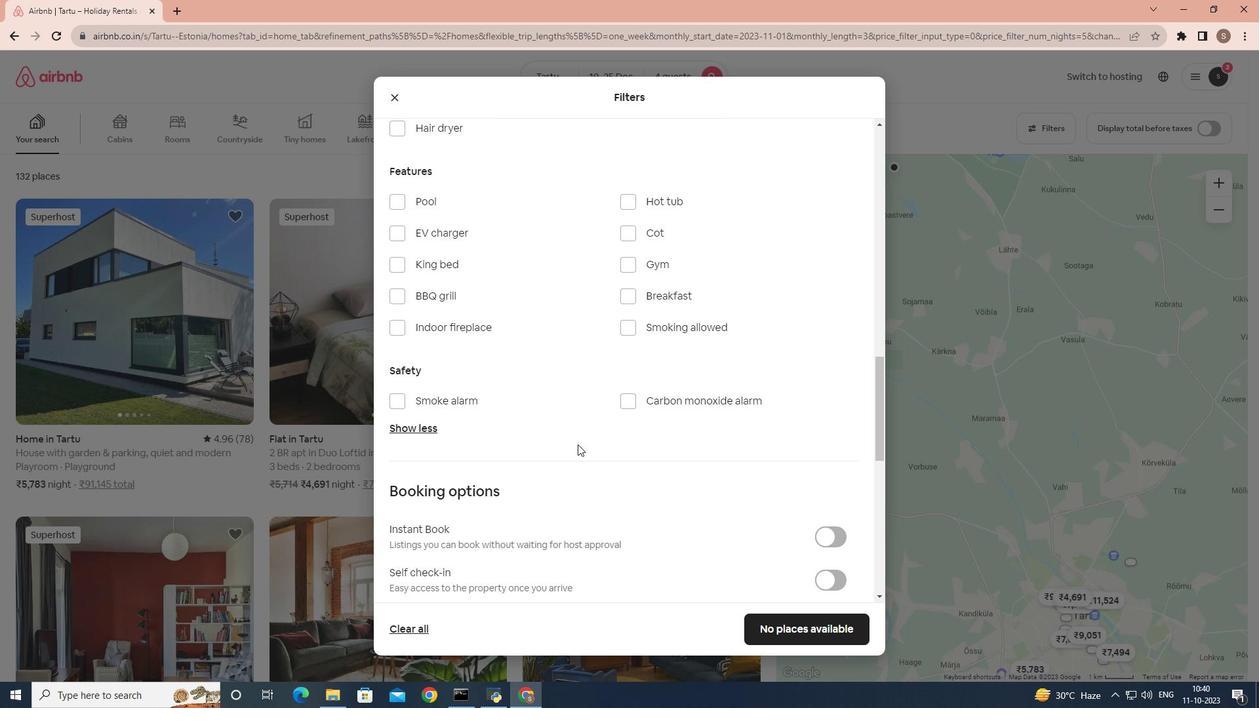 
Action: Mouse scrolled (577, 445) with delta (0, 0)
Screenshot: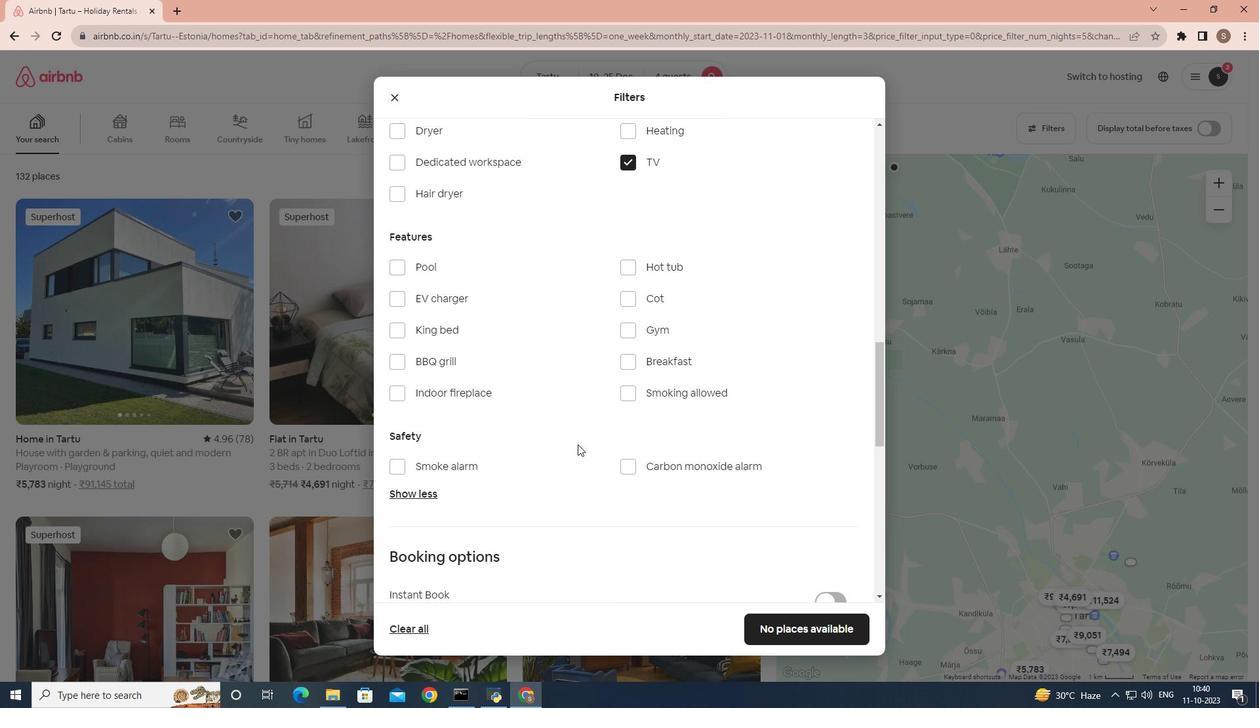 
Action: Mouse scrolled (577, 443) with delta (0, 0)
Screenshot: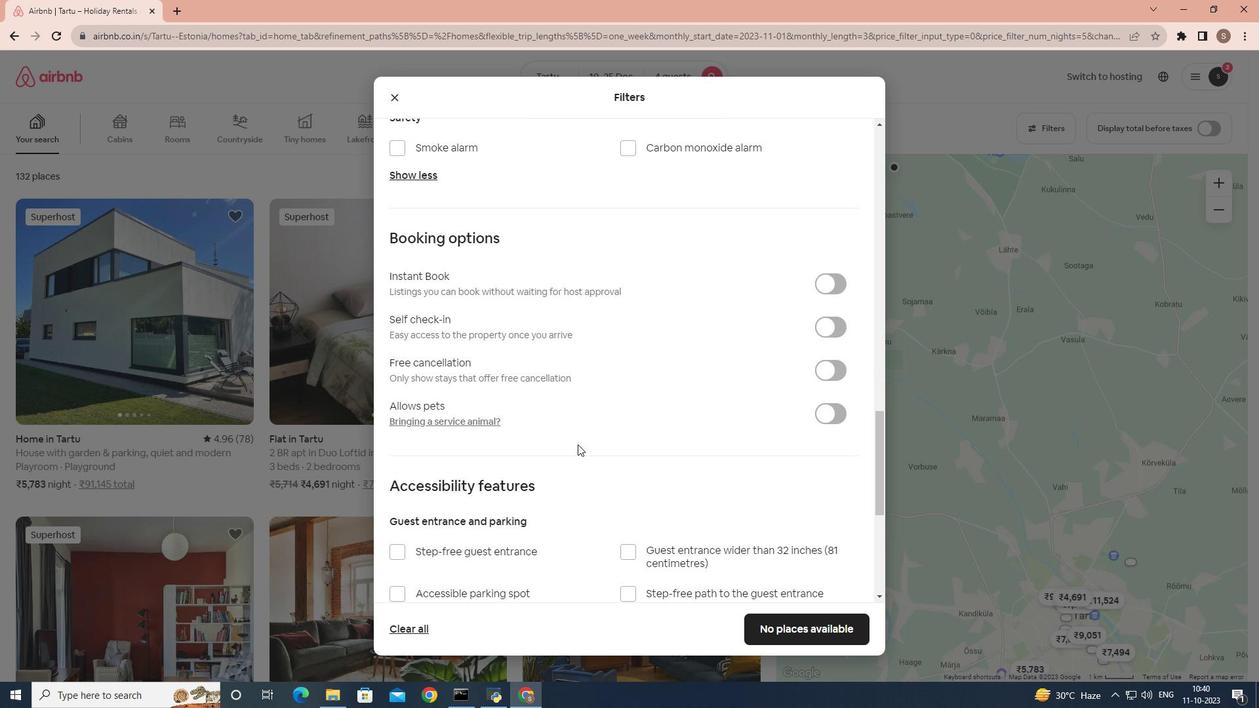 
Action: Mouse scrolled (577, 443) with delta (0, 0)
Screenshot: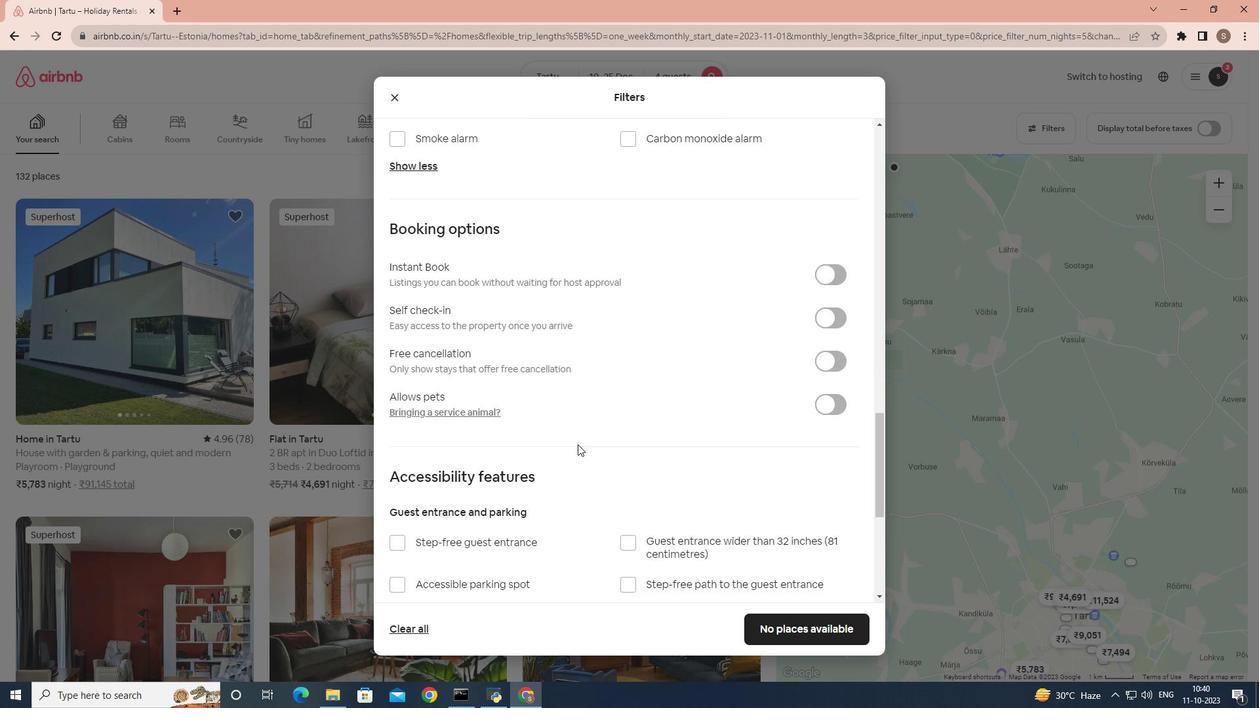 
Action: Mouse scrolled (577, 443) with delta (0, 0)
Screenshot: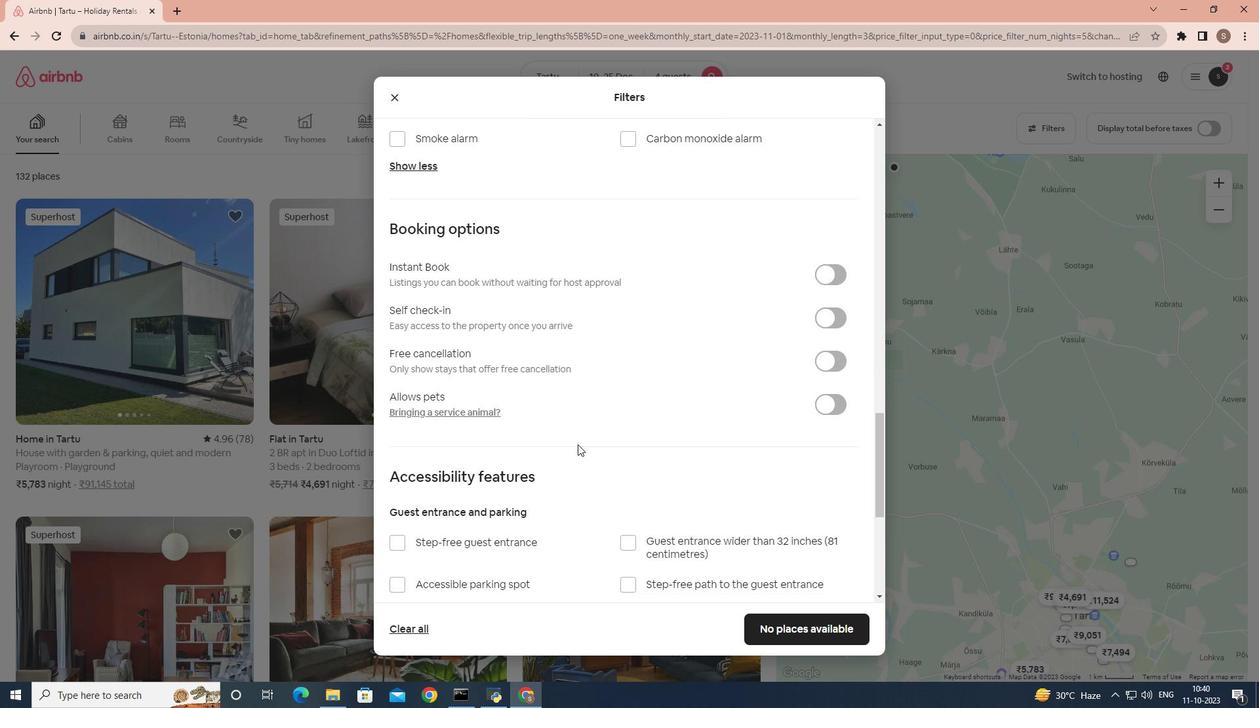 
Action: Mouse scrolled (577, 443) with delta (0, 0)
Screenshot: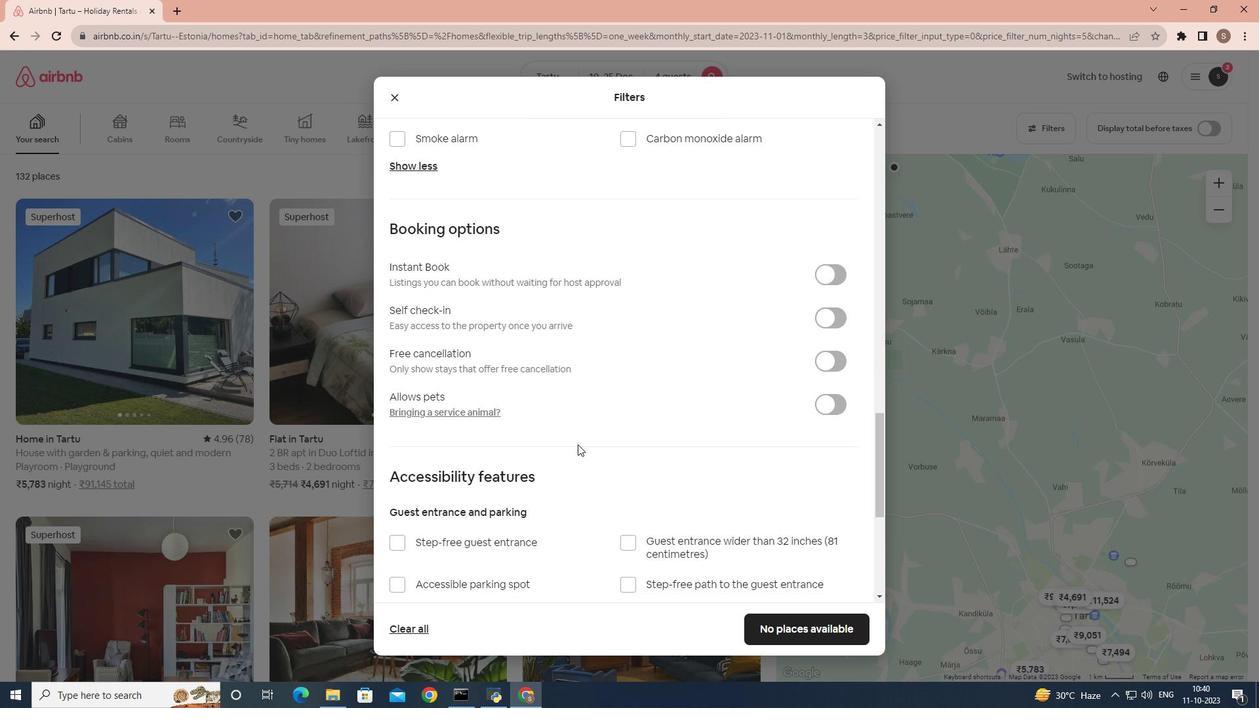
Action: Mouse scrolled (577, 443) with delta (0, 0)
Screenshot: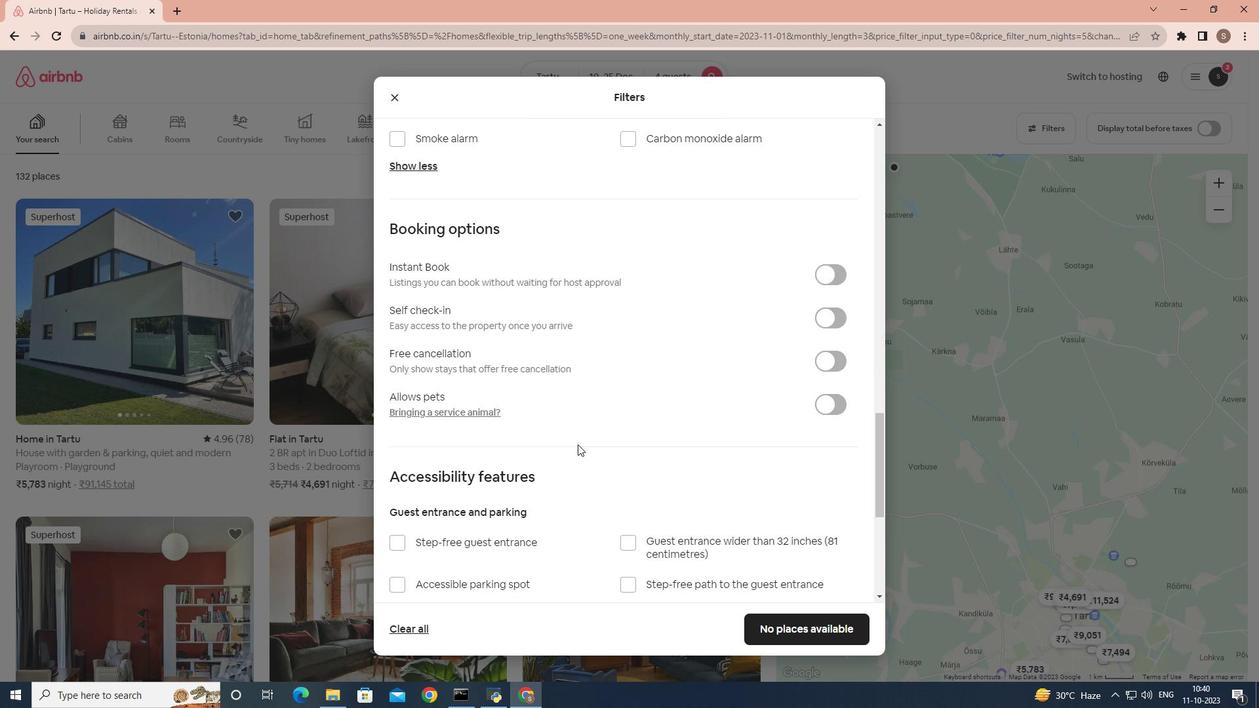 
Action: Mouse scrolled (577, 443) with delta (0, 0)
Screenshot: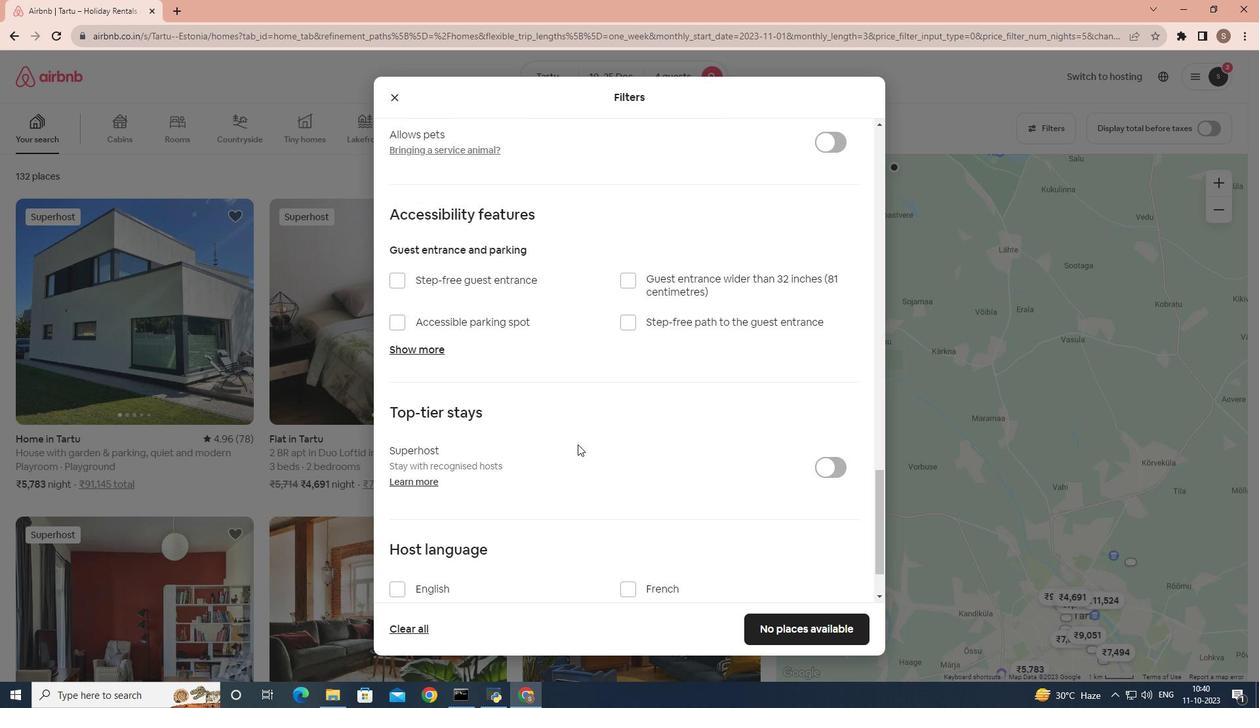 
Action: Mouse scrolled (577, 443) with delta (0, 0)
Screenshot: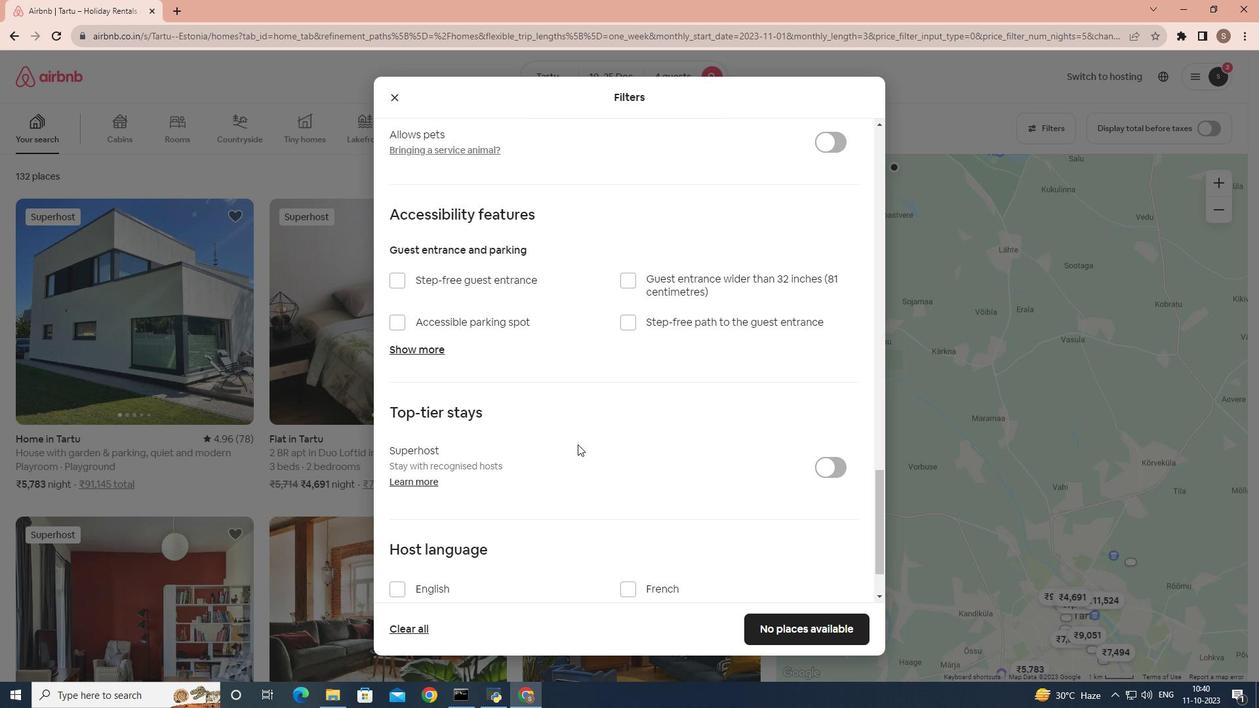 
Action: Mouse scrolled (577, 443) with delta (0, 0)
Screenshot: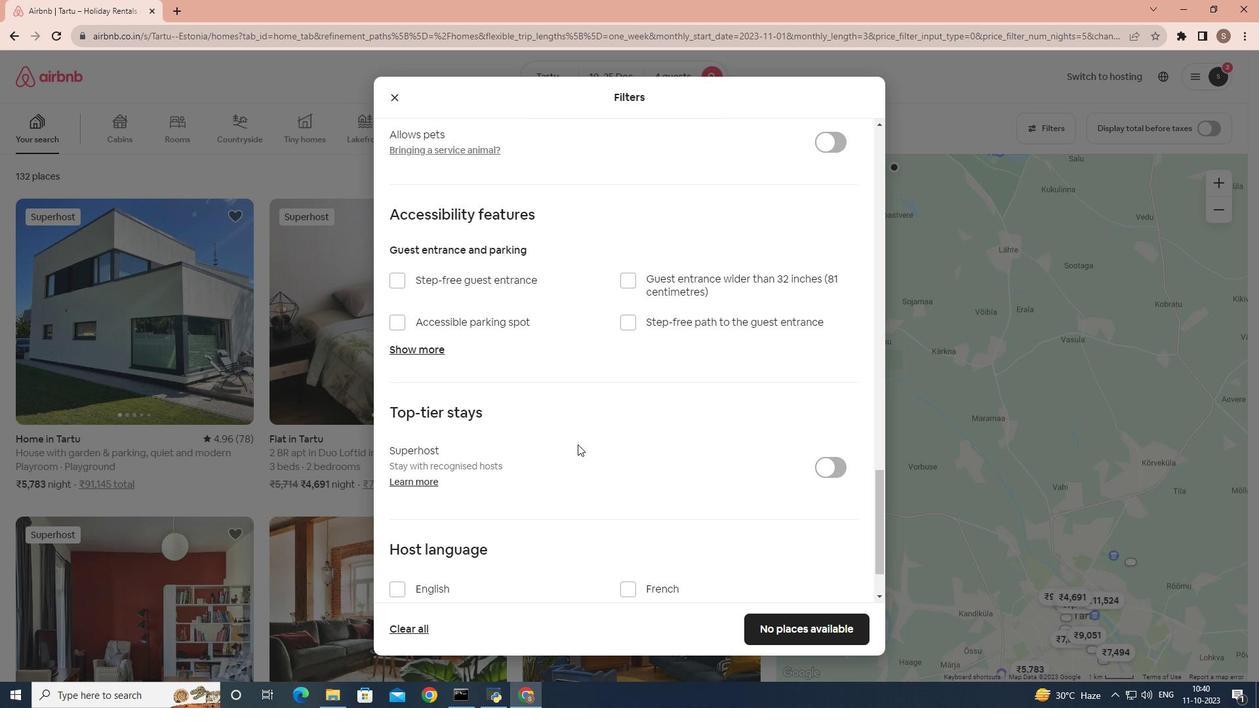 
Action: Mouse scrolled (577, 443) with delta (0, 0)
Screenshot: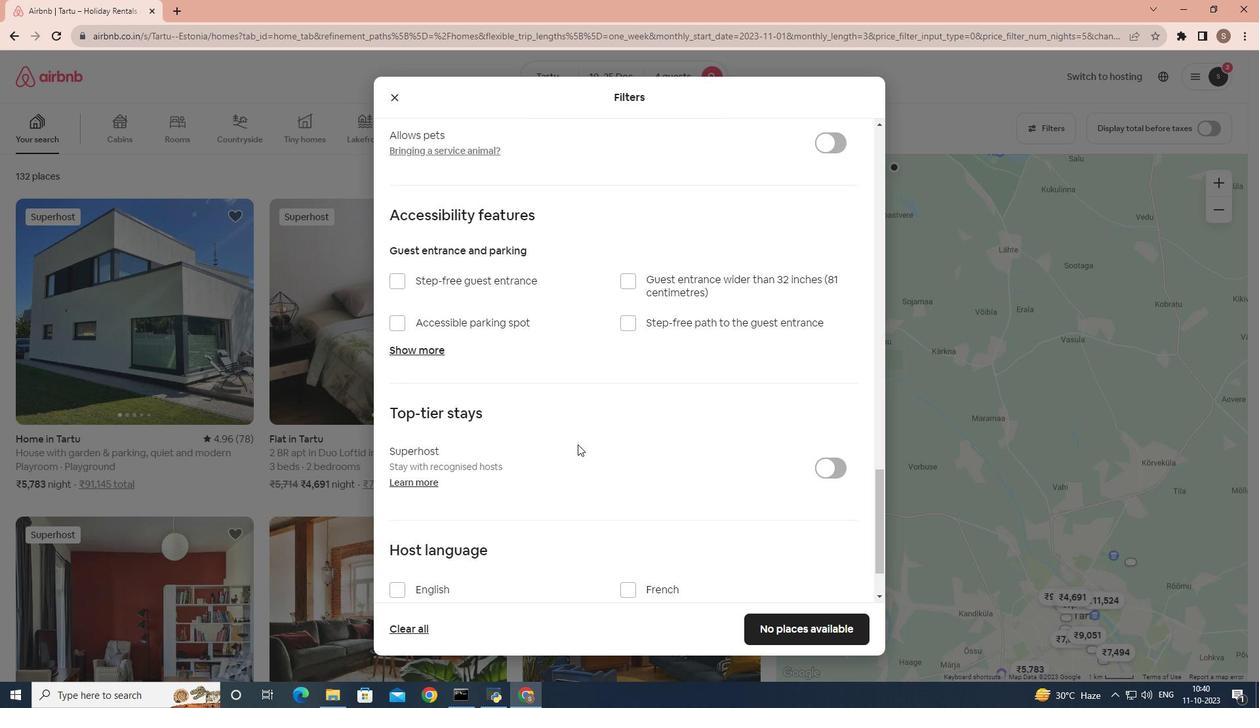 
Action: Mouse scrolled (577, 445) with delta (0, 0)
Screenshot: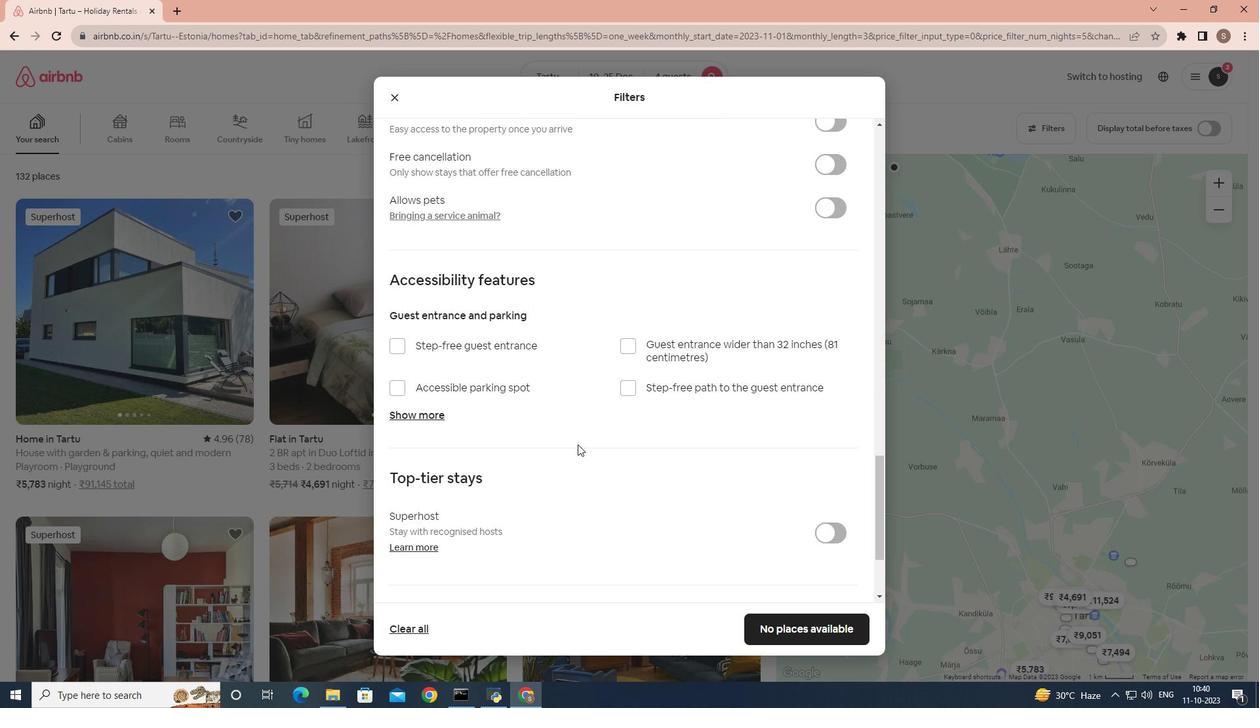
Action: Mouse scrolled (577, 443) with delta (0, 0)
Screenshot: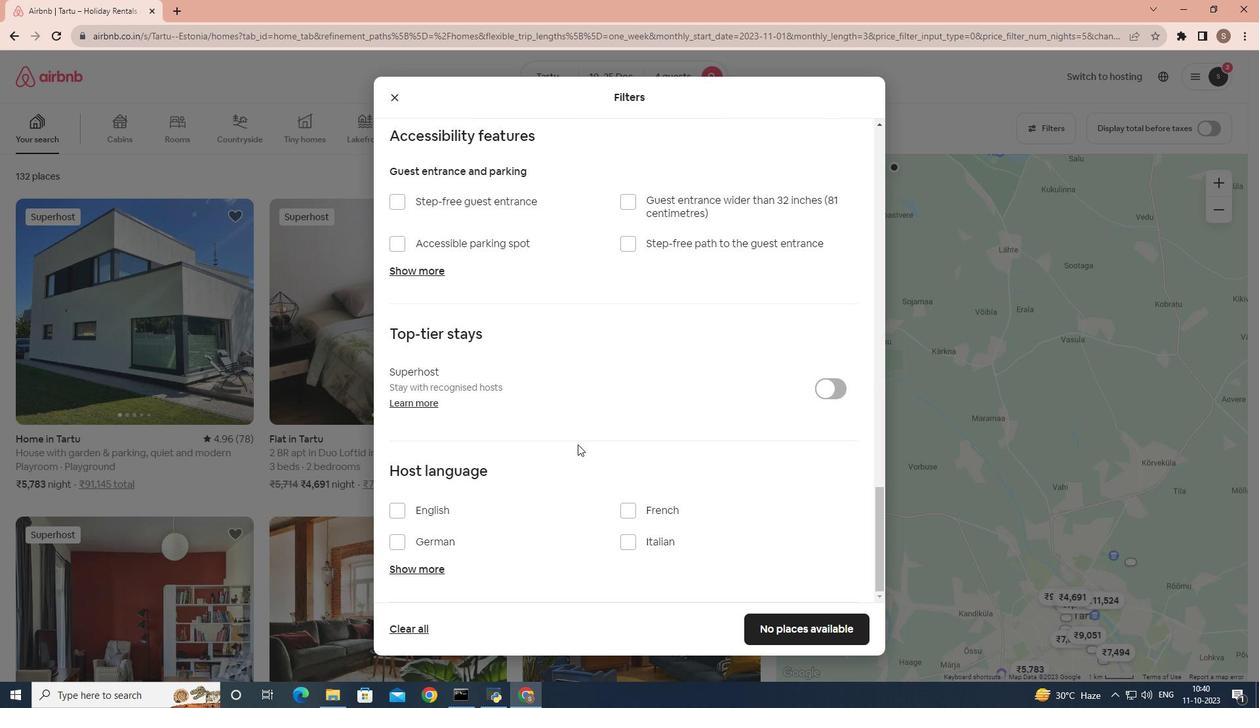 
Action: Mouse scrolled (577, 443) with delta (0, 0)
Screenshot: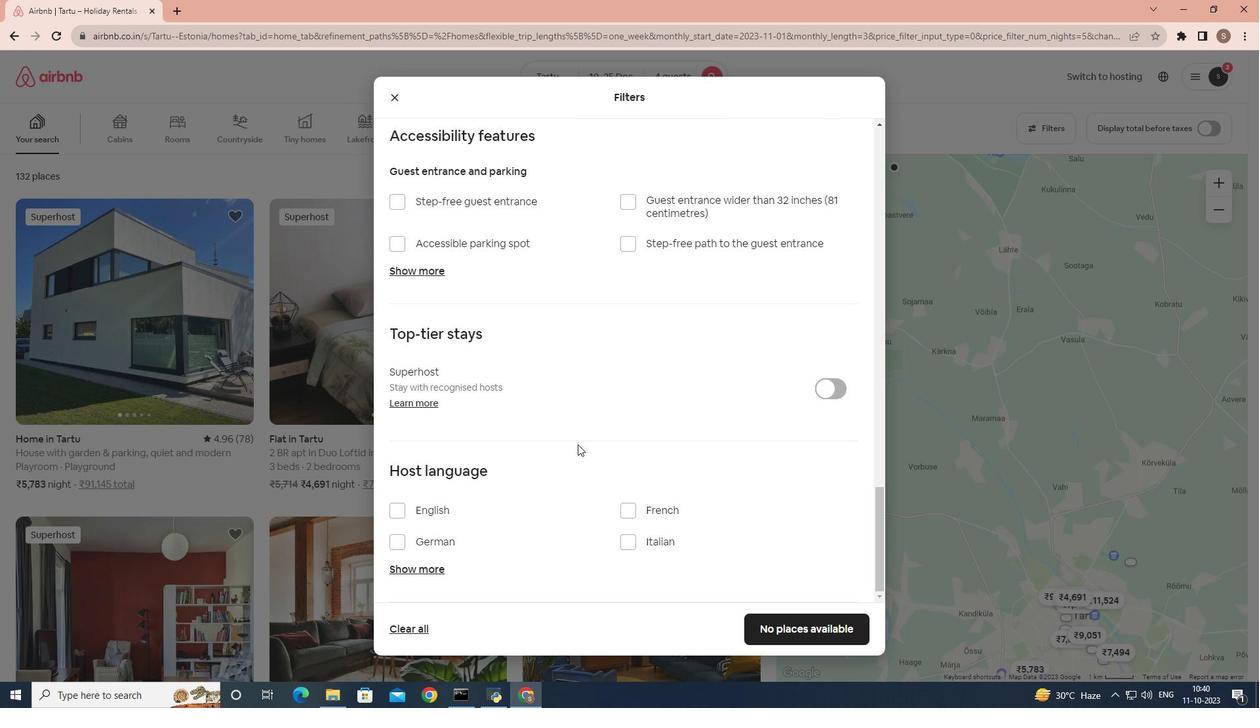 
Action: Mouse scrolled (577, 443) with delta (0, 0)
Screenshot: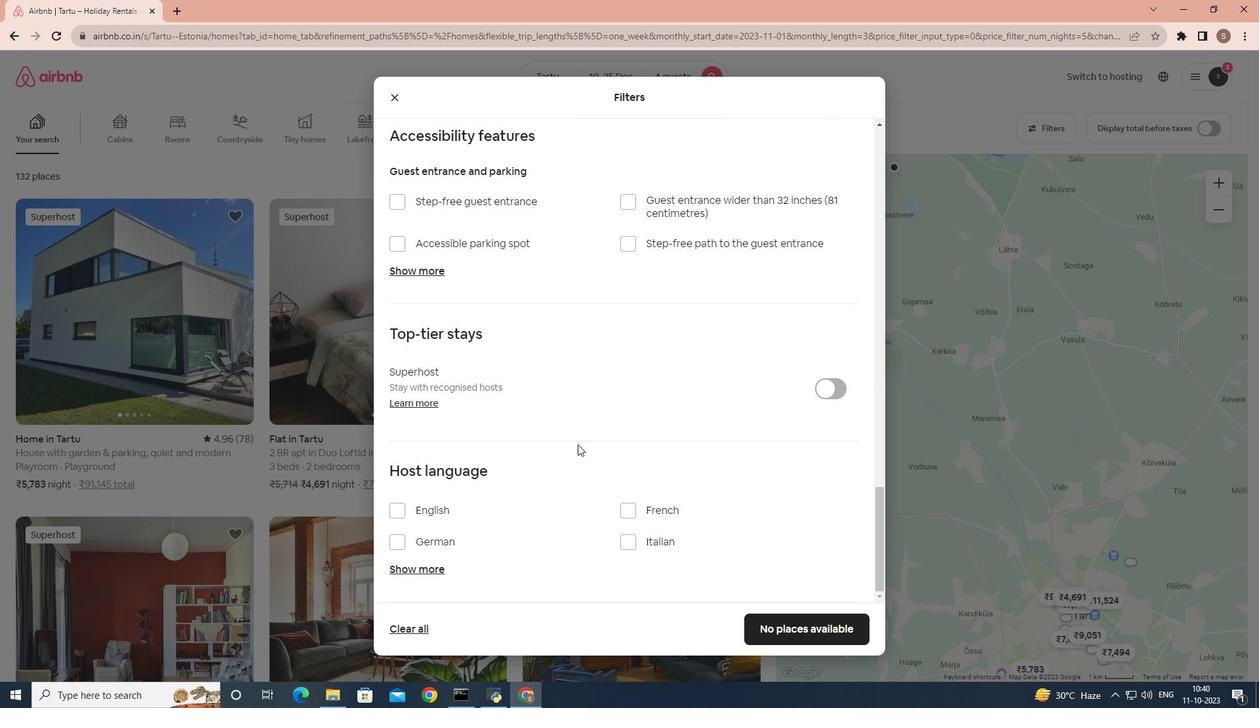 
Action: Mouse scrolled (577, 443) with delta (0, 0)
Screenshot: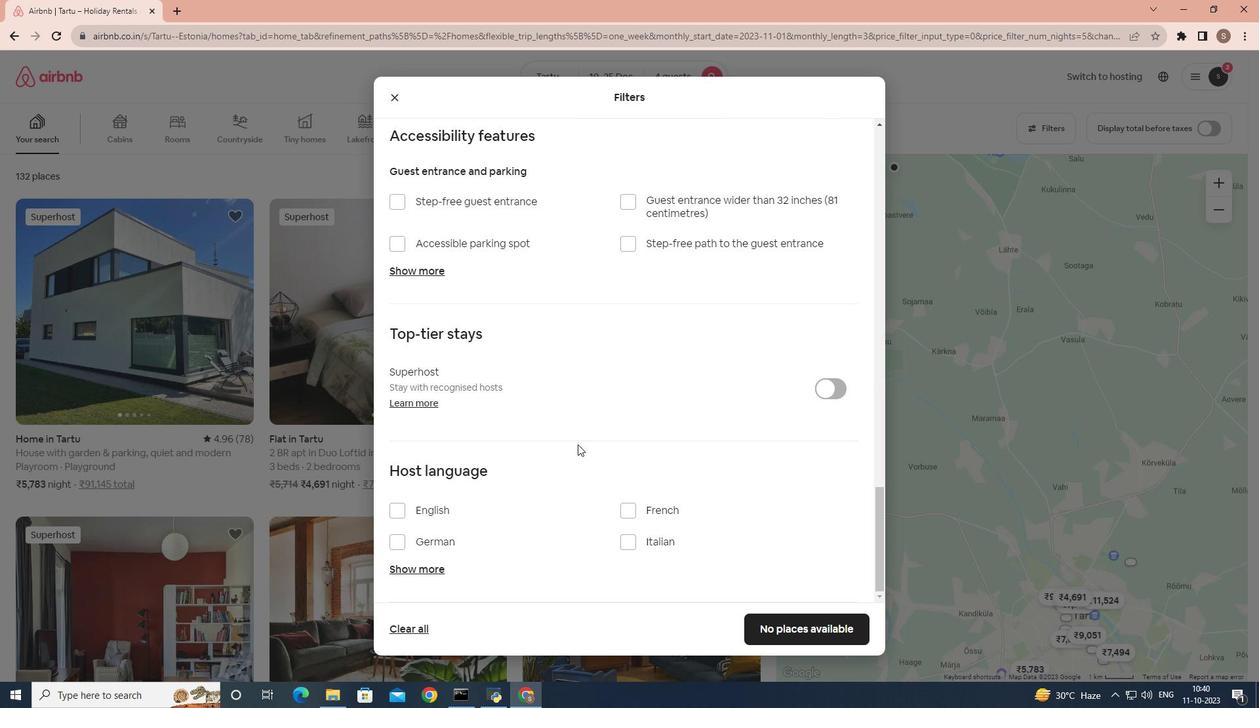 
Action: Mouse scrolled (577, 443) with delta (0, 0)
Screenshot: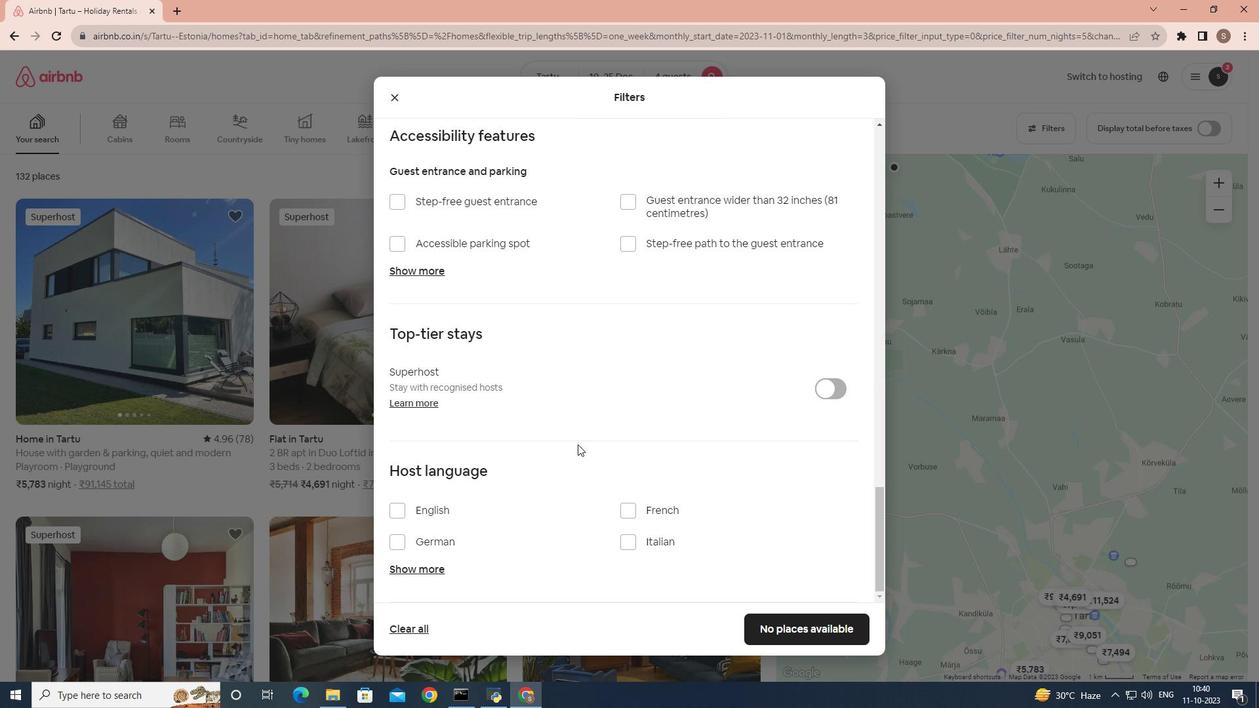 
Action: Mouse scrolled (577, 443) with delta (0, 0)
Screenshot: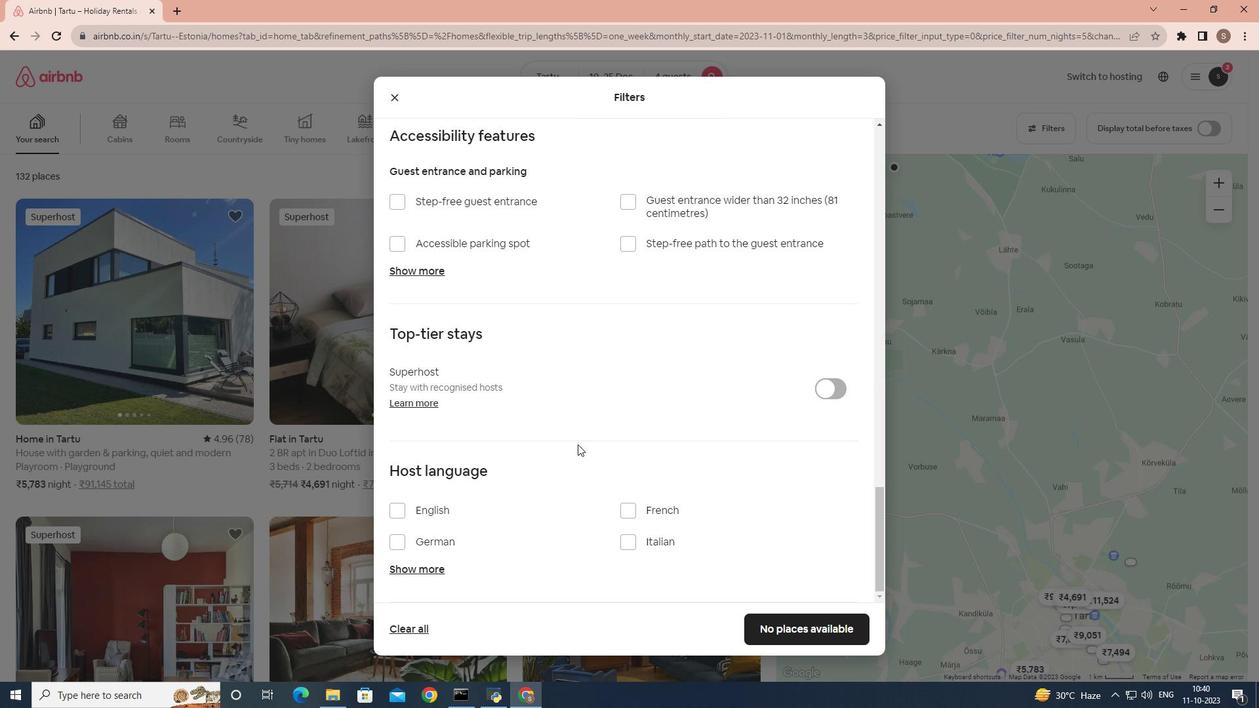 
Action: Mouse scrolled (577, 443) with delta (0, 0)
Screenshot: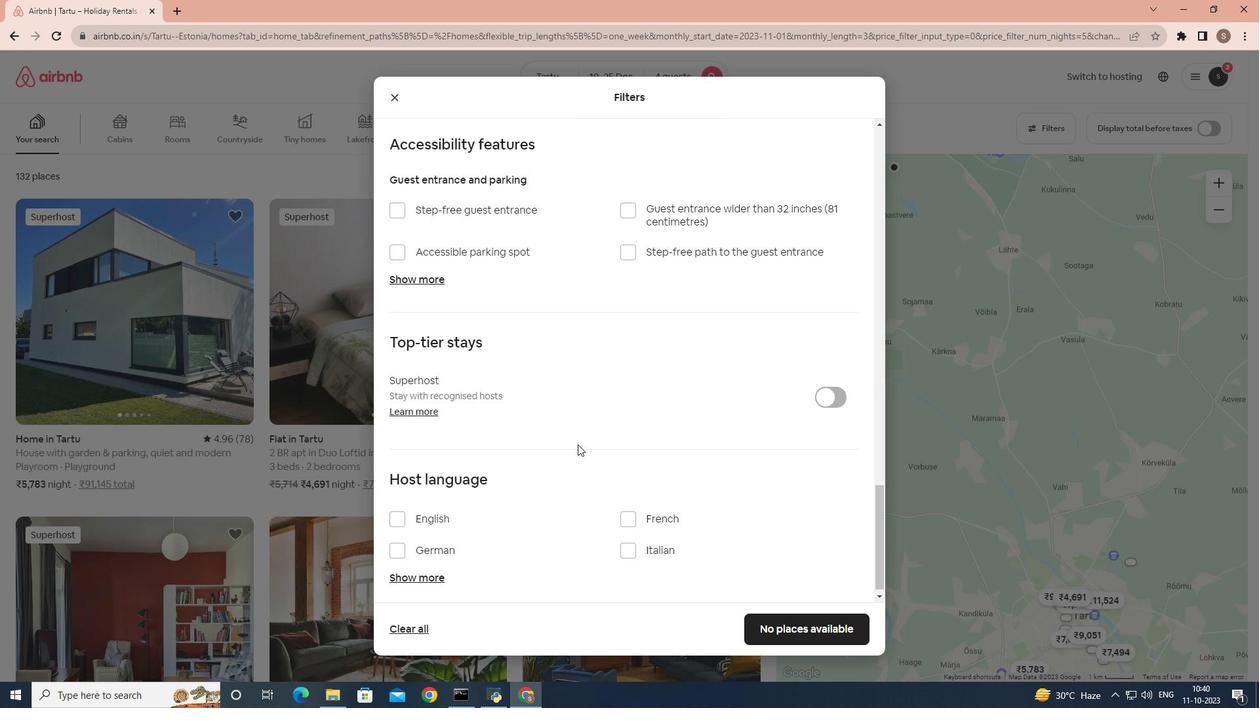 
Action: Mouse scrolled (577, 443) with delta (0, 0)
Screenshot: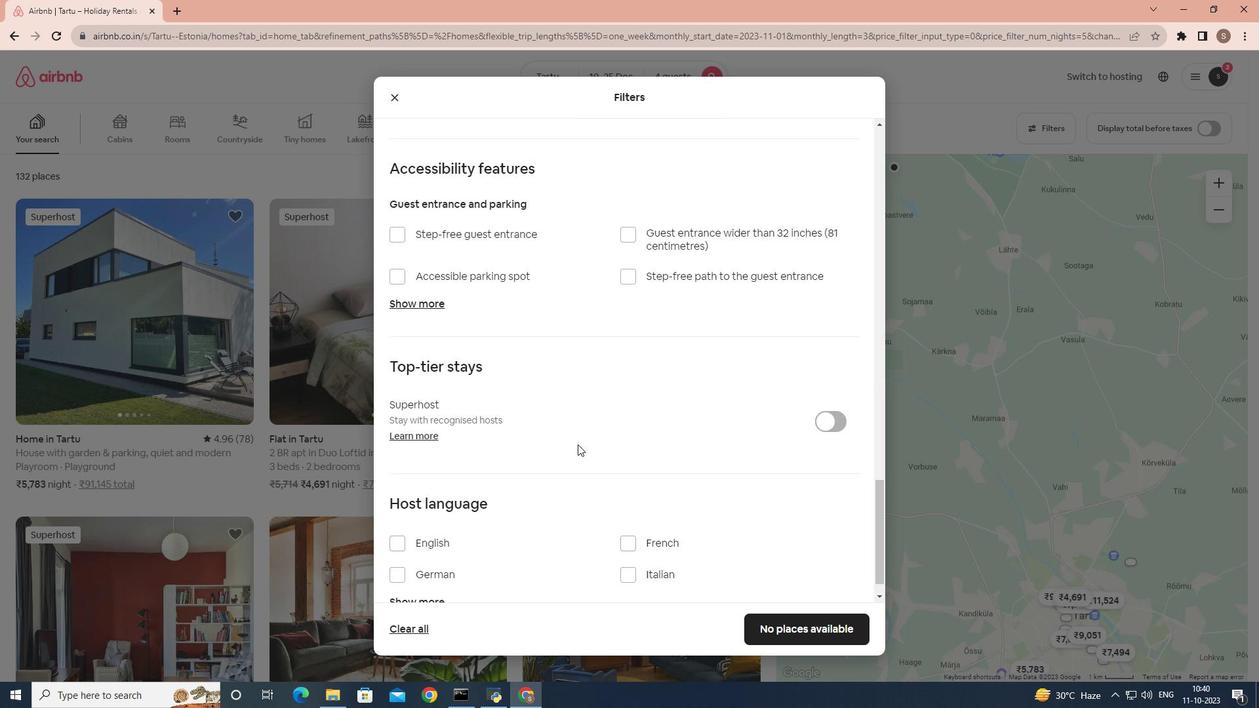
Action: Mouse scrolled (577, 443) with delta (0, 0)
Screenshot: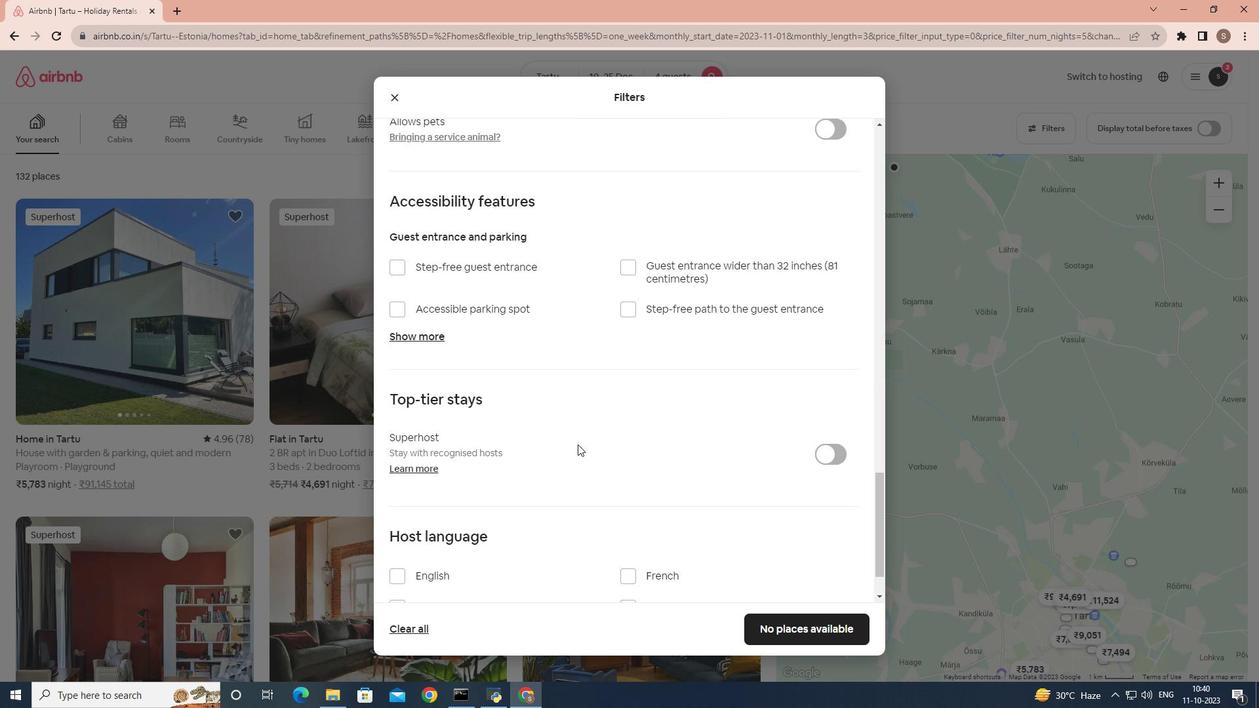 
Action: Mouse scrolled (577, 445) with delta (0, 0)
Screenshot: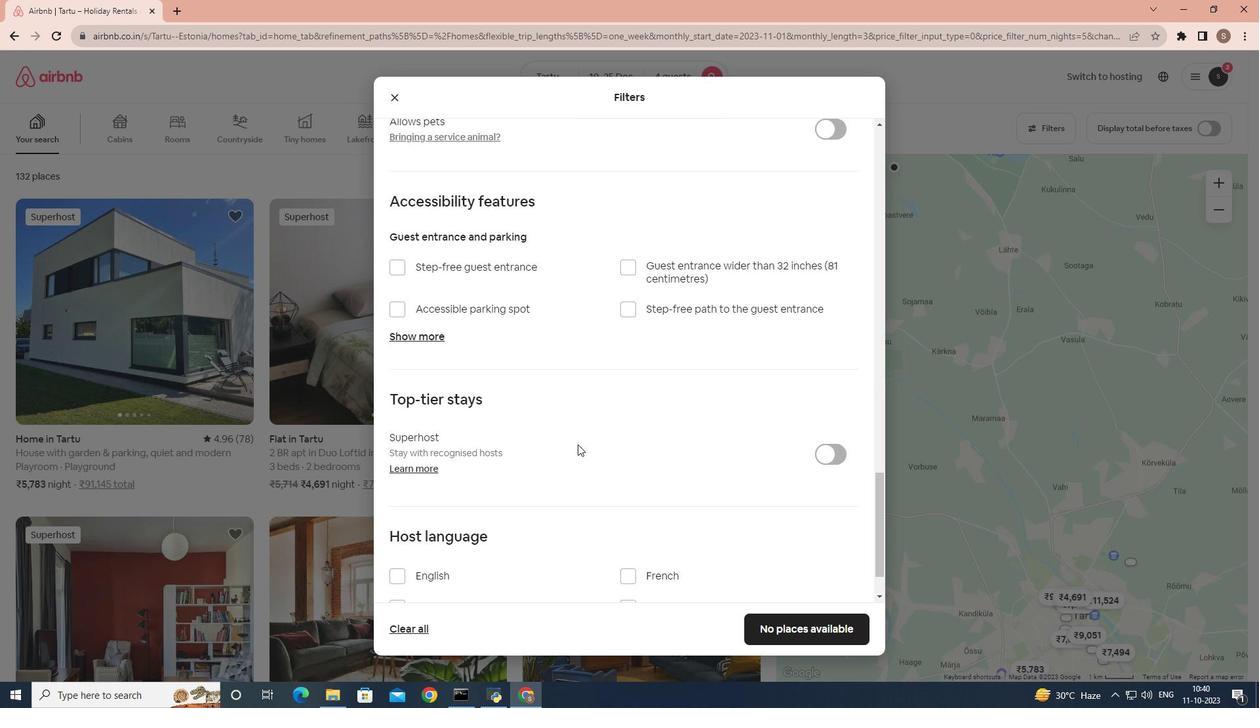 
Action: Mouse scrolled (577, 443) with delta (0, 0)
Screenshot: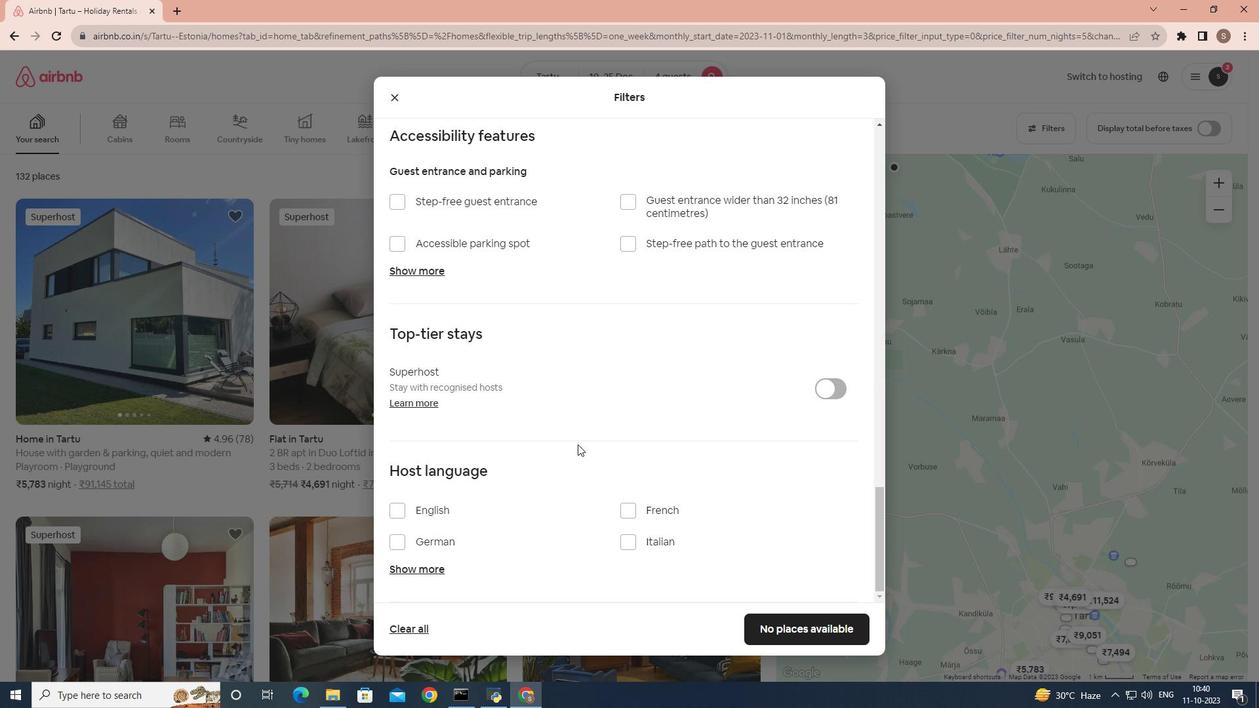 
Action: Mouse moved to (727, 384)
Screenshot: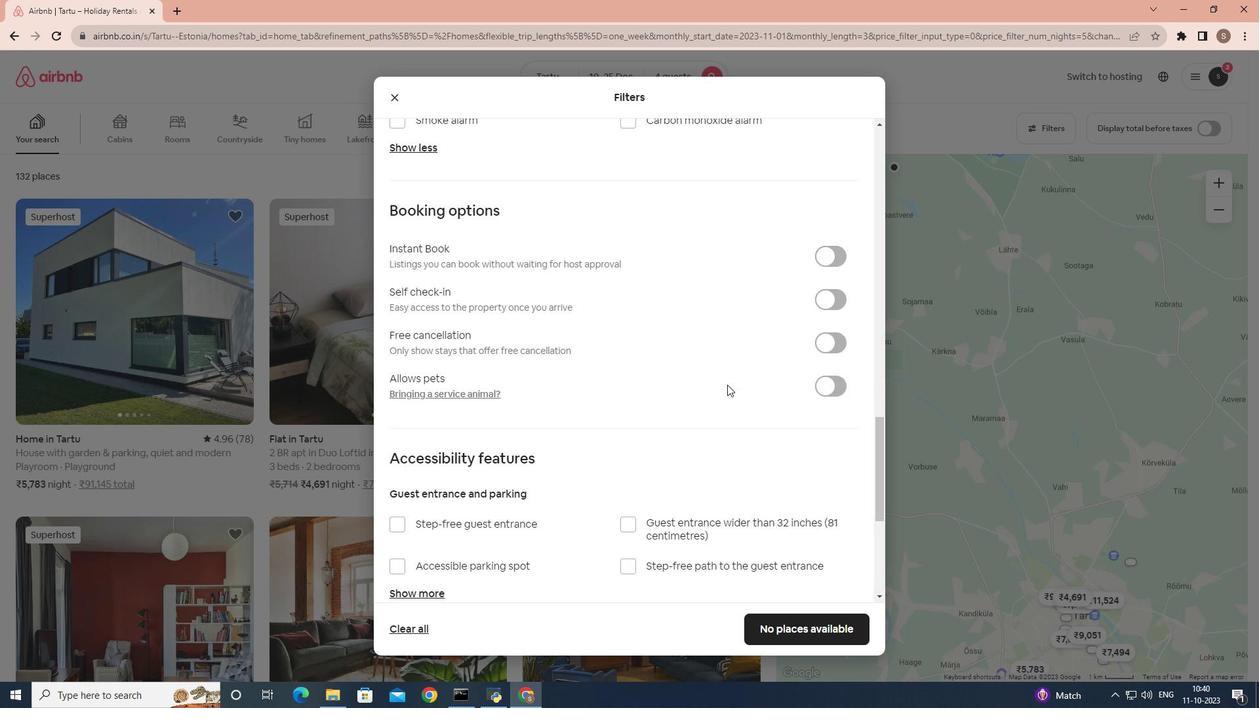 
Action: Mouse scrolled (727, 385) with delta (0, 0)
Screenshot: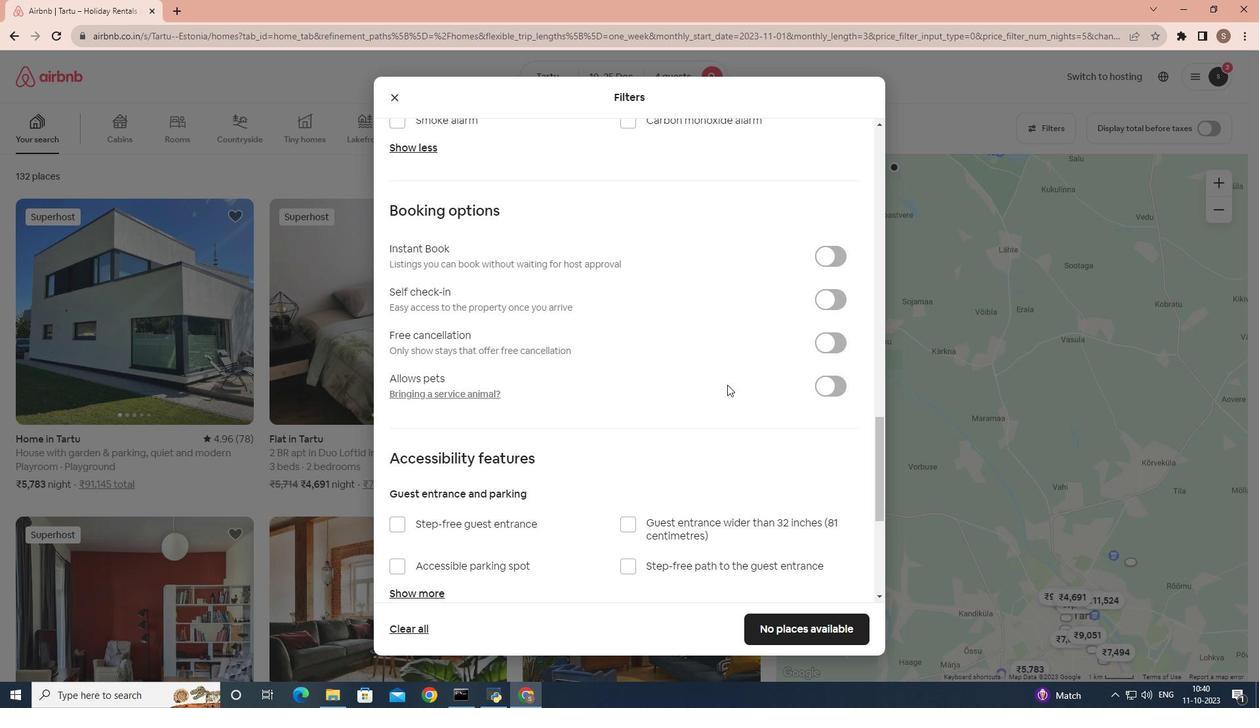
Action: Mouse moved to (727, 384)
Screenshot: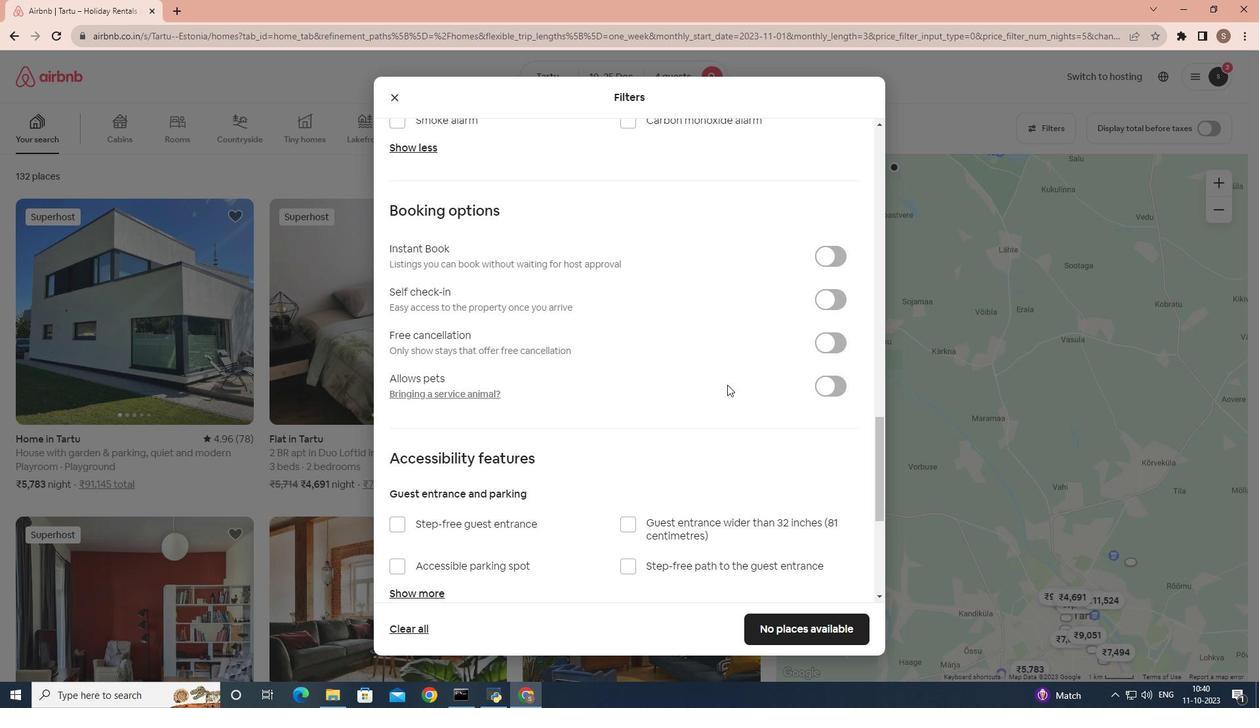 
Action: Mouse scrolled (727, 385) with delta (0, 0)
Screenshot: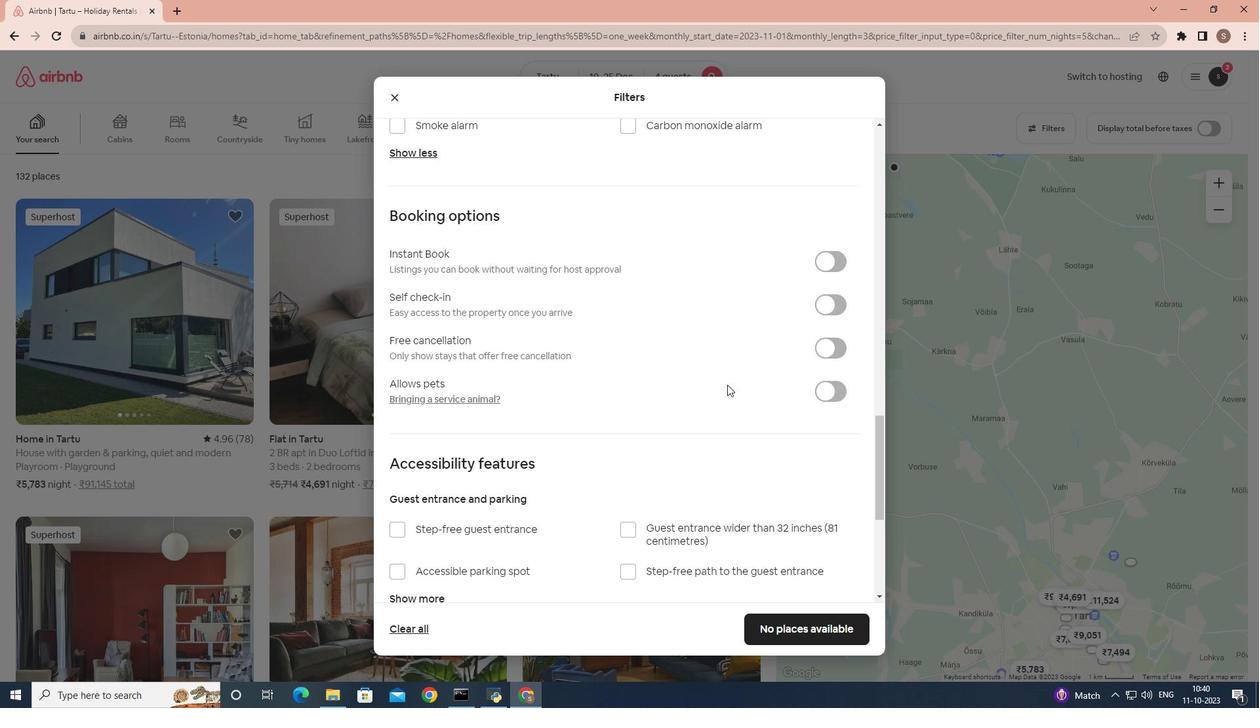 
Action: Mouse scrolled (727, 385) with delta (0, 0)
Screenshot: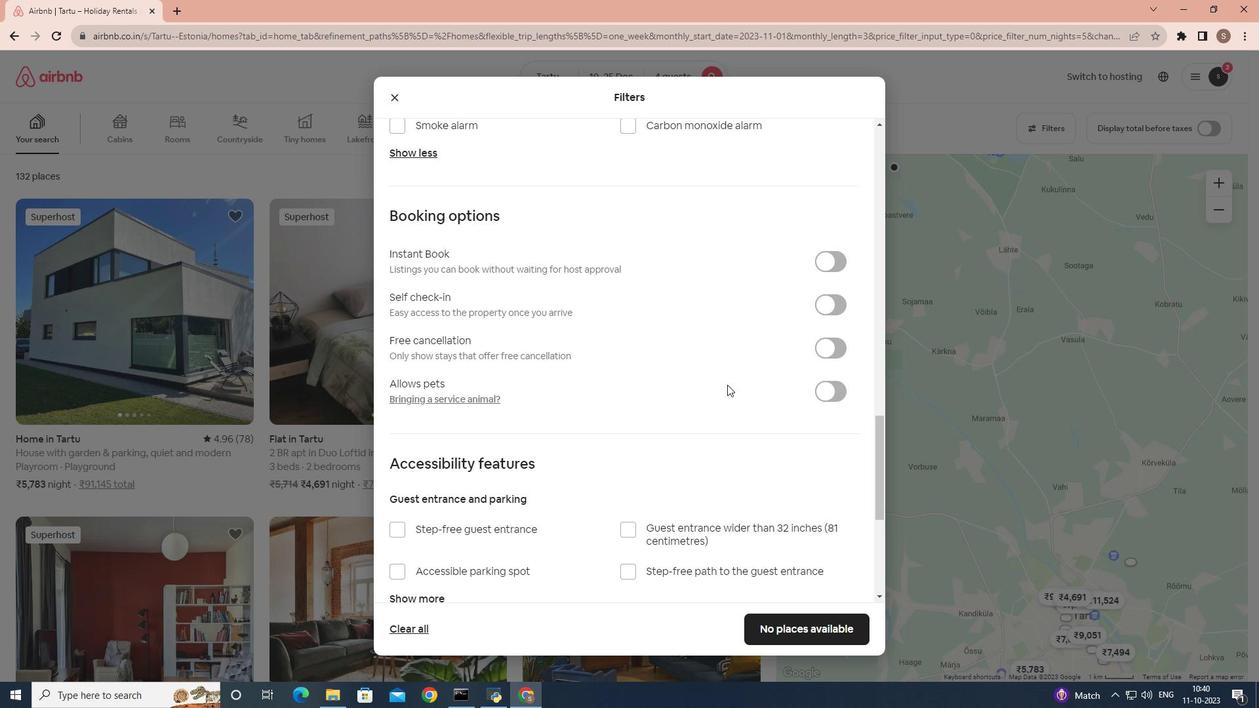 
Action: Mouse moved to (727, 384)
Screenshot: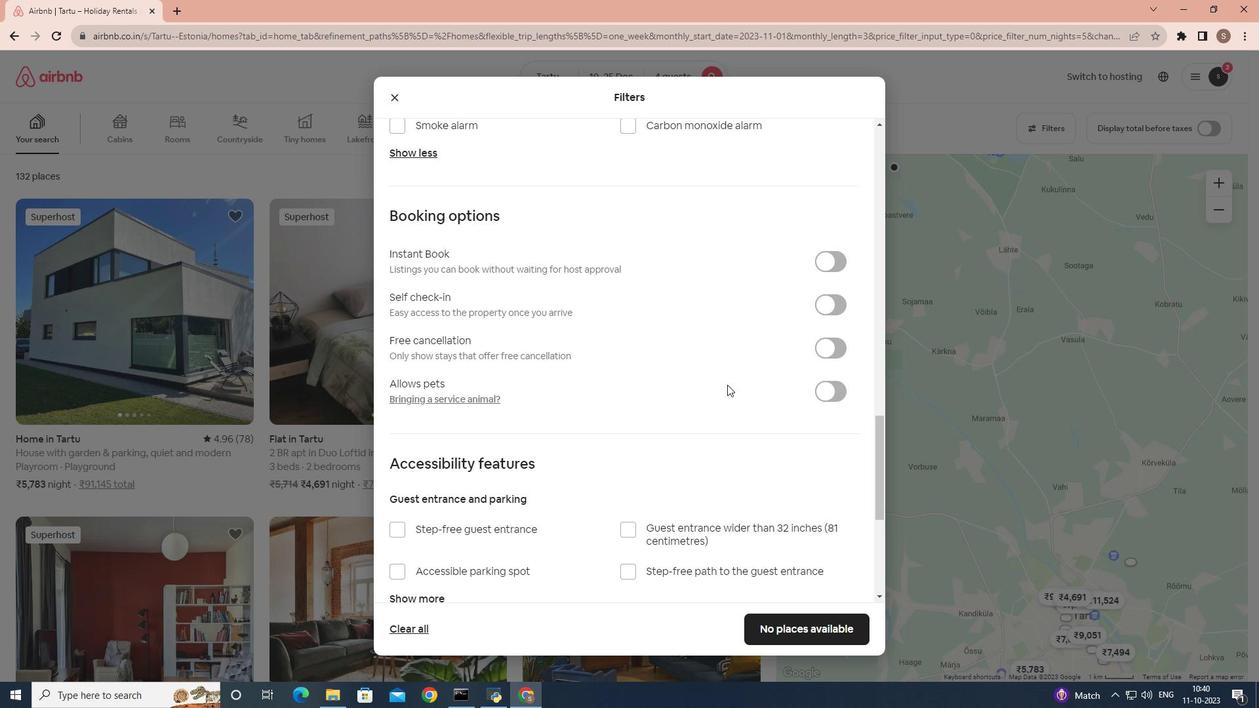
Action: Mouse scrolled (727, 385) with delta (0, 0)
Screenshot: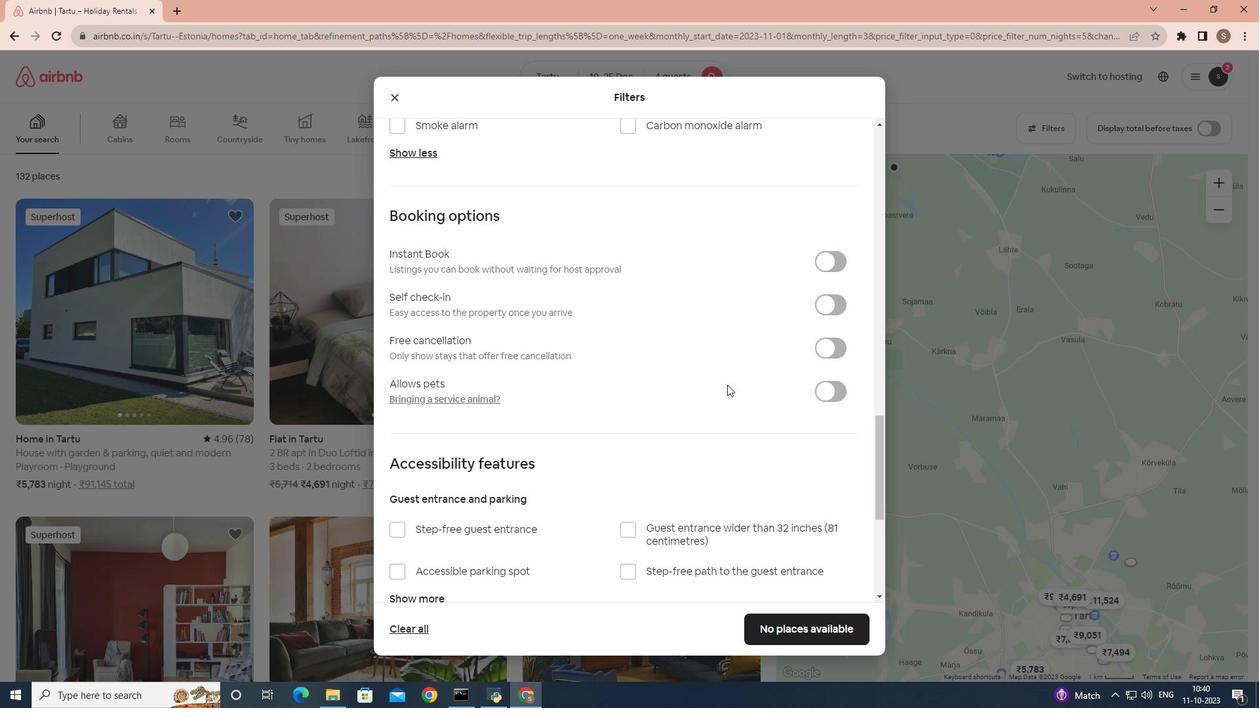 
Action: Mouse scrolled (727, 385) with delta (0, 0)
Screenshot: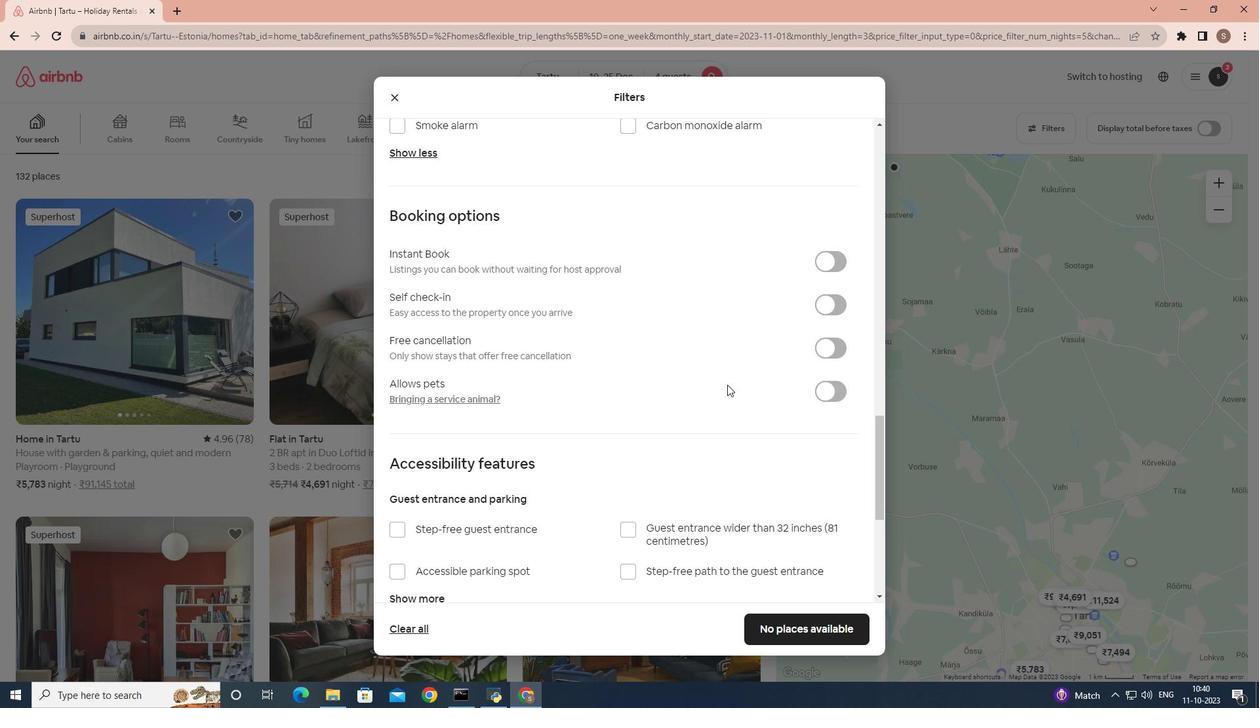 
Action: Mouse moved to (836, 314)
Screenshot: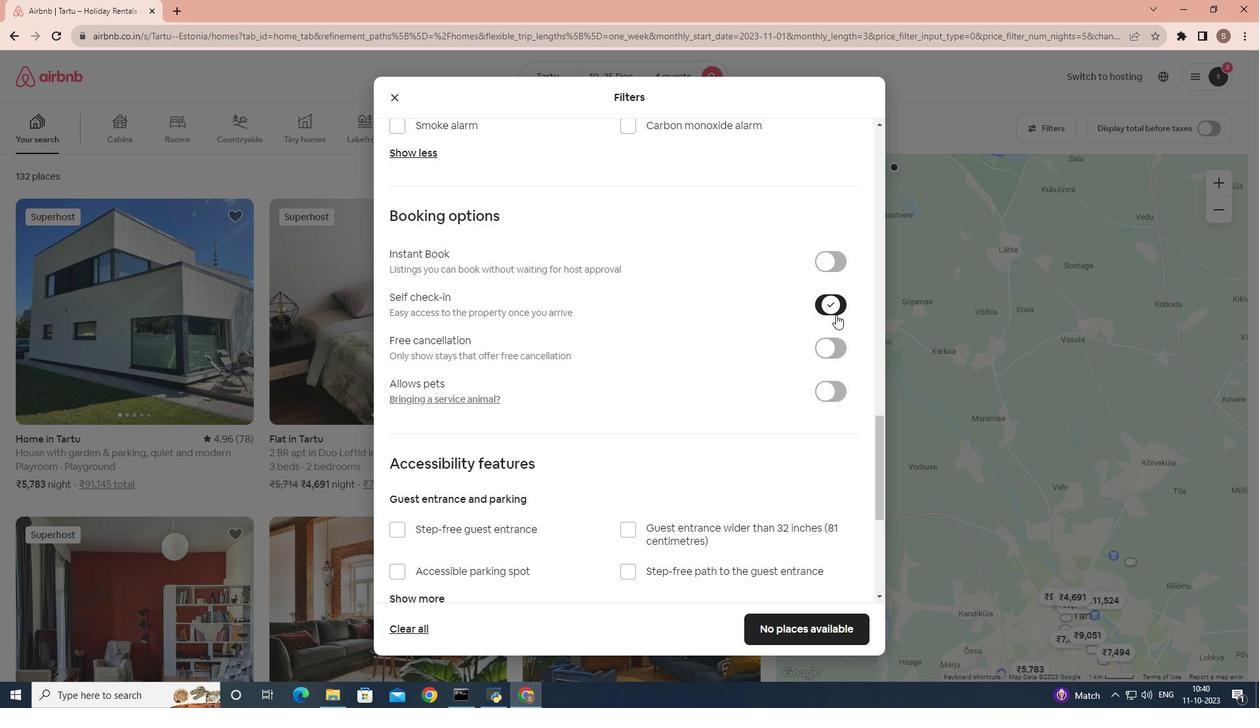 
Action: Mouse pressed left at (836, 314)
Screenshot: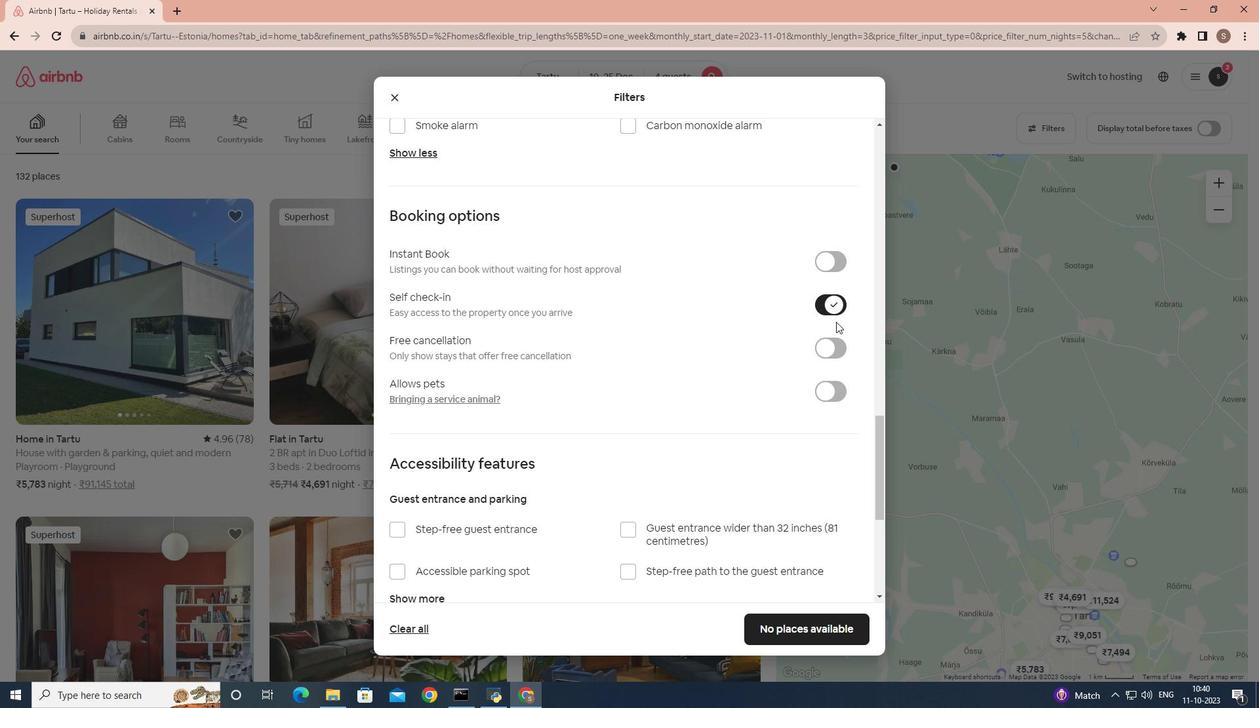 
Action: Mouse moved to (802, 619)
Screenshot: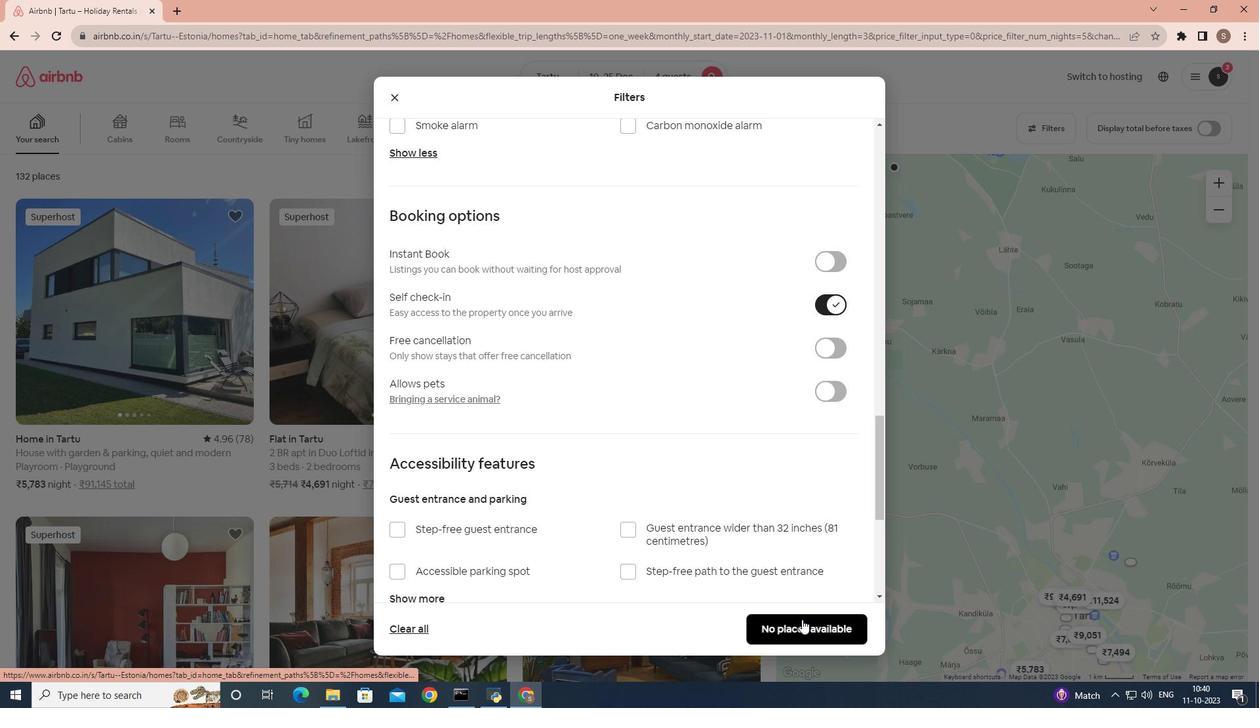 
Action: Mouse pressed left at (802, 619)
Screenshot: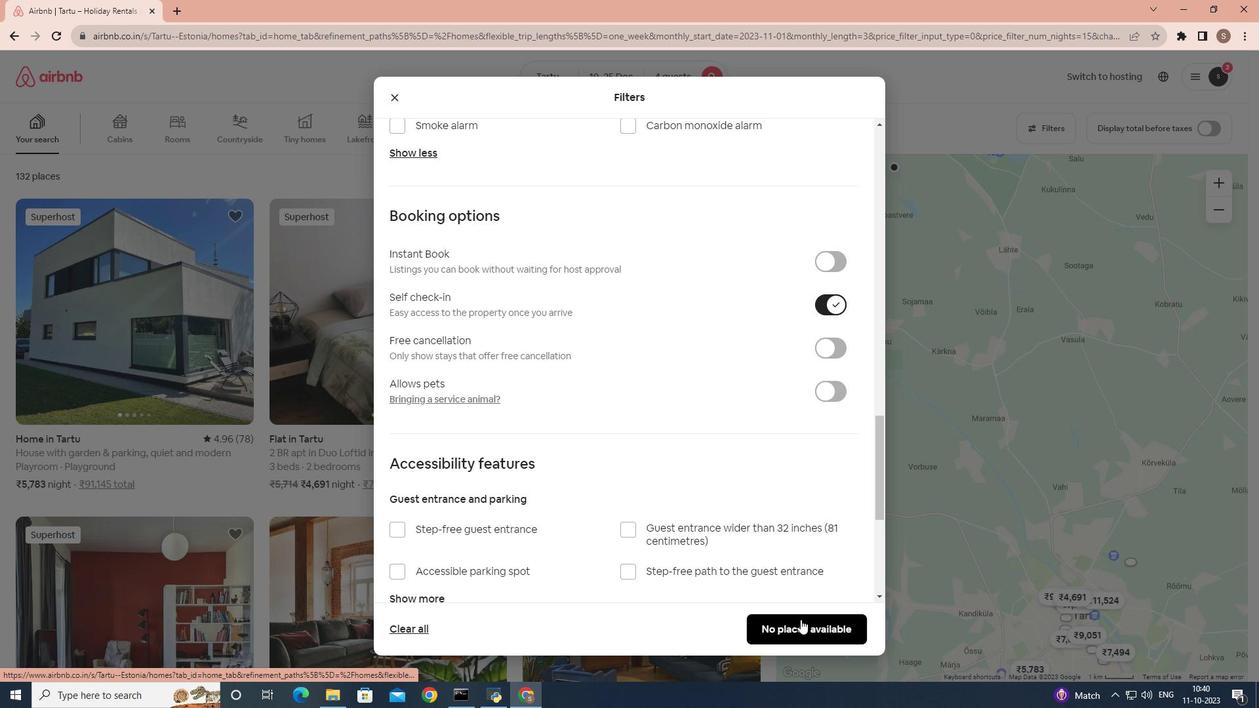 
Action: Mouse moved to (800, 619)
Screenshot: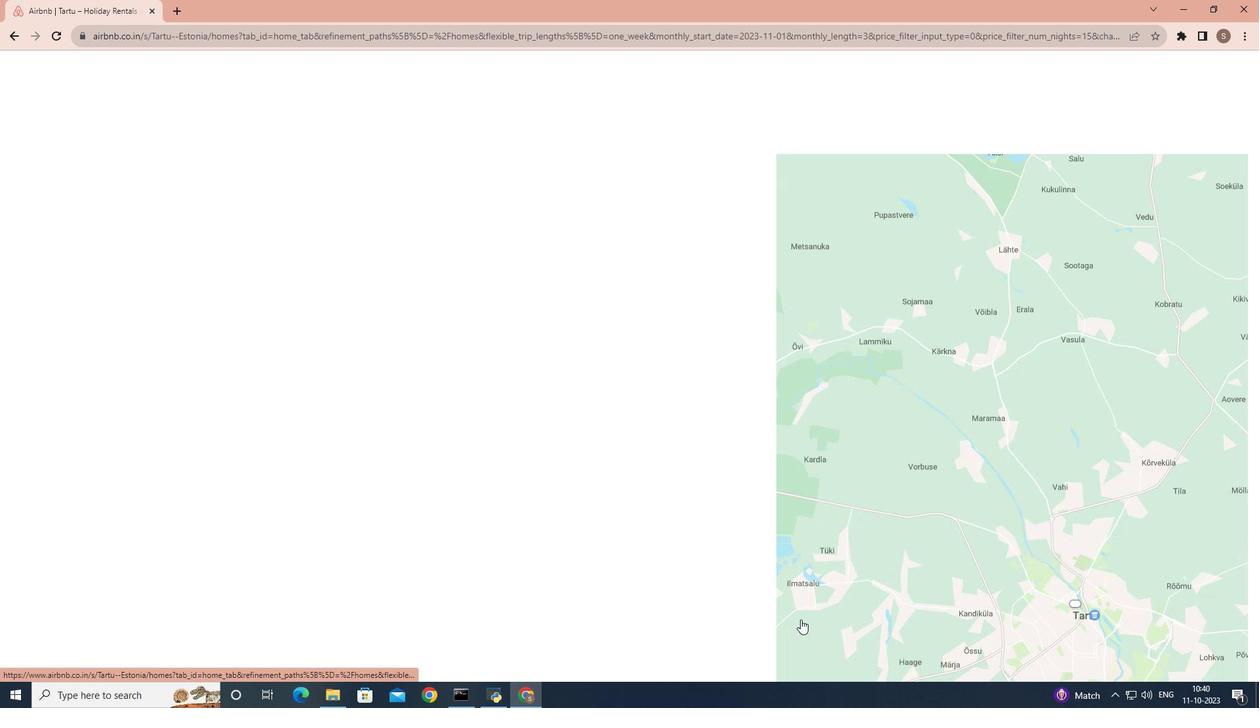
